 Task: Customize your GitHub profile with a Twitter handle.
Action: Mouse moved to (973, 59)
Screenshot: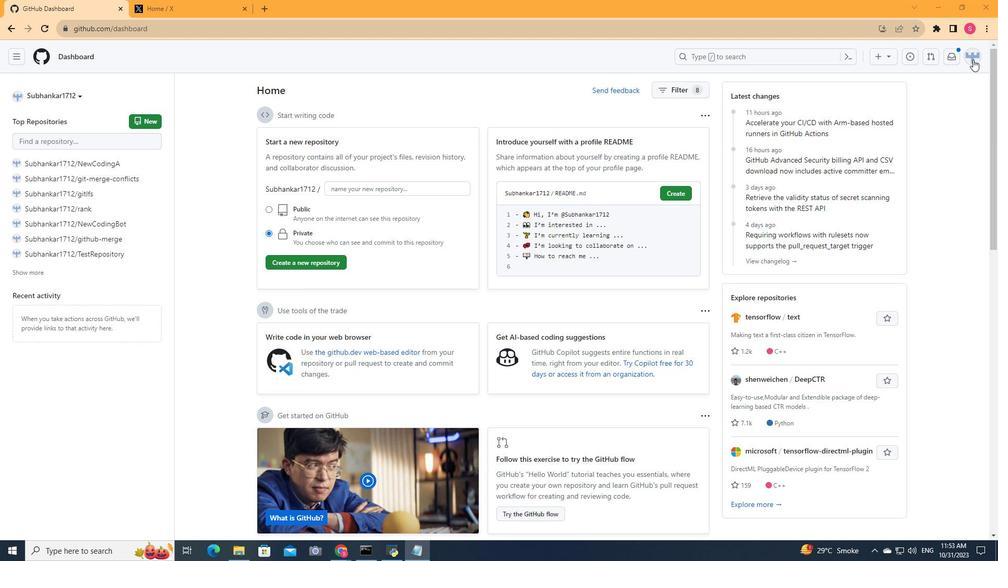 
Action: Mouse pressed left at (973, 59)
Screenshot: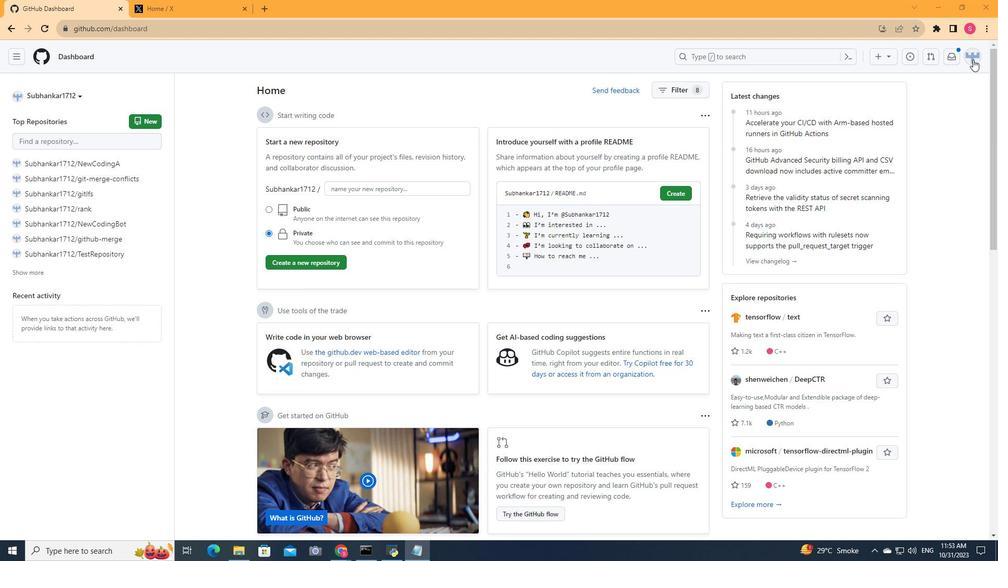 
Action: Mouse moved to (906, 127)
Screenshot: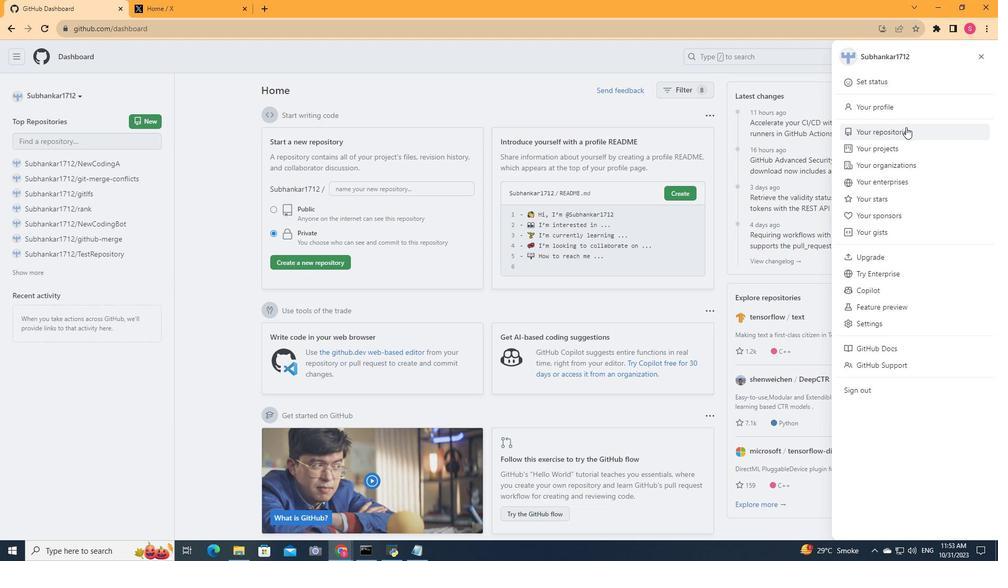 
Action: Mouse pressed left at (906, 127)
Screenshot: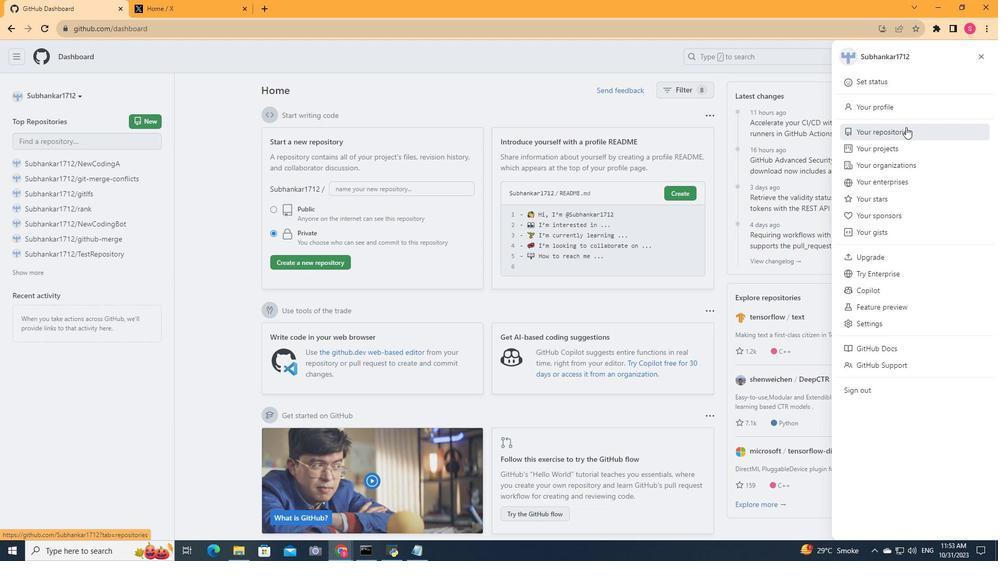 
Action: Mouse moved to (798, 114)
Screenshot: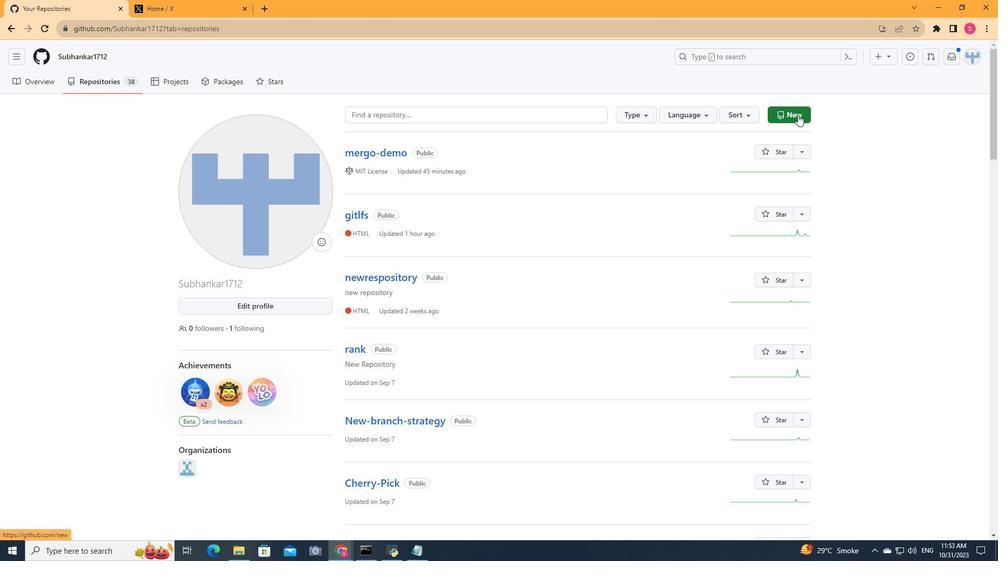 
Action: Mouse pressed left at (798, 114)
Screenshot: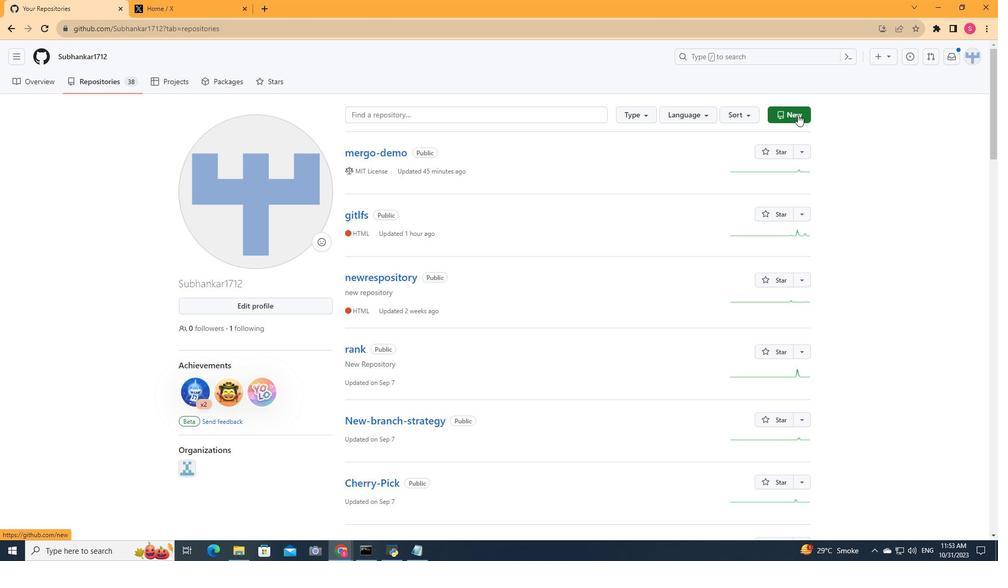 
Action: Mouse moved to (441, 188)
Screenshot: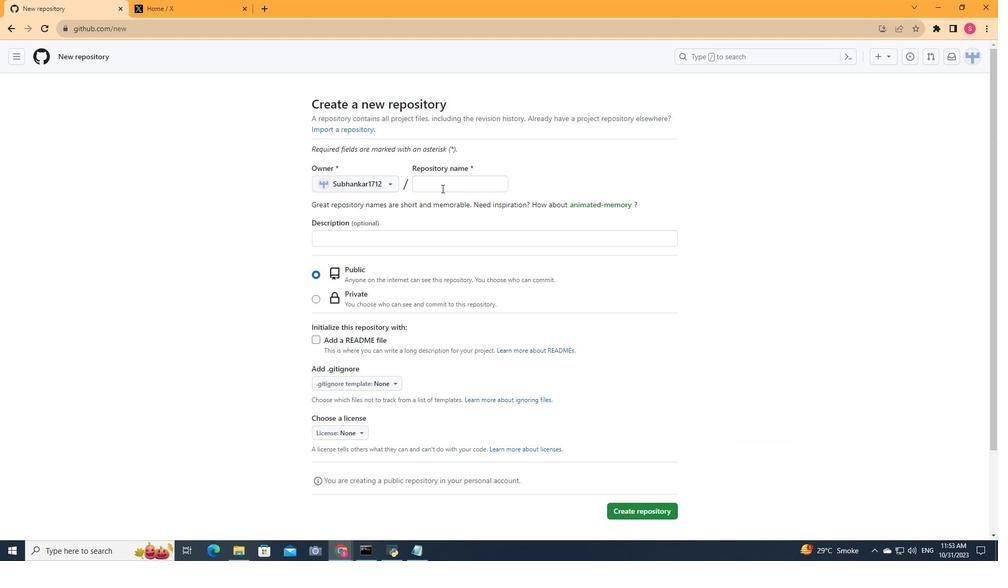 
Action: Mouse pressed left at (441, 188)
Screenshot: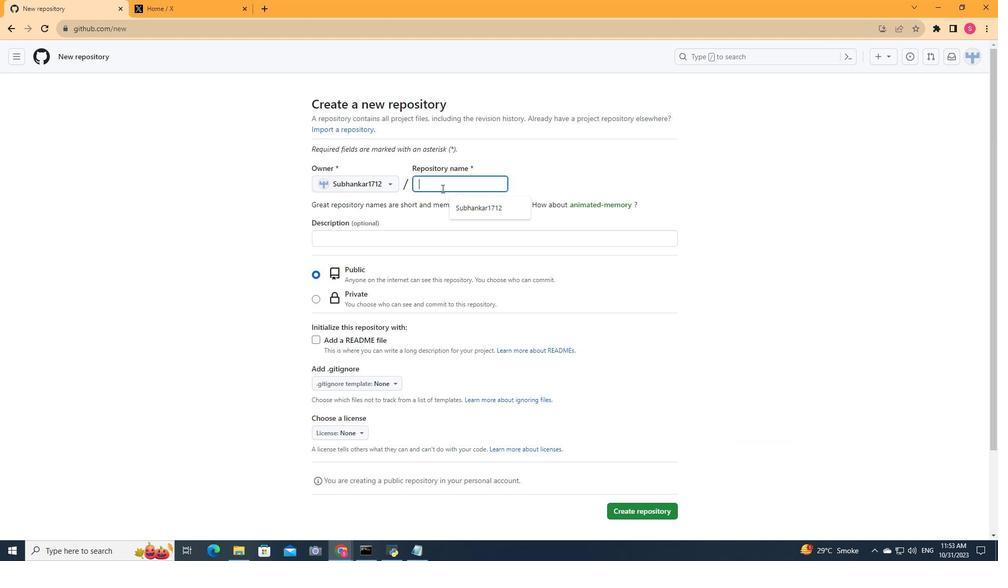 
Action: Key pressed <Key.shift>Subhankar1712
Screenshot: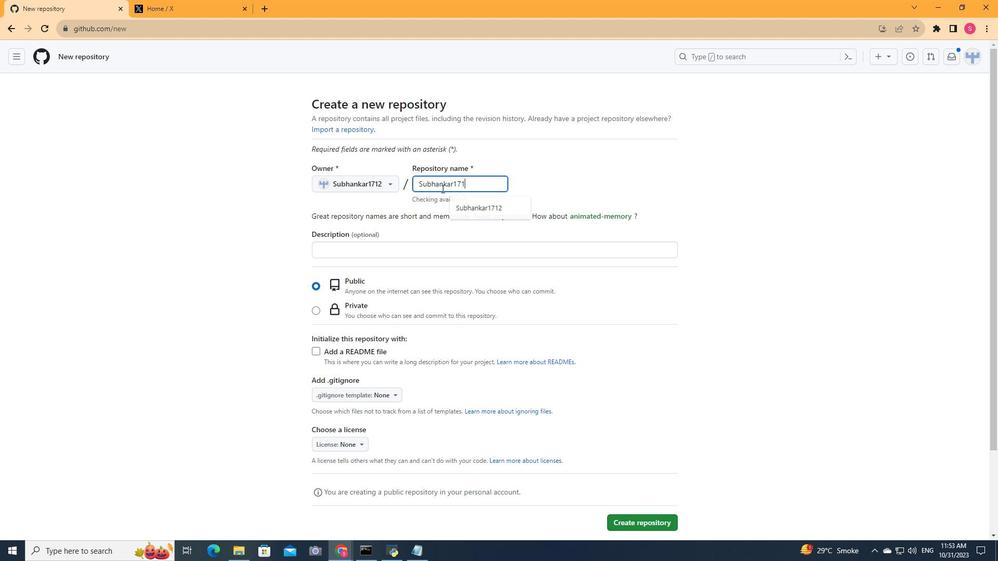 
Action: Mouse moved to (498, 283)
Screenshot: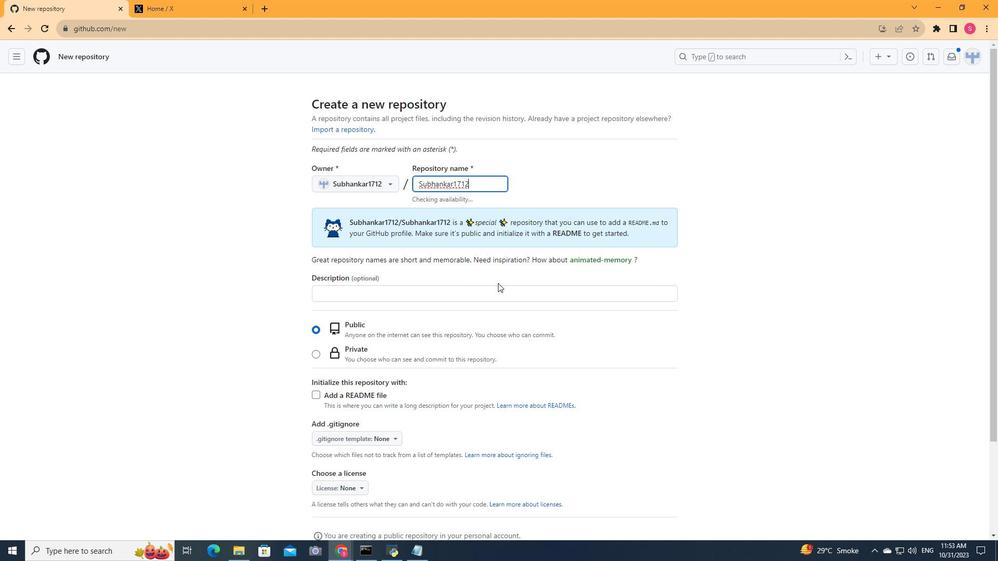 
Action: Mouse scrolled (498, 282) with delta (0, 0)
Screenshot: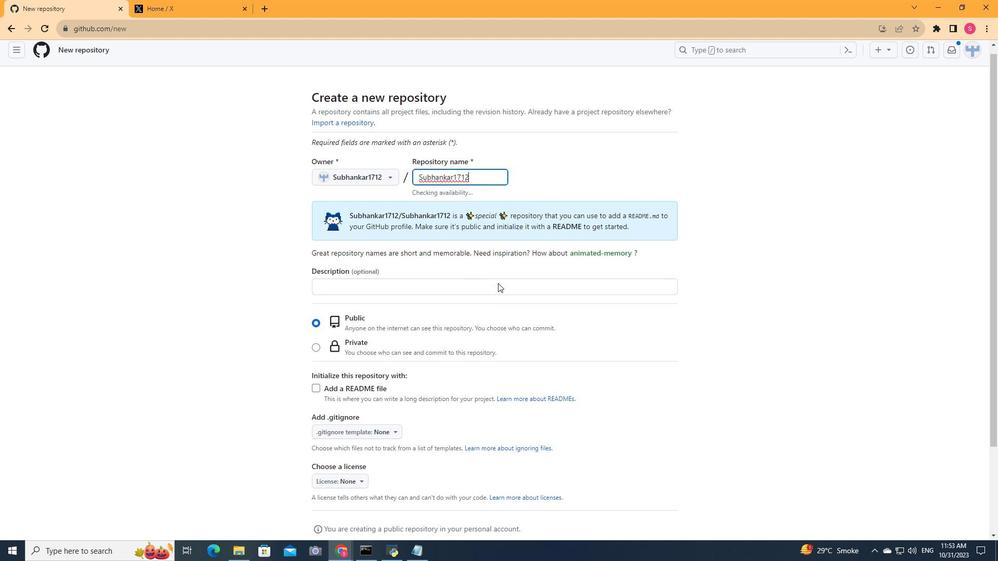 
Action: Mouse scrolled (498, 282) with delta (0, 0)
Screenshot: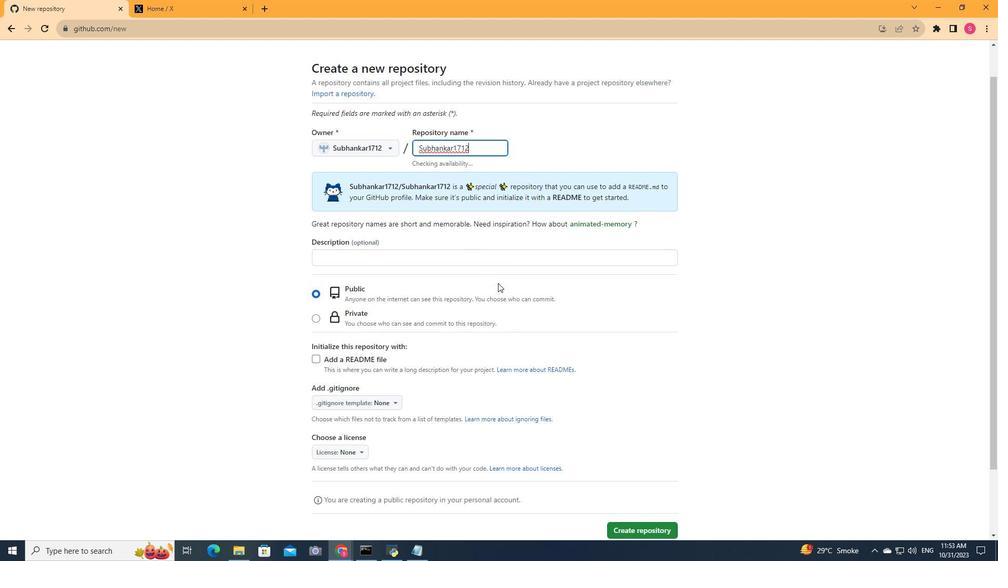 
Action: Mouse scrolled (498, 282) with delta (0, 0)
Screenshot: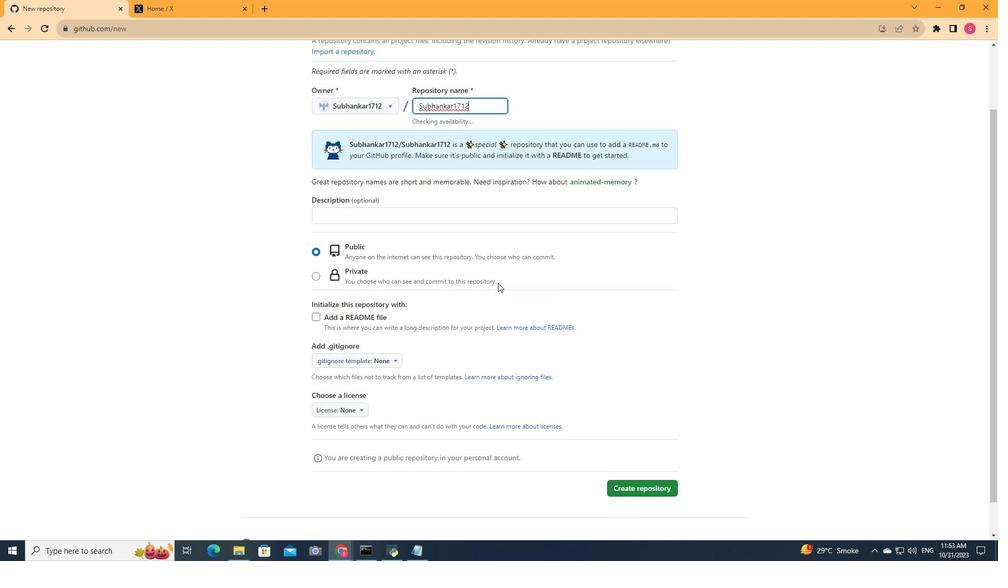 
Action: Mouse scrolled (498, 282) with delta (0, 0)
Screenshot: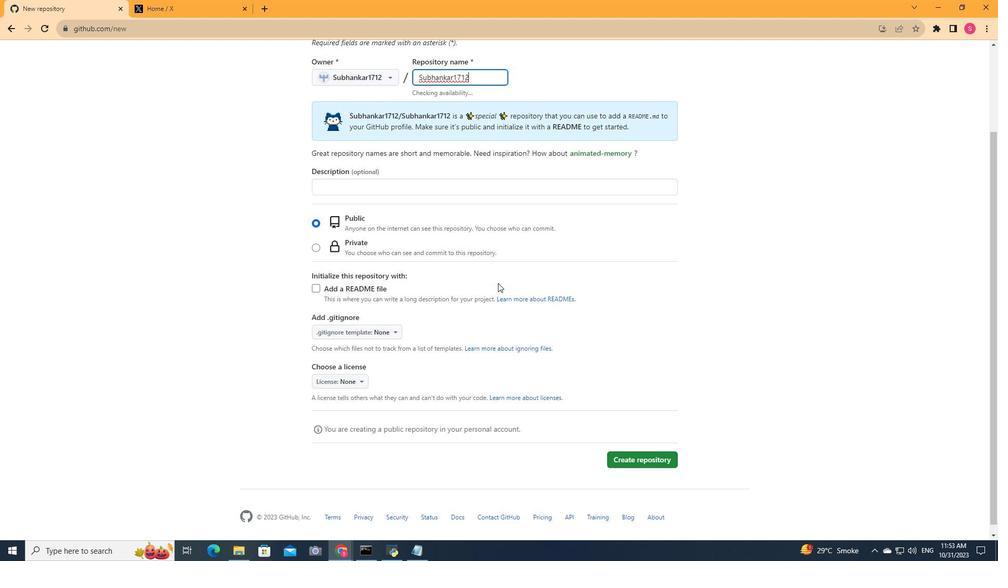 
Action: Mouse moved to (497, 283)
Screenshot: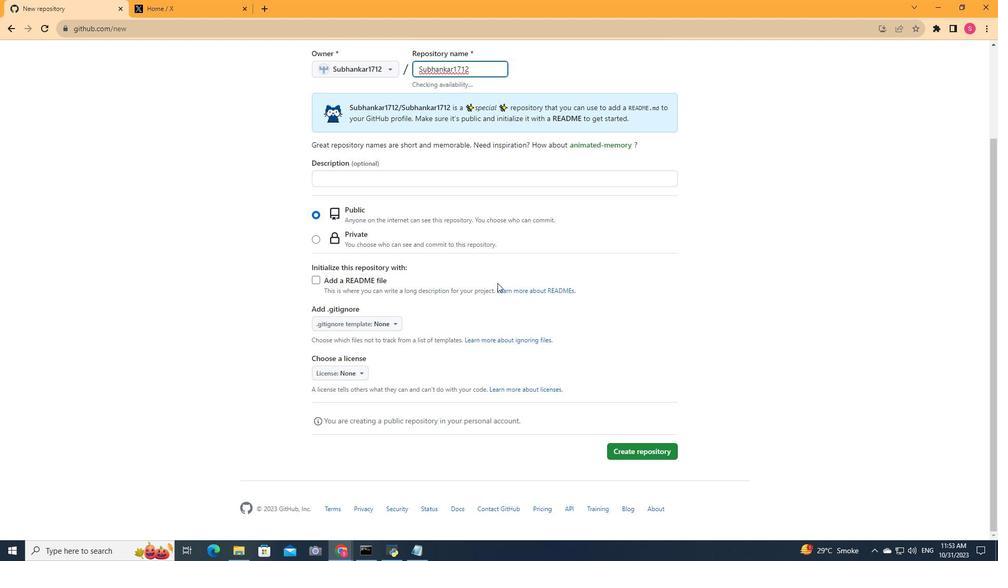 
Action: Mouse scrolled (497, 282) with delta (0, 0)
Screenshot: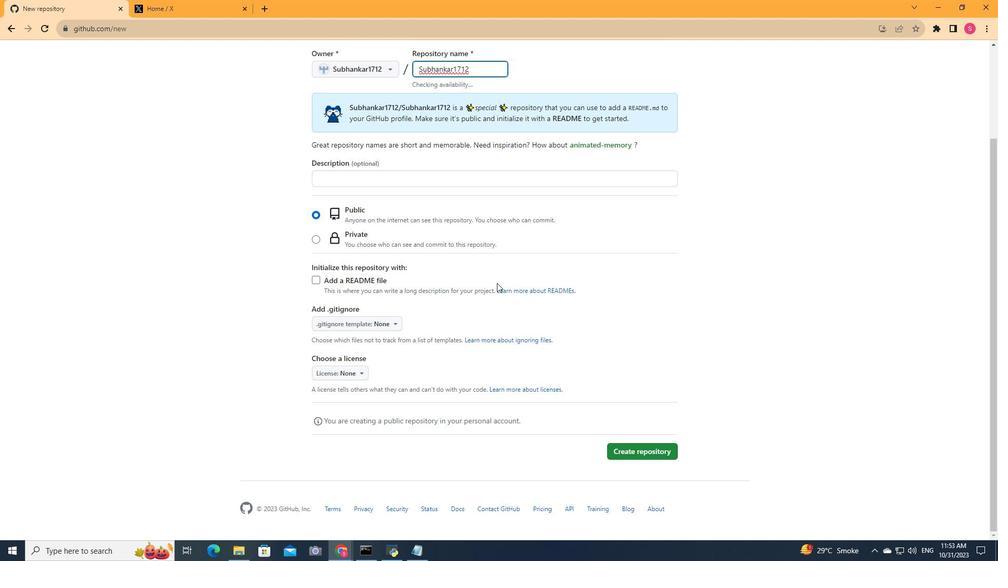 
Action: Mouse moved to (497, 283)
Screenshot: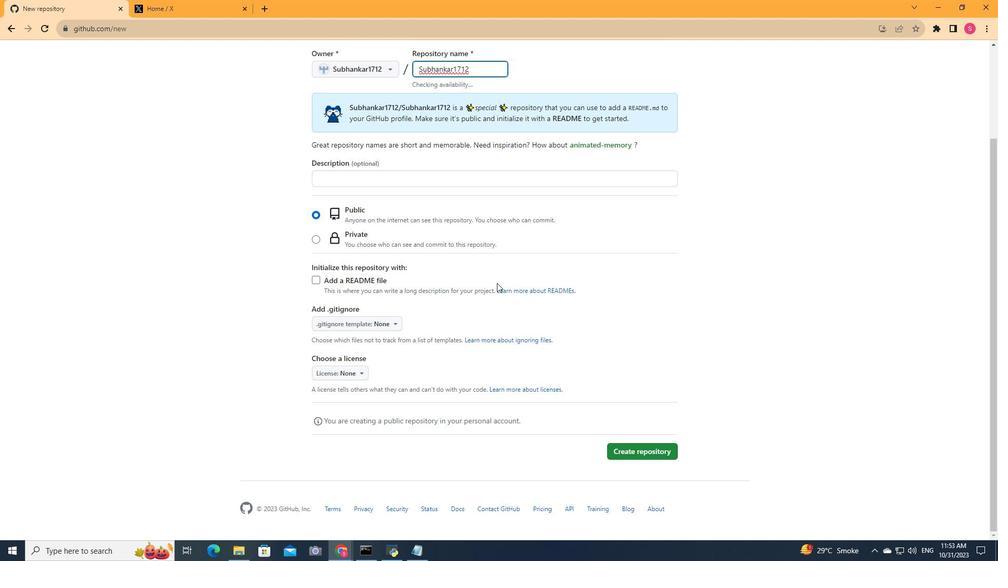 
Action: Mouse scrolled (497, 282) with delta (0, 0)
Screenshot: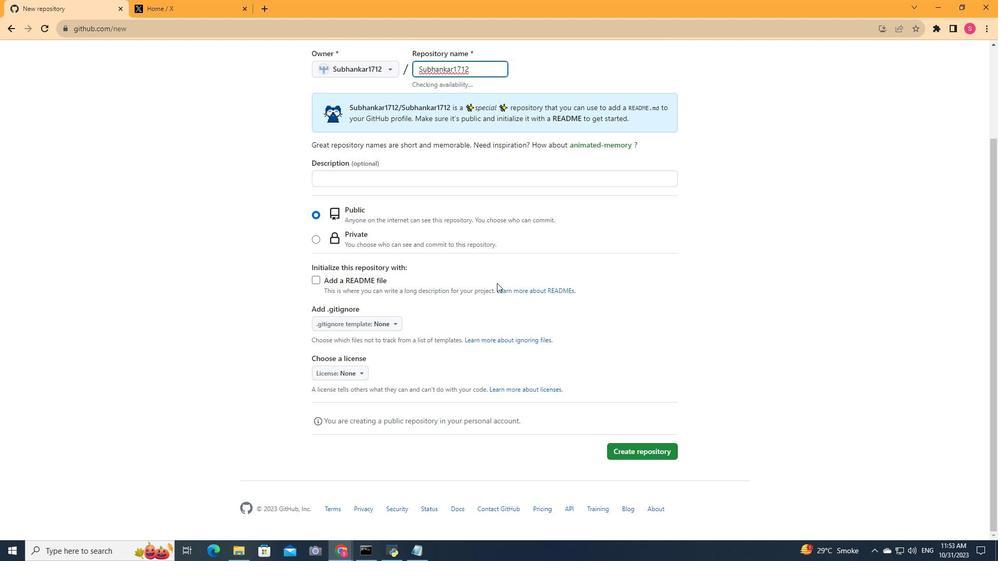 
Action: Mouse scrolled (497, 282) with delta (0, 0)
Screenshot: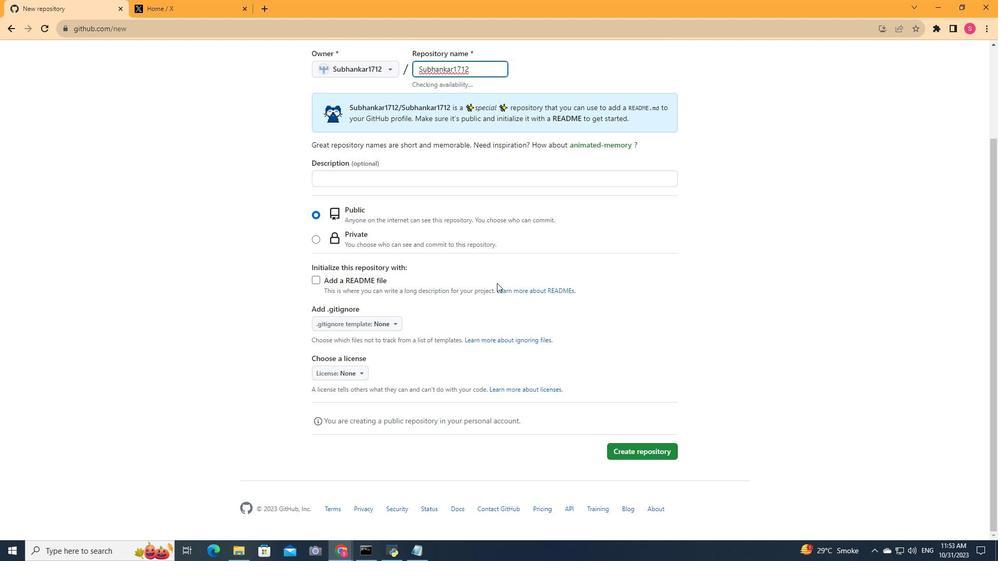 
Action: Mouse moved to (645, 450)
Screenshot: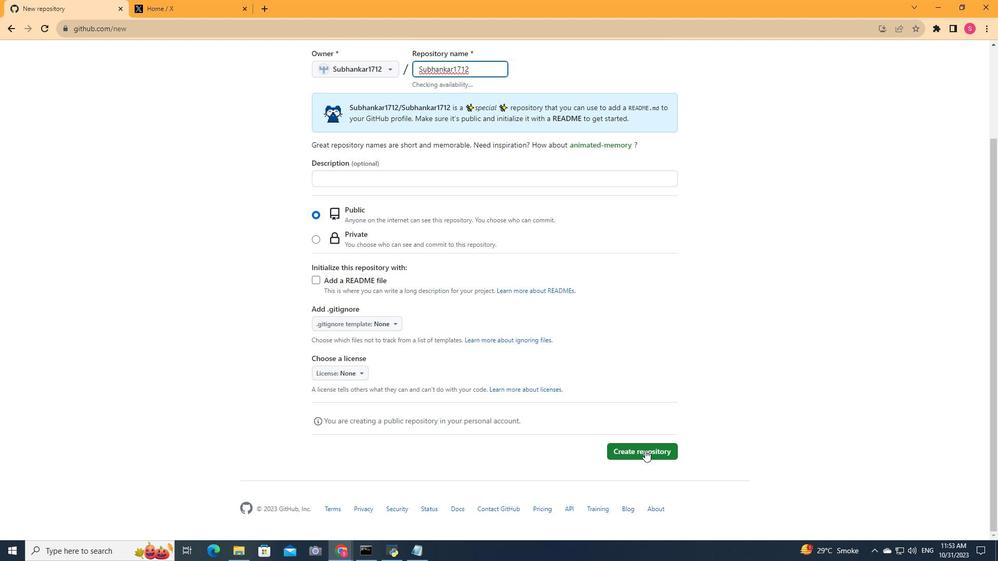 
Action: Mouse pressed left at (645, 450)
Screenshot: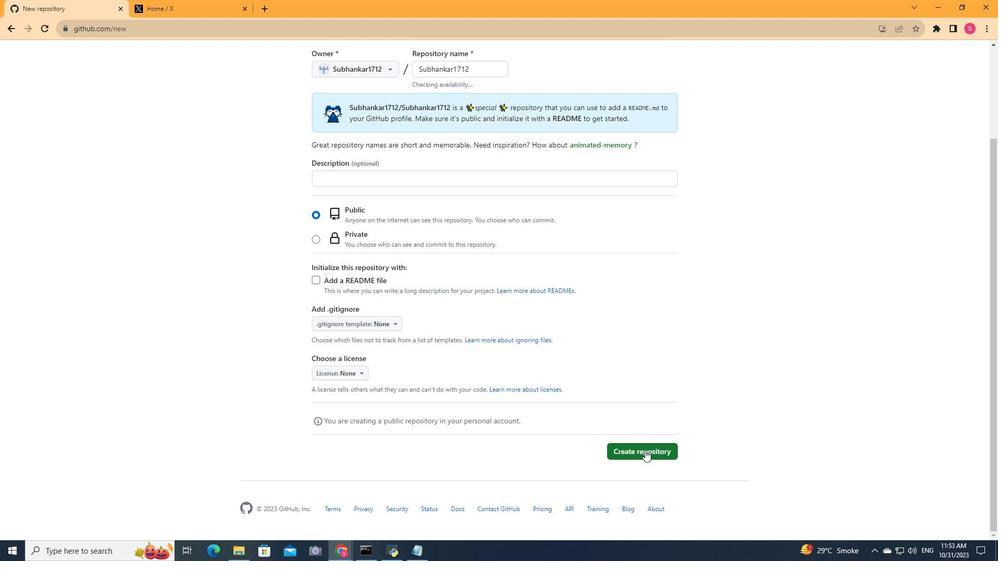 
Action: Mouse moved to (642, 441)
Screenshot: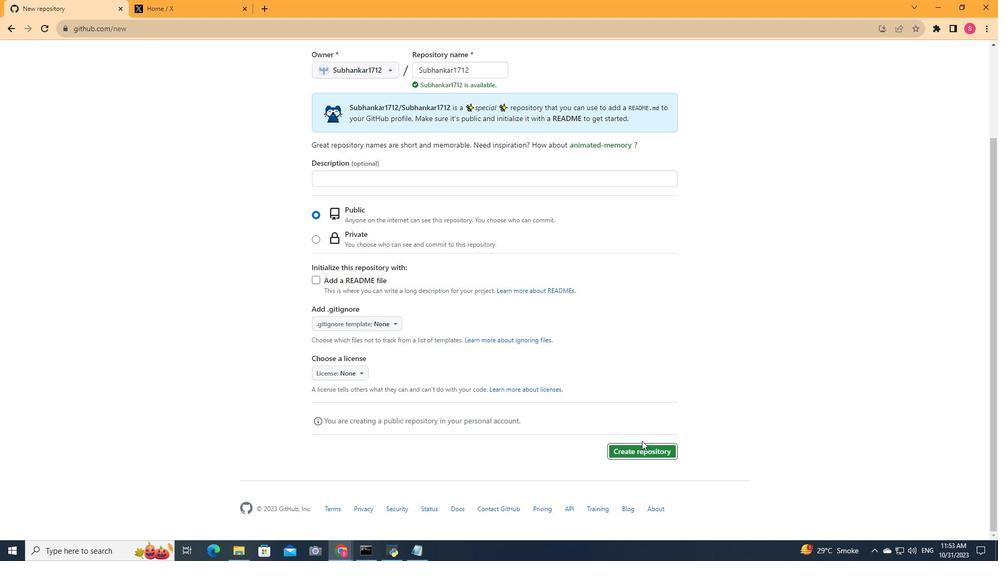 
Action: Mouse scrolled (642, 441) with delta (0, 0)
Screenshot: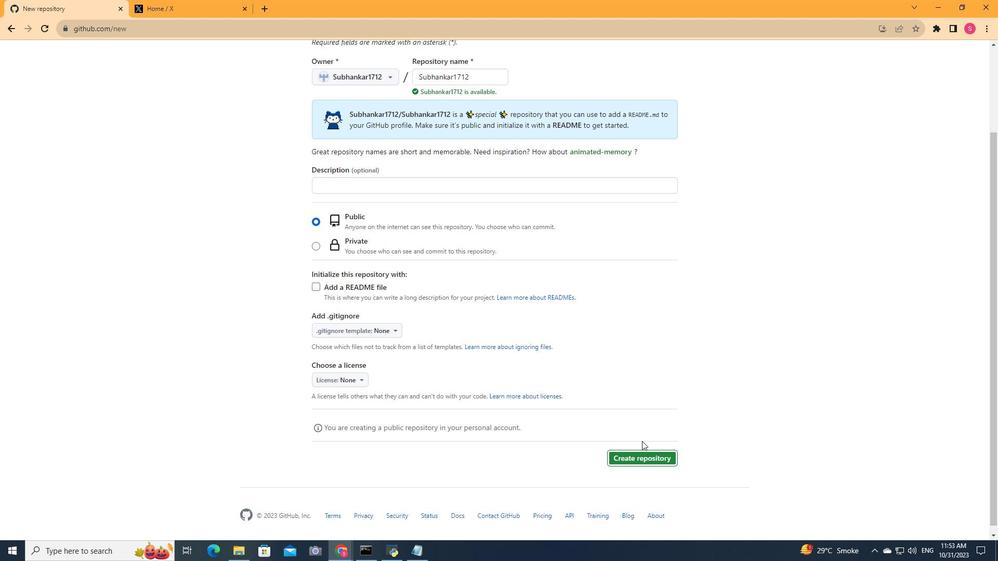 
Action: Mouse scrolled (642, 441) with delta (0, 0)
Screenshot: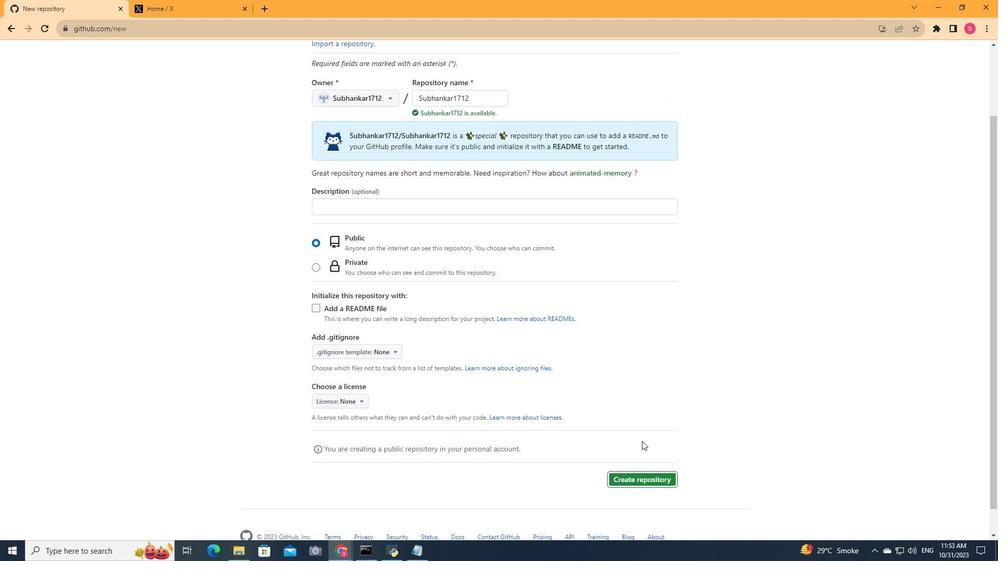 
Action: Mouse moved to (642, 441)
Screenshot: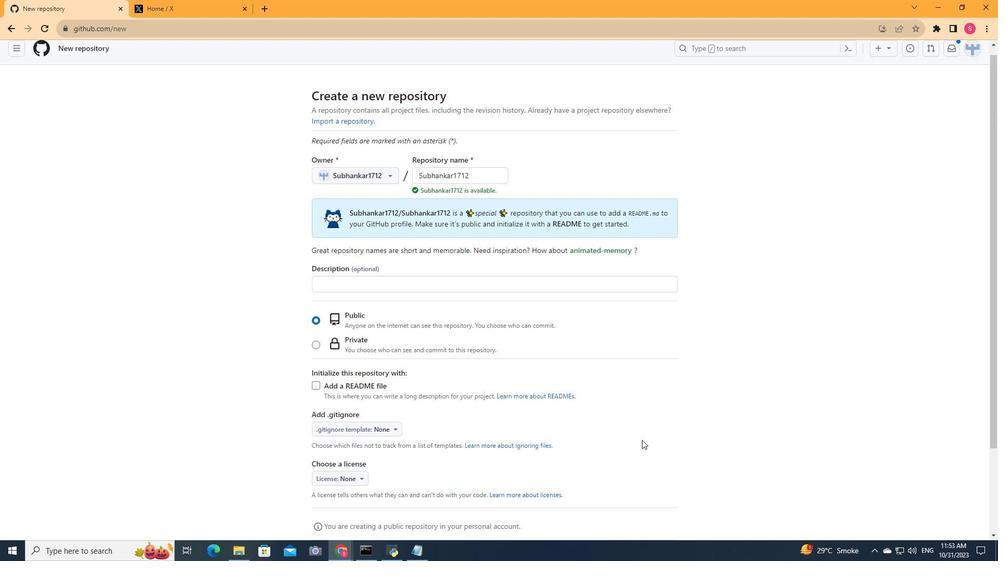 
Action: Mouse scrolled (642, 441) with delta (0, 0)
Screenshot: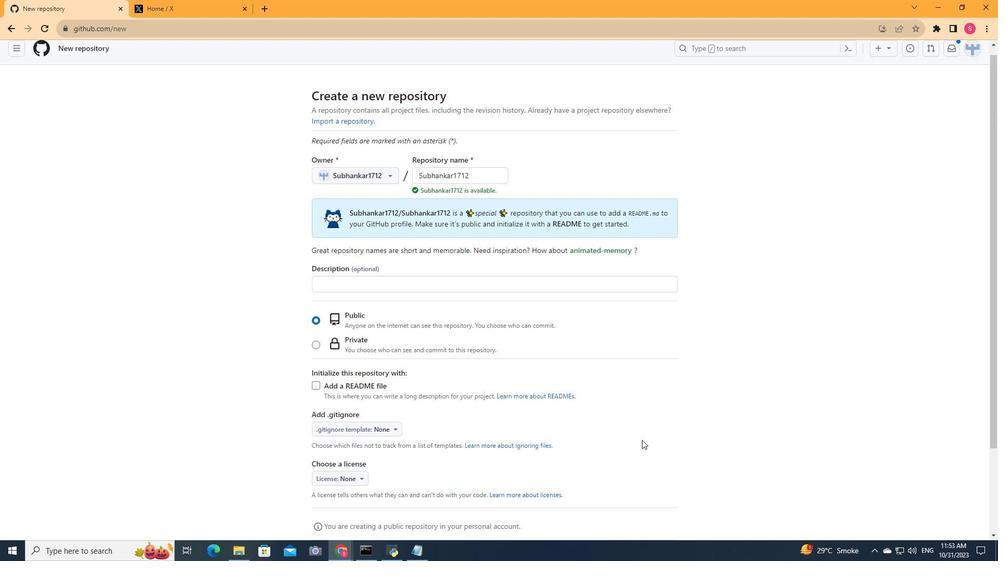 
Action: Mouse moved to (642, 439)
Screenshot: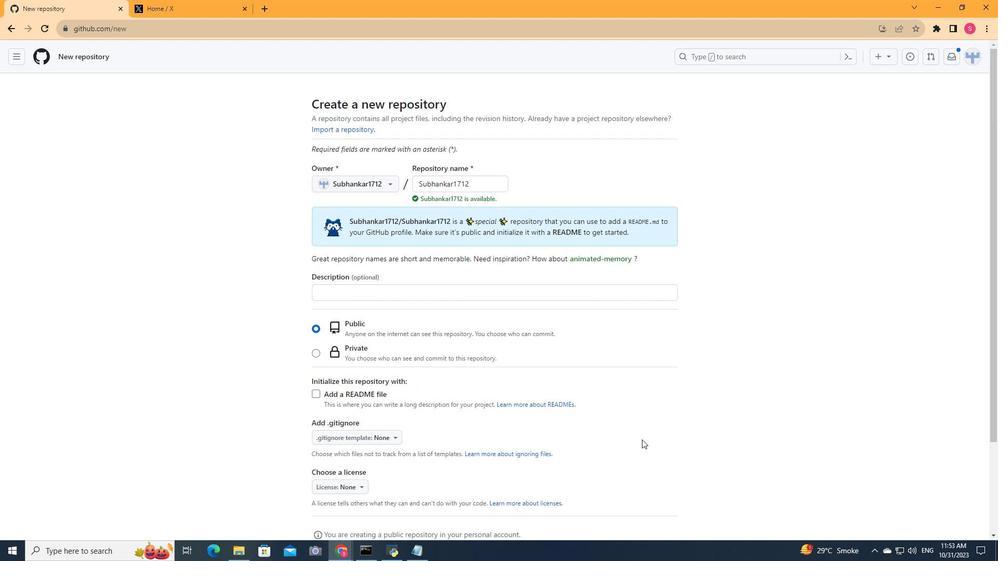 
Action: Mouse scrolled (642, 439) with delta (0, 0)
Screenshot: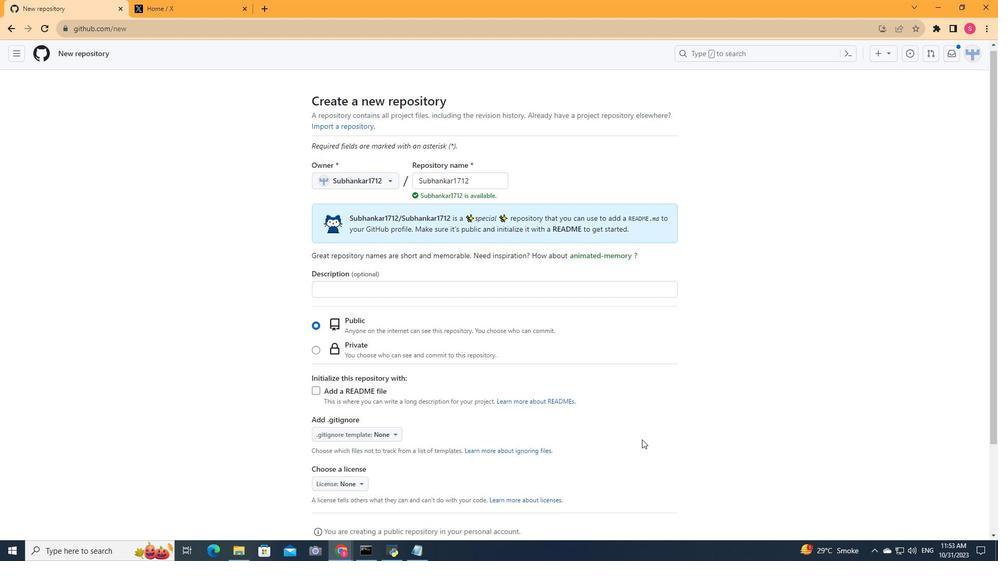 
Action: Mouse scrolled (642, 439) with delta (0, 0)
Screenshot: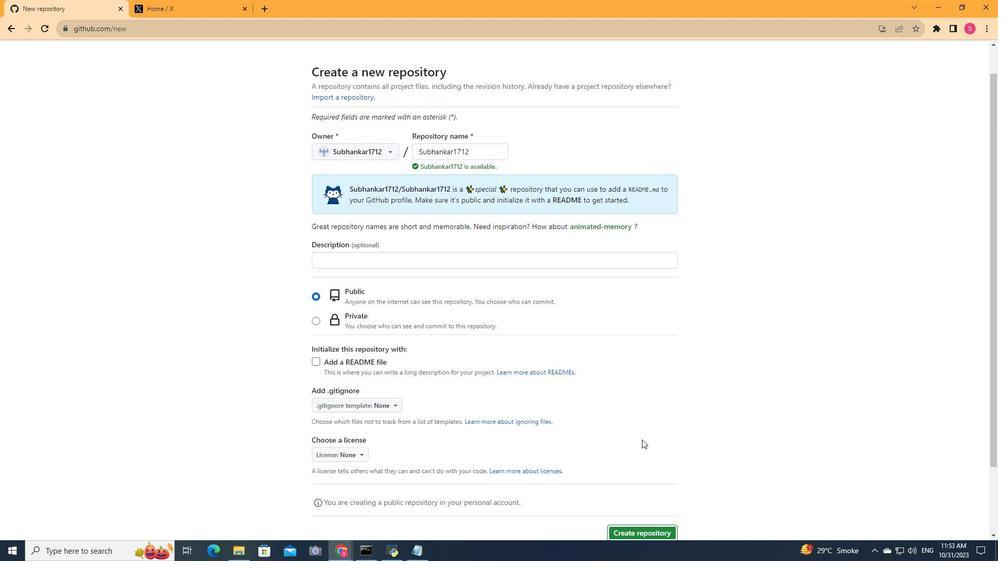 
Action: Mouse scrolled (642, 439) with delta (0, 0)
Screenshot: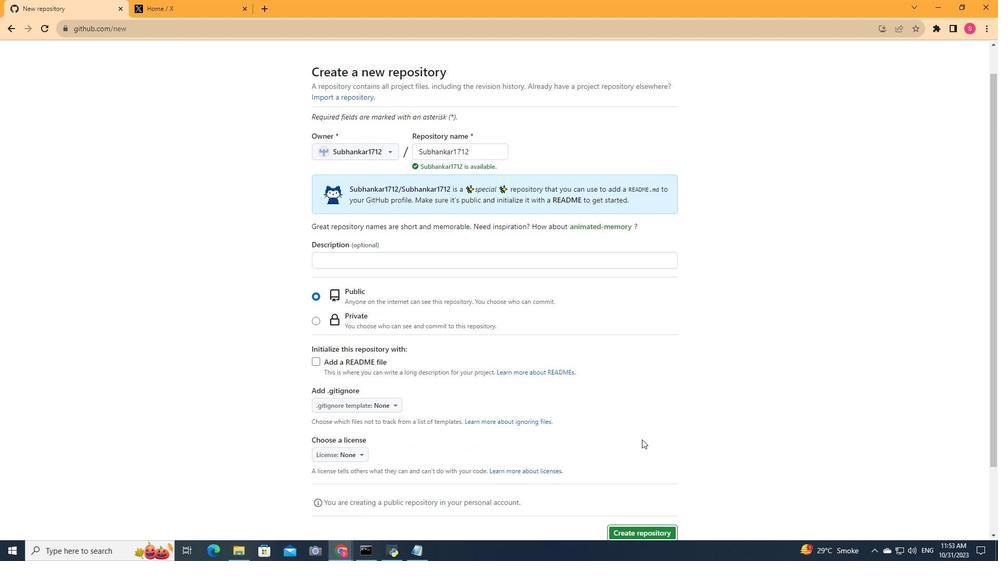 
Action: Mouse scrolled (642, 439) with delta (0, 0)
Screenshot: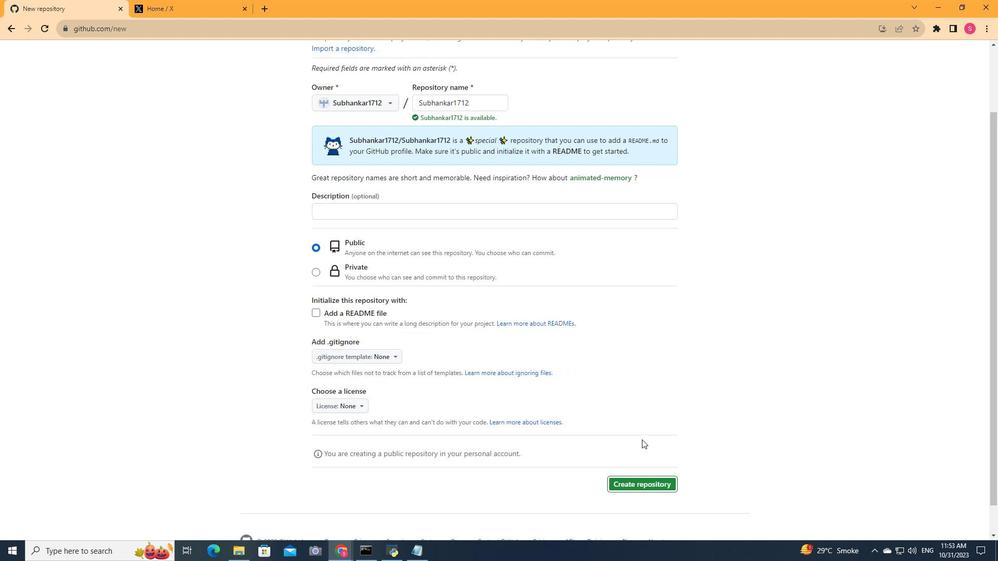 
Action: Mouse scrolled (642, 439) with delta (0, 0)
Screenshot: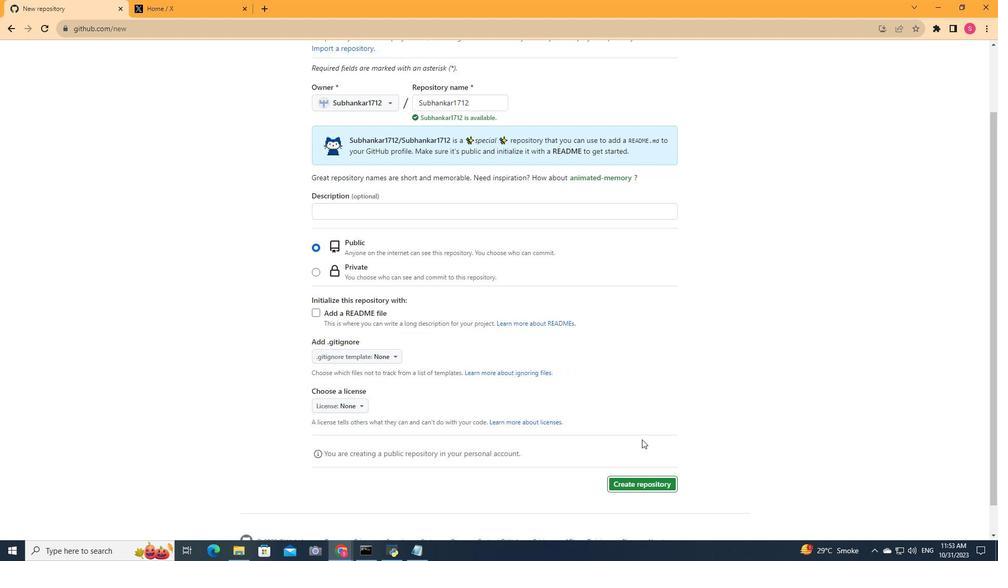 
Action: Mouse moved to (643, 450)
Screenshot: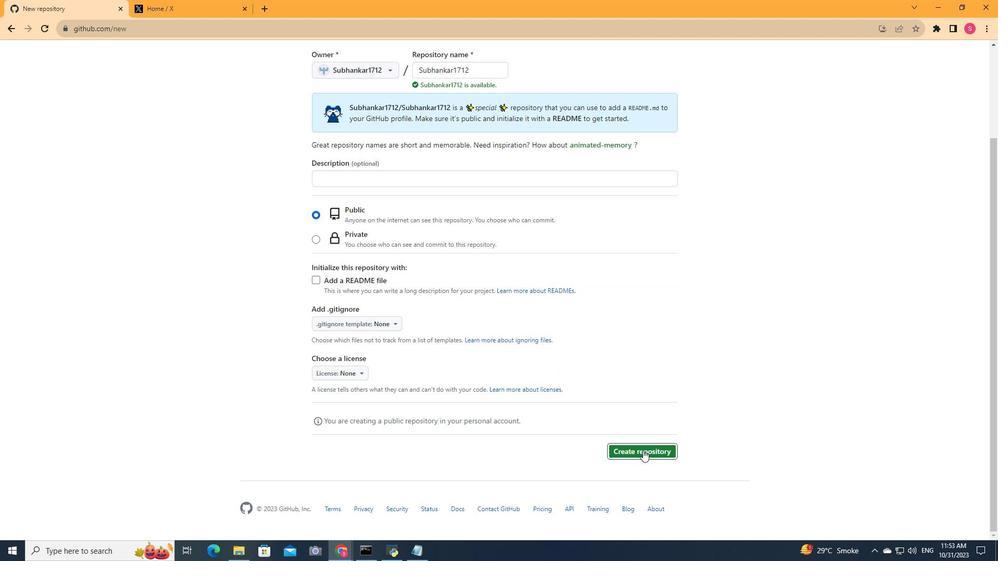 
Action: Mouse pressed left at (643, 450)
Screenshot: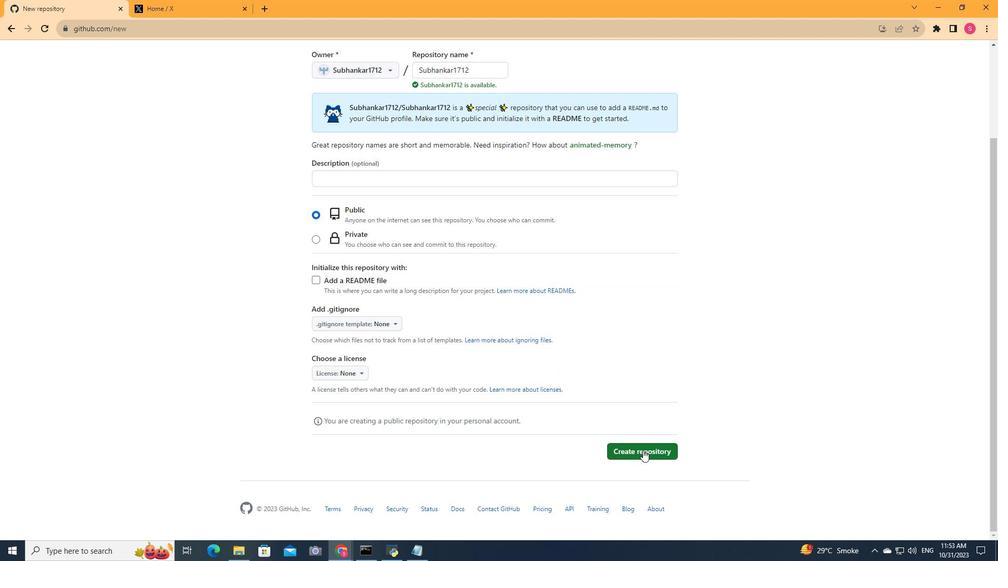 
Action: Mouse moved to (552, 293)
Screenshot: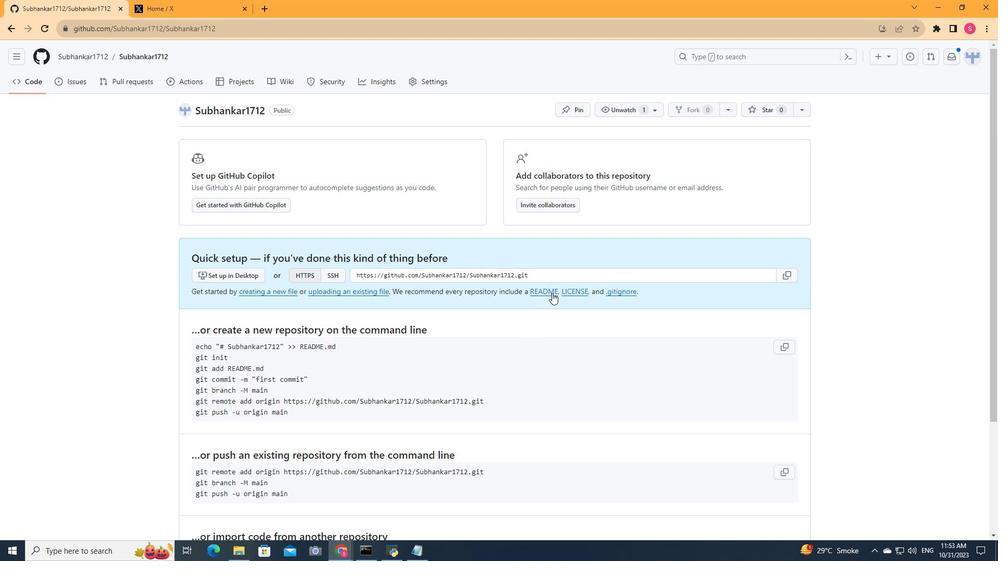 
Action: Mouse pressed left at (552, 293)
Screenshot: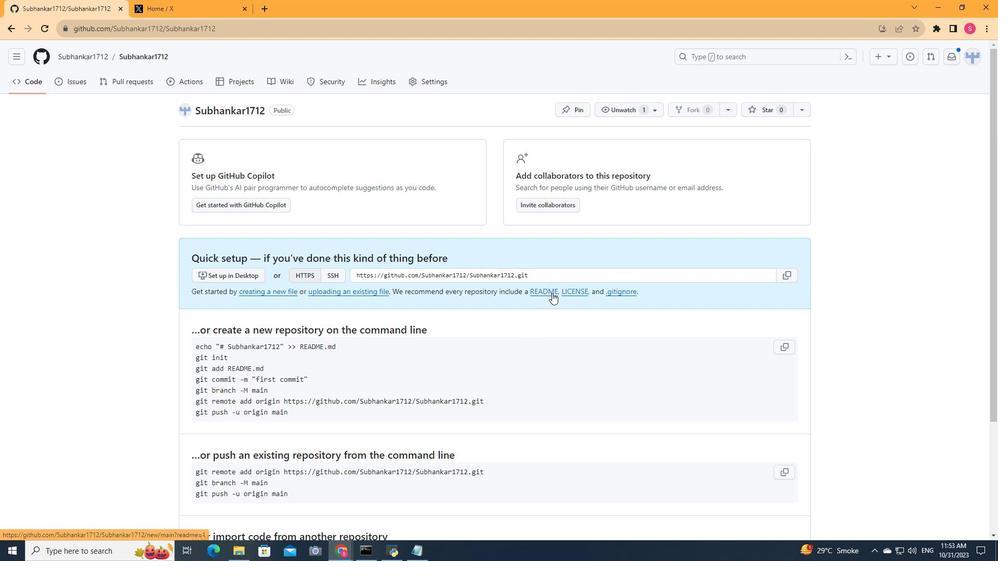 
Action: Mouse moved to (55, 359)
Screenshot: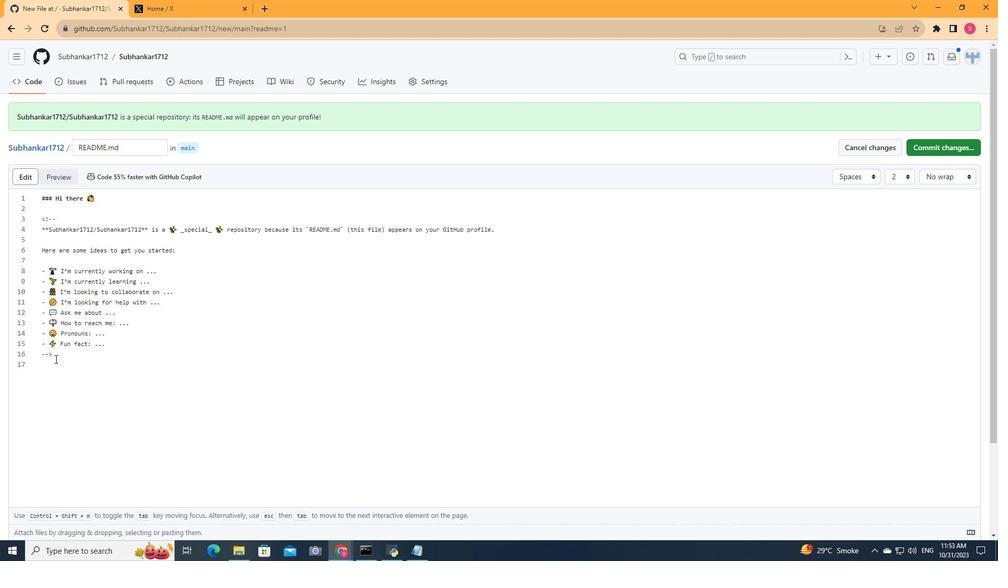 
Action: Mouse pressed left at (55, 359)
Screenshot: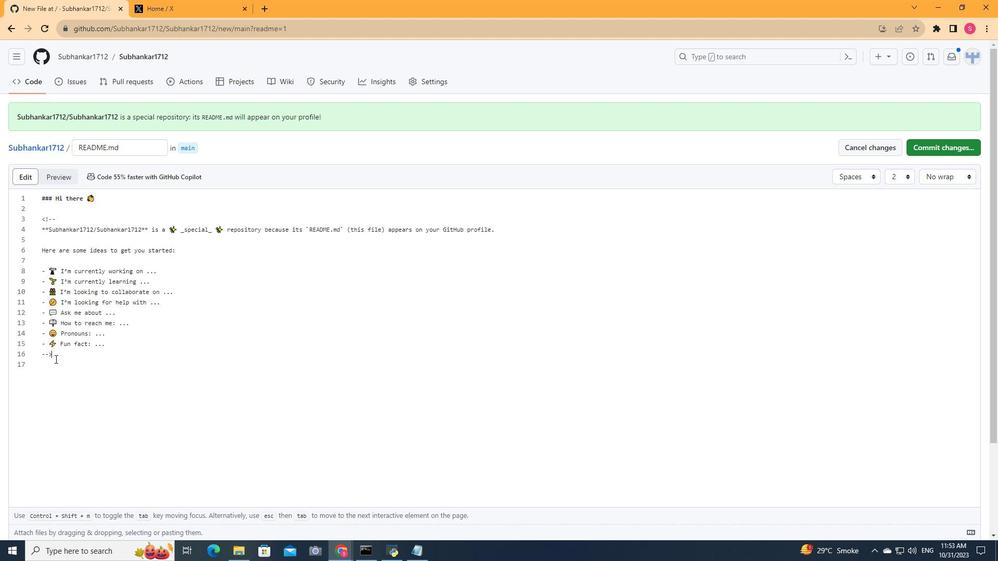 
Action: Mouse moved to (23, 193)
Screenshot: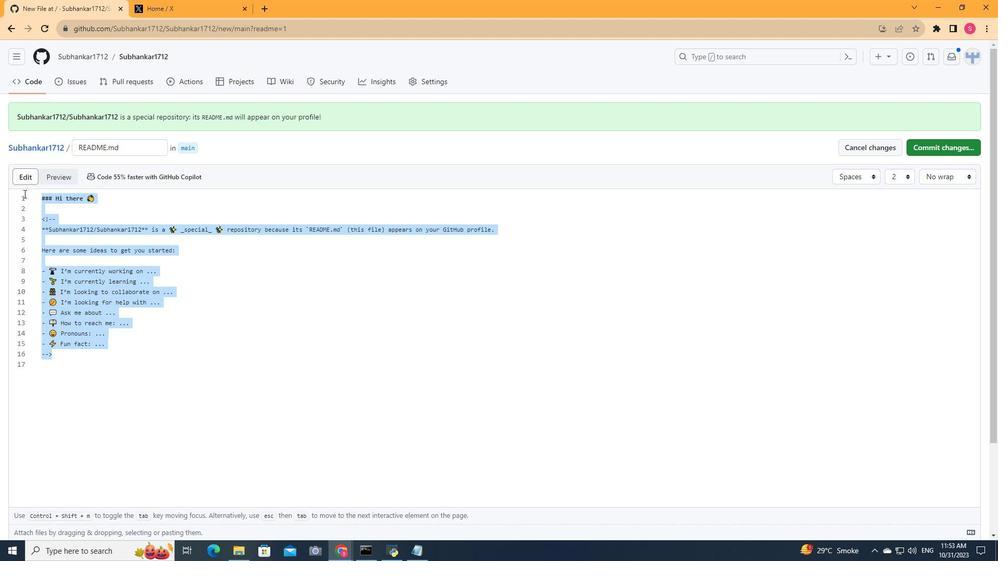 
Action: Key pressed <Key.delete><Key.shift><Key.shift><Key.shift>###<Key.space><Key.shift>Connect<Key.space>with<Key.space>me<Key.shift_r>:<Key.enter><Key.shift_r><Key.shift_r><Key.shift_r><Key.shift_r><Key.shift_r>[<Key.shift>!<Key.shift_r>[<Key.shift>Twitter]<Key.shift_r>(https<Key.shift_r><Key.shift_r><Key.shift_r><Key.shift_r><Key.shift_r><Key.shift_r>://img.shields.io/badge/<Key.shift>Twitter-<Key.shift>Your<Key.shift>Handle-blue<Key.shift_r><Key.shift_r><Key.shift_r><Key.shift_r><Key.shift_r><Key.shift_r><Key.shift_r><Key.shift_r><Key.shift_r><Key.shift_r><Key.shift_r><Key.shift_r><Key.shift_r><Key.shift_r><Key.shift_r><Key.shift_r><Key.shift_r><Key.shift_r><Key.shift_r><Key.shift_r><Key.shift_r><Key.shift_r><Key.shift_r><Key.shift_r><Key.shift_r><Key.shift_r><Key.shift_r><Key.shift_r><Key.shift_r><Key.shift_r><Key.shift_r><Key.shift_r><Key.shift_r><Key.shift_r><Key.shift_r><Key.shift_r><Key.shift_r><Key.shift_r><Key.shift_r><Key.shift_r><Key.shift_r><Key.shift_r><Key.shift_r><Key.shift_r><Key.shift_r><Key.shift_r><Key.shift_r><Key.shift_r><Key.shift_r><Key.shift_r><Key.shift_r><Key.shift_r><Key.shift_r><Key.shift_r><Key.shift_r><Key.shift_r><Key.shift_r><Key.shift_r><Key.shift_r><Key.shift_r>?style=for-the-badge<Key.shift><Key.shift><Key.shift><Key.shift><Key.shift><Key.shift><Key.shift><Key.shift><Key.shift><Key.shift><Key.shift><Key.shift><Key.shift>&logo=twitter<Key.shift_r>)]<Key.shift_r>(https<Key.shift_r>://twitter.com/<Key.shift>Subhankar17121<Key.shift_r><Key.shift_r><Key.shift_r><Key.shift_r><Key.shift_r><Key.shift_r><Key.shift_r><Key.shift_r><Key.shift_r><Key.shift_r>)
Screenshot: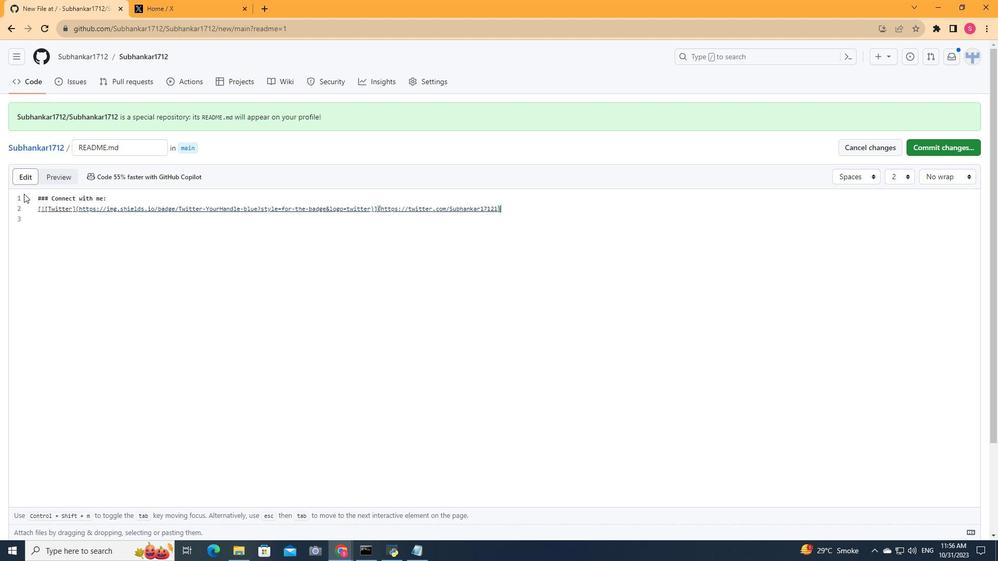 
Action: Mouse moved to (922, 148)
Screenshot: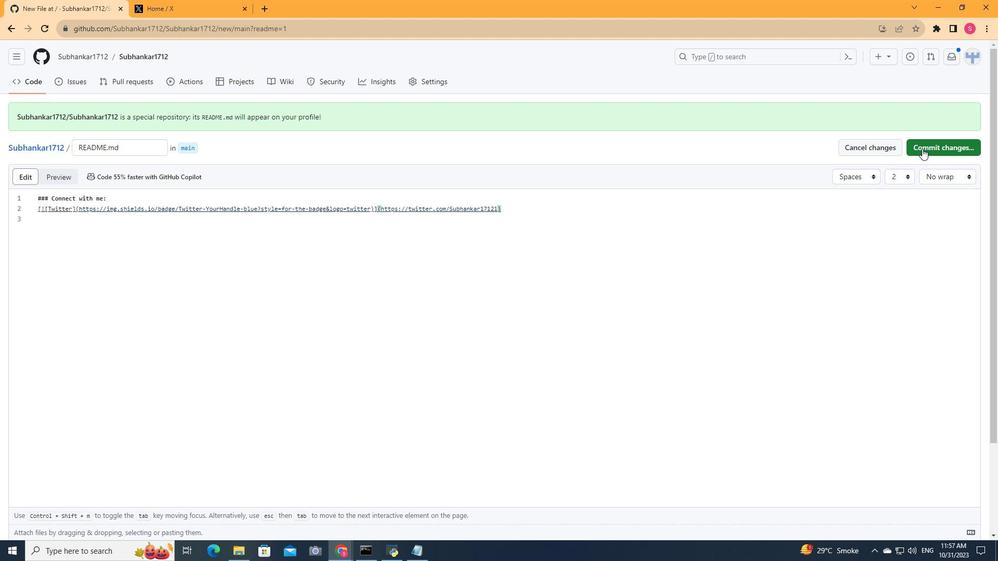 
Action: Mouse pressed left at (922, 148)
Screenshot: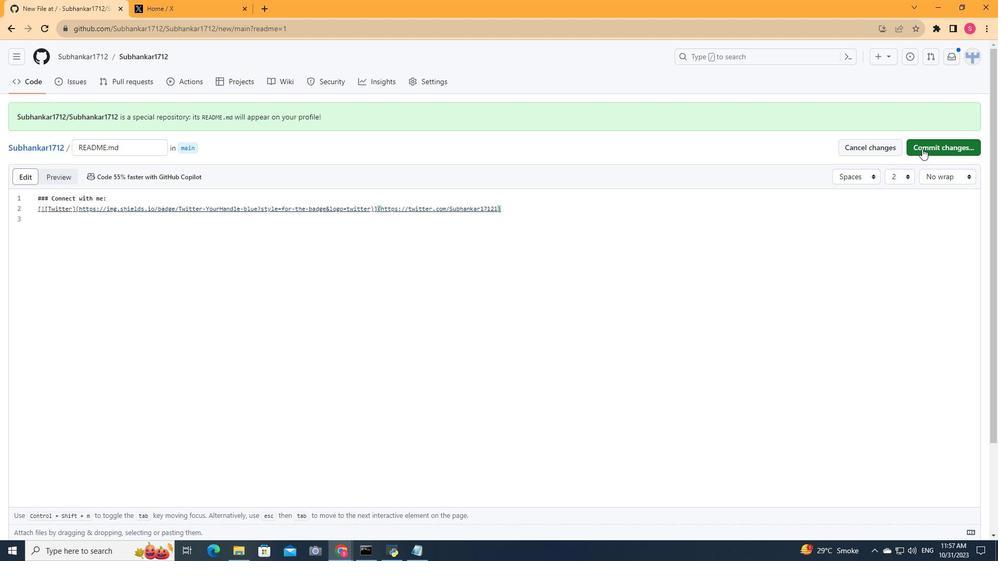 
Action: Mouse moved to (577, 382)
Screenshot: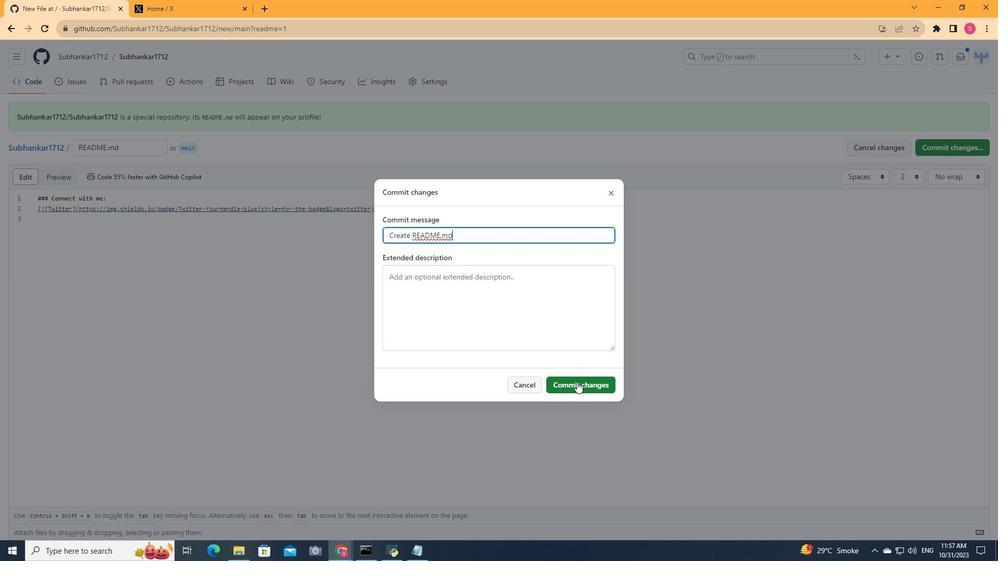 
Action: Mouse pressed left at (577, 382)
Screenshot: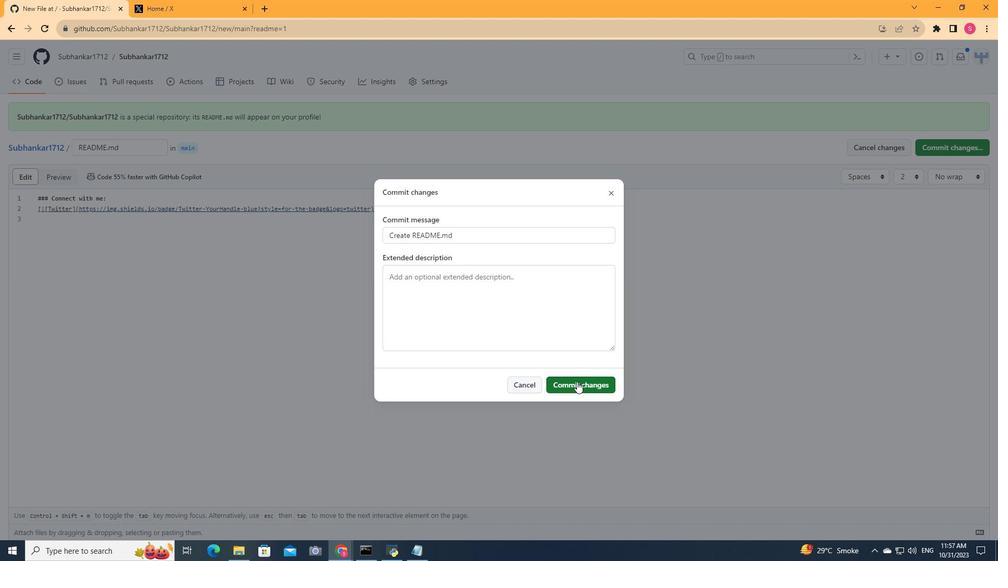 
Action: Mouse moved to (16, 56)
Screenshot: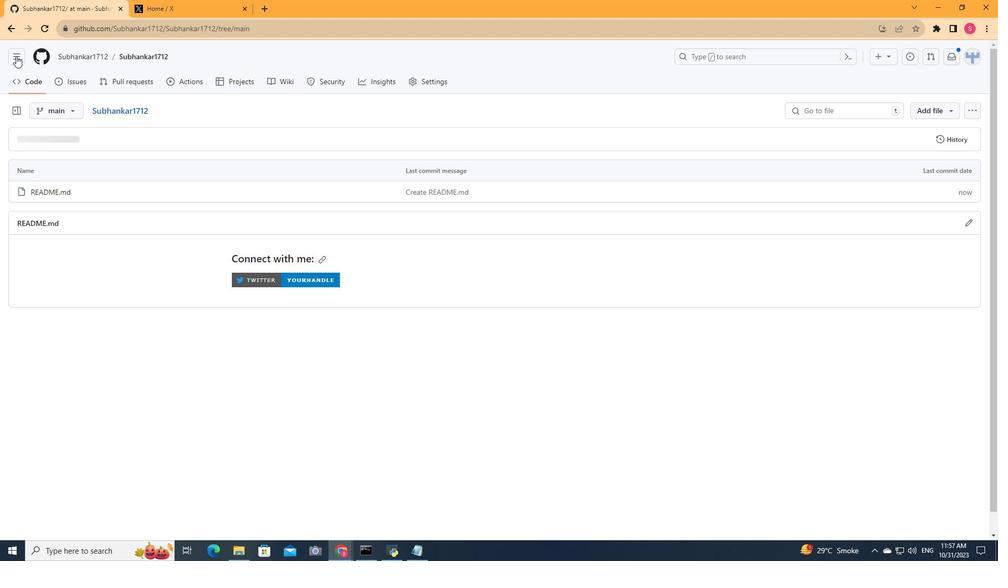 
Action: Mouse pressed left at (16, 56)
Screenshot: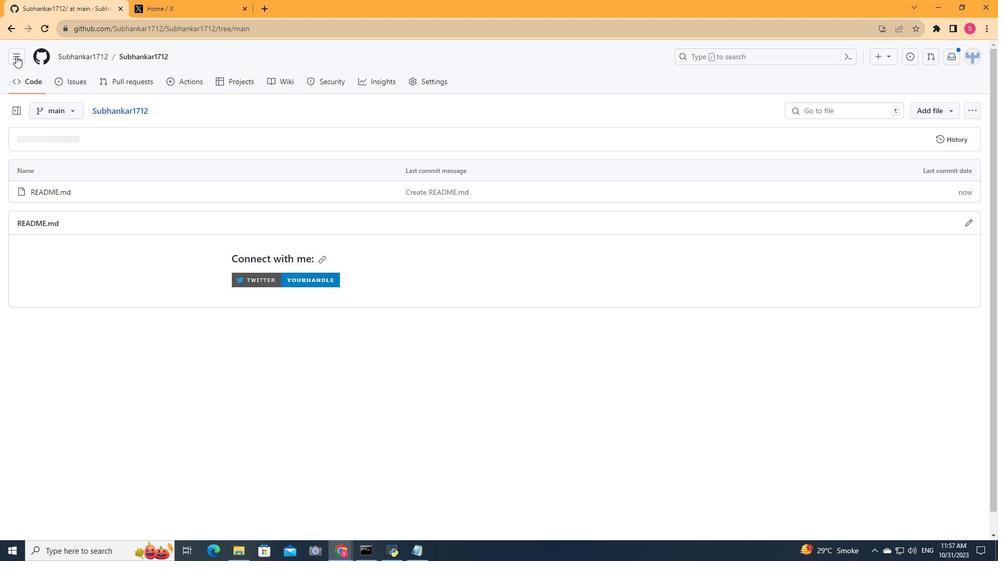 
Action: Mouse moved to (31, 83)
Screenshot: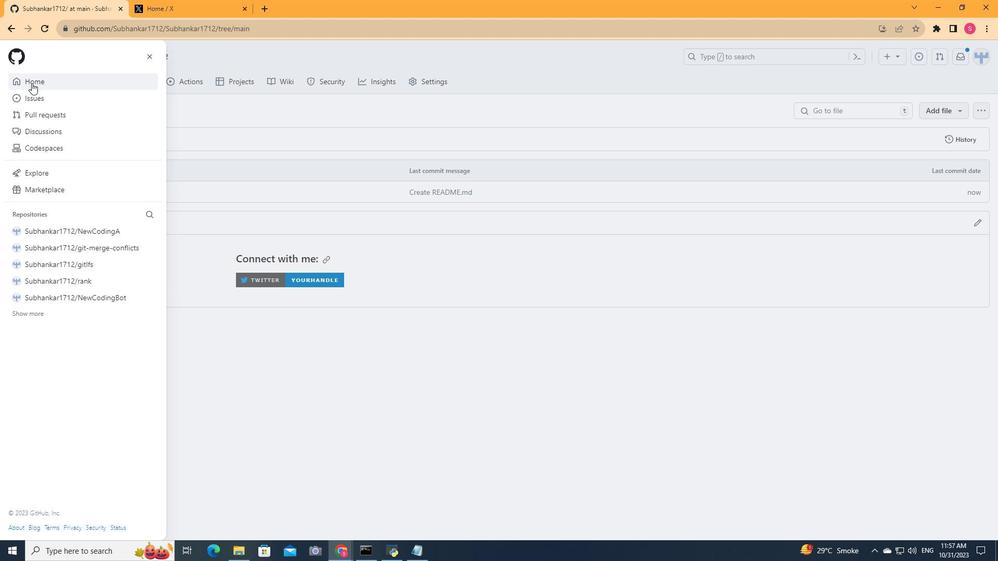 
Action: Mouse pressed left at (31, 83)
Screenshot: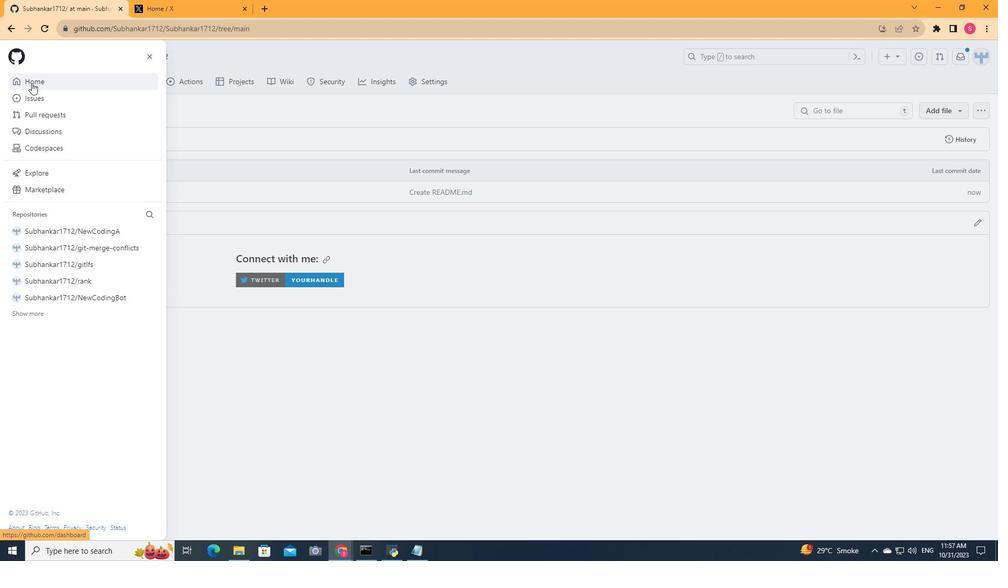 
Action: Mouse moved to (973, 56)
Screenshot: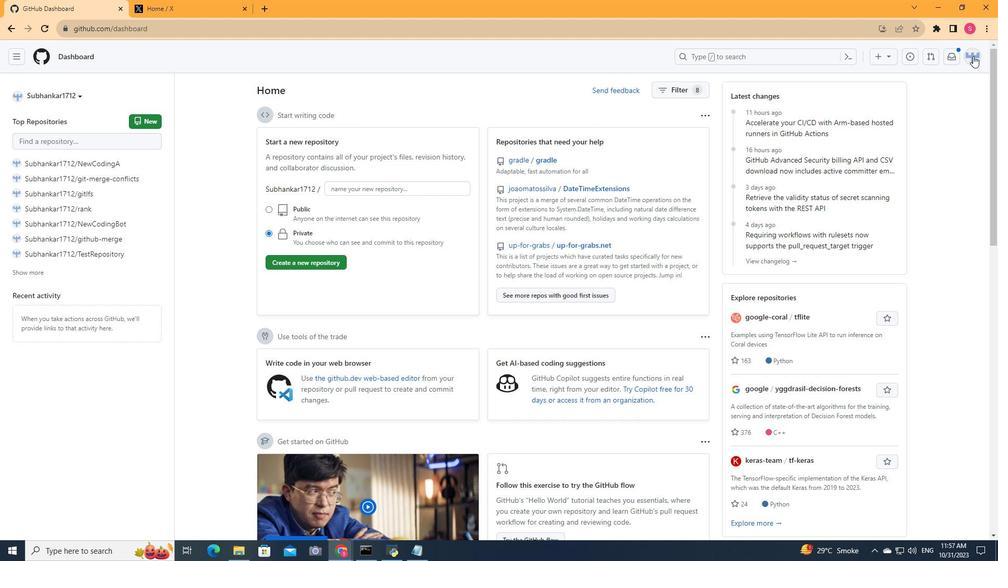 
Action: Mouse pressed left at (973, 56)
Screenshot: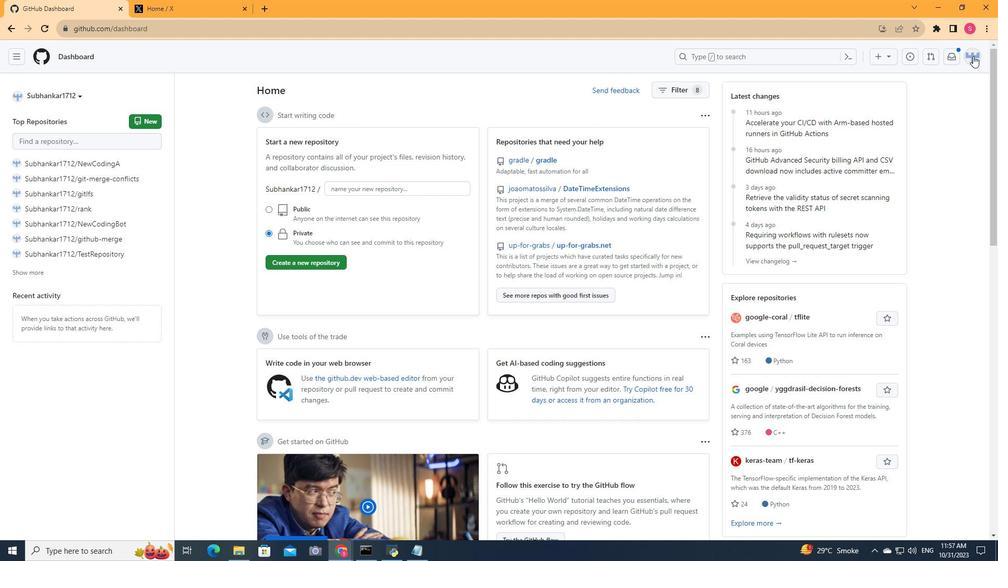 
Action: Mouse moved to (885, 106)
Screenshot: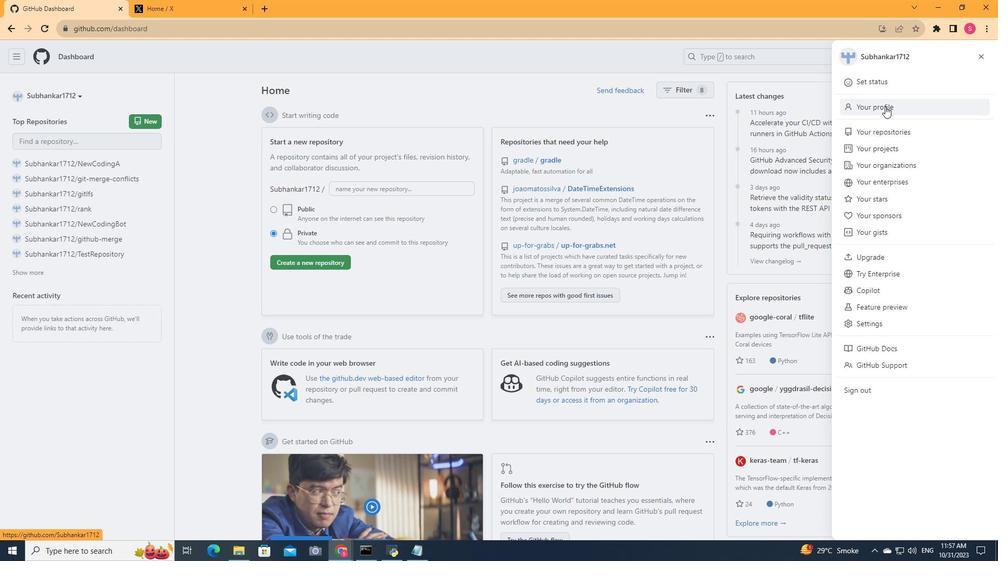 
Action: Mouse pressed left at (885, 106)
Screenshot: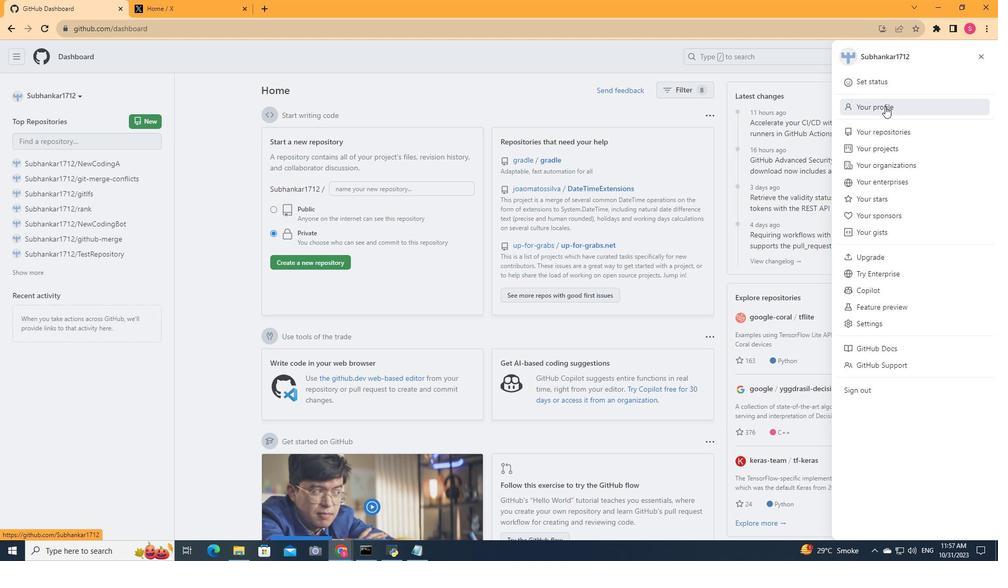 
Action: Mouse moved to (375, 144)
Screenshot: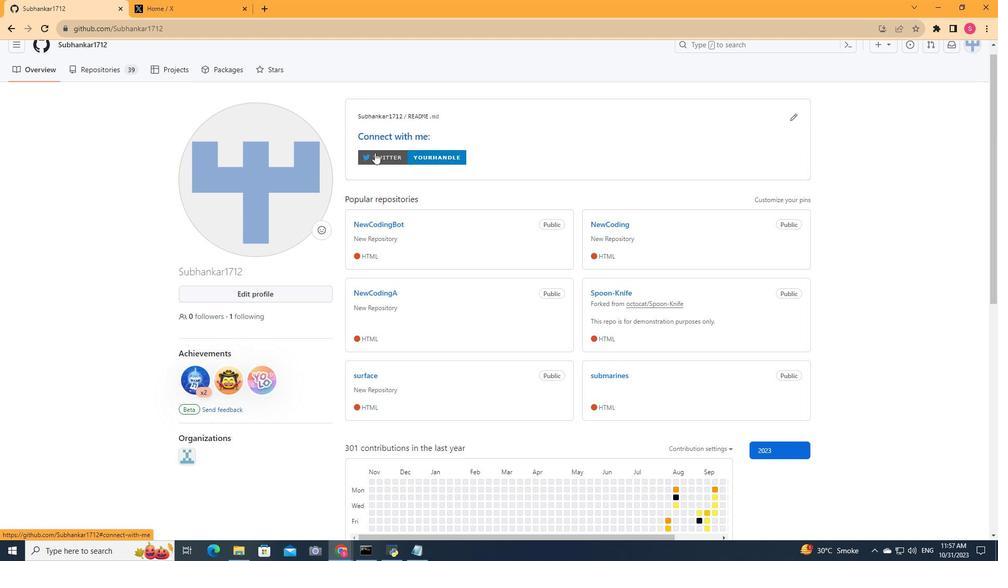 
Action: Mouse scrolled (375, 143) with delta (0, 0)
Screenshot: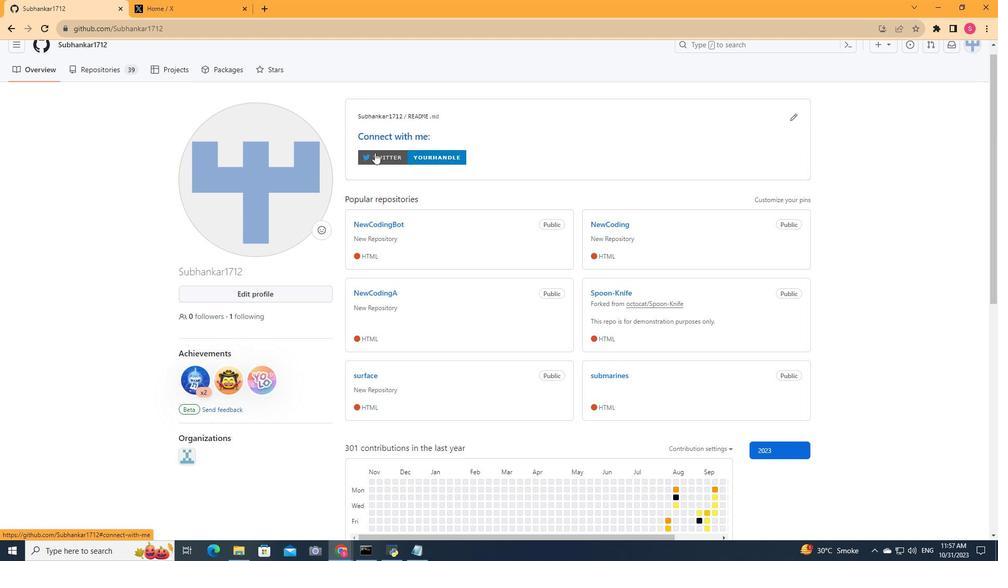 
Action: Mouse moved to (374, 152)
Screenshot: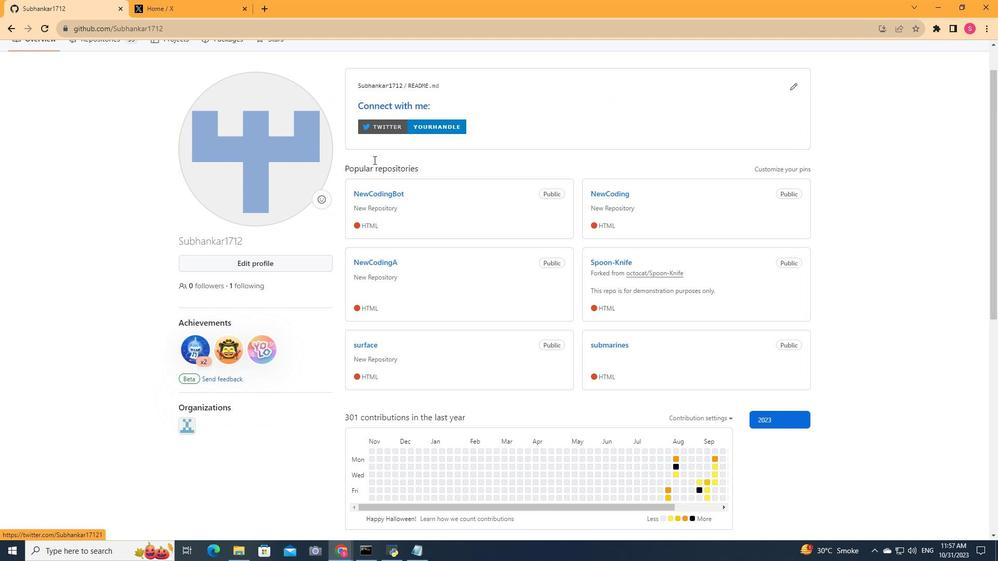 
Action: Mouse scrolled (374, 152) with delta (0, 0)
Screenshot: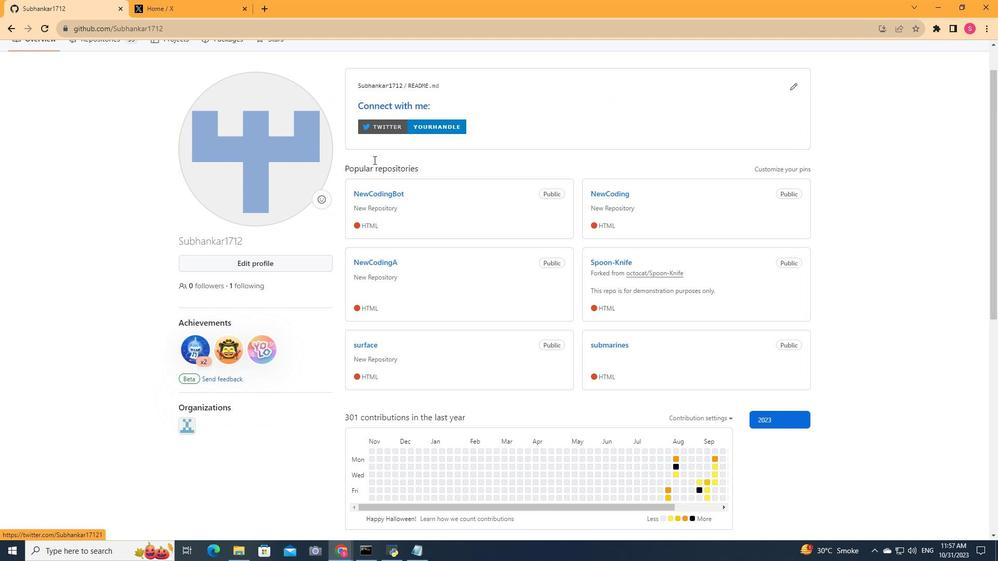 
Action: Mouse moved to (373, 163)
Screenshot: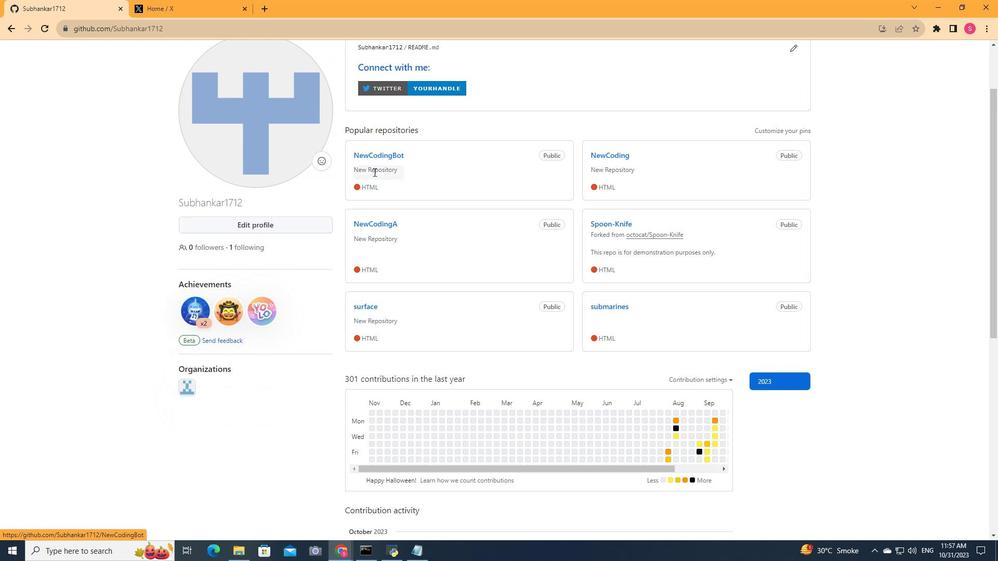 
Action: Mouse scrolled (373, 161) with delta (0, 0)
Screenshot: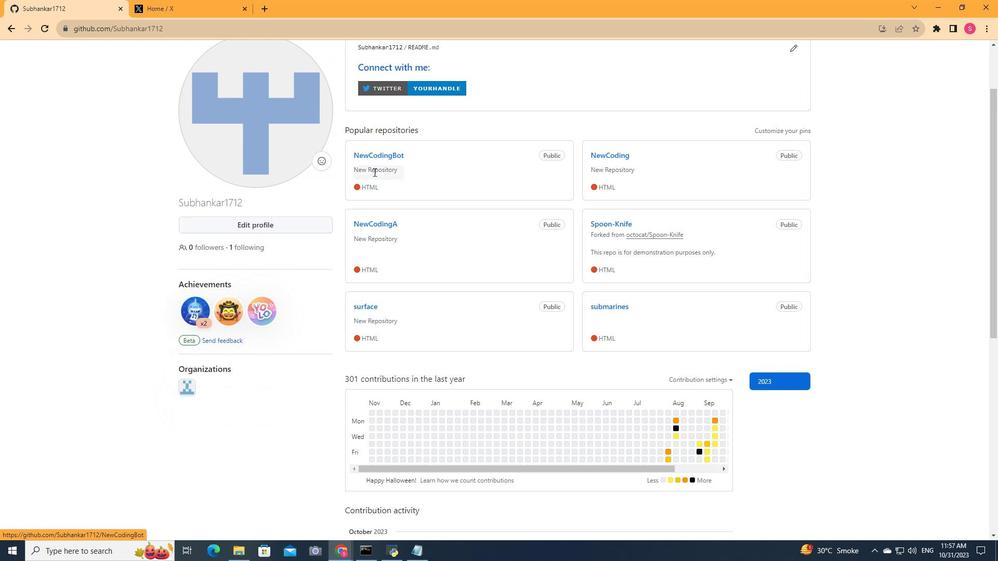 
Action: Mouse moved to (373, 175)
Screenshot: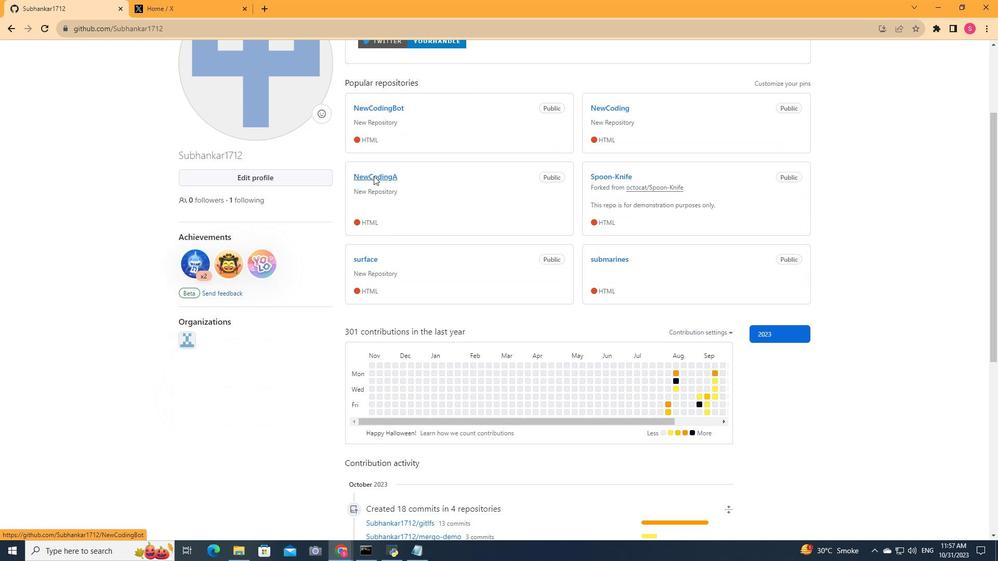 
Action: Mouse scrolled (373, 174) with delta (0, 0)
Screenshot: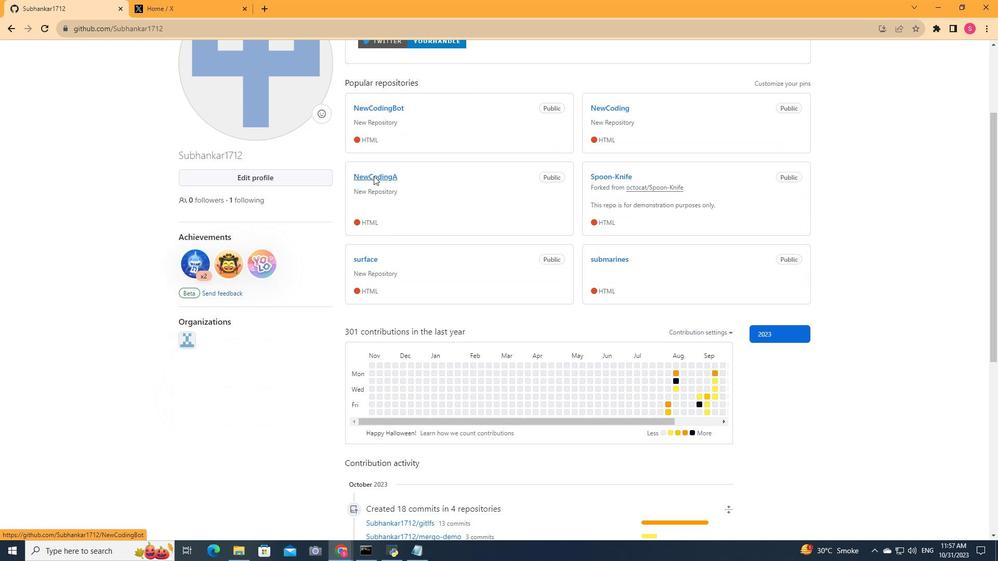 
Action: Mouse moved to (373, 176)
Screenshot: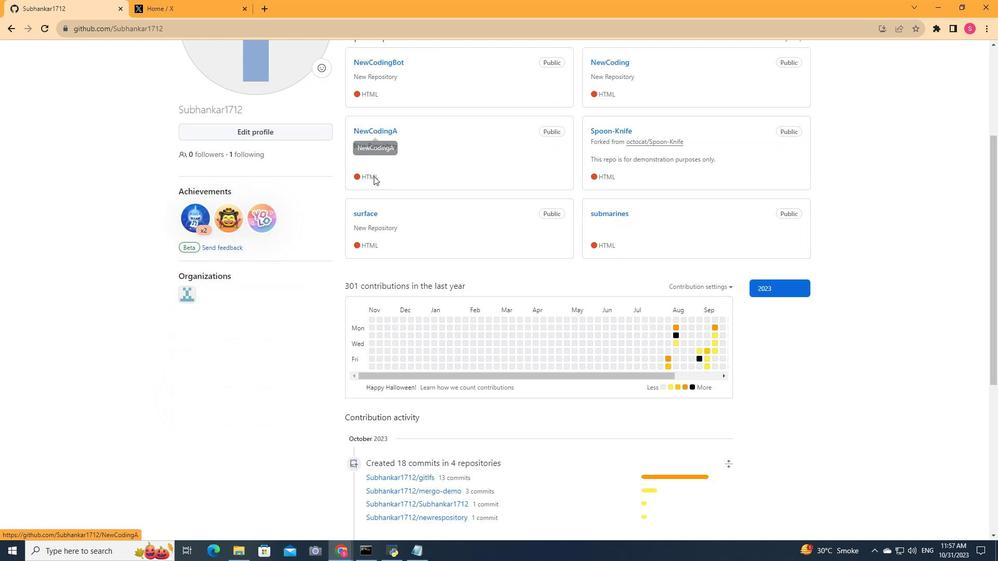 
Action: Mouse scrolled (373, 176) with delta (0, 0)
Screenshot: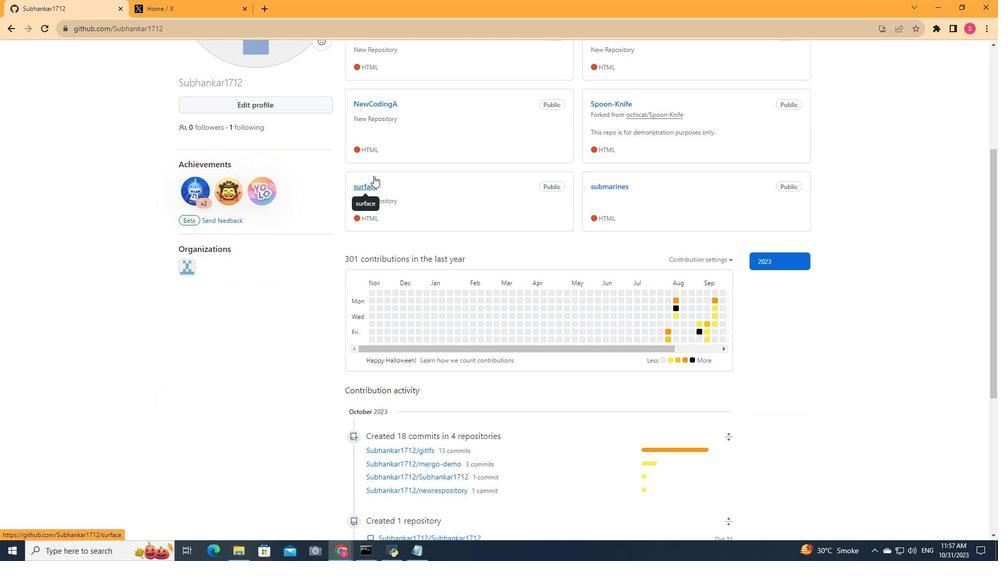 
Action: Mouse scrolled (373, 176) with delta (0, 0)
Screenshot: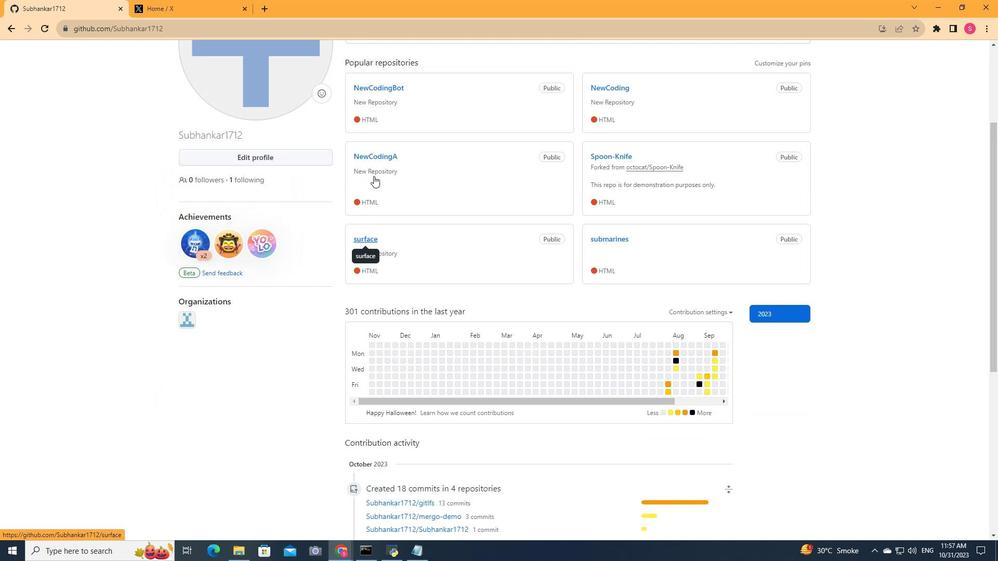 
Action: Mouse scrolled (373, 176) with delta (0, 0)
Screenshot: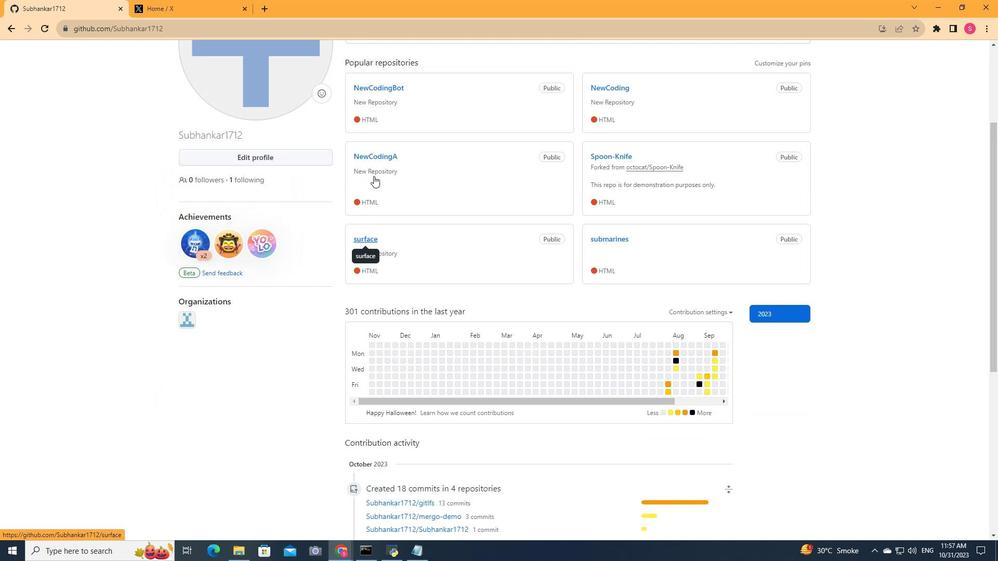 
Action: Mouse scrolled (373, 176) with delta (0, 0)
Screenshot: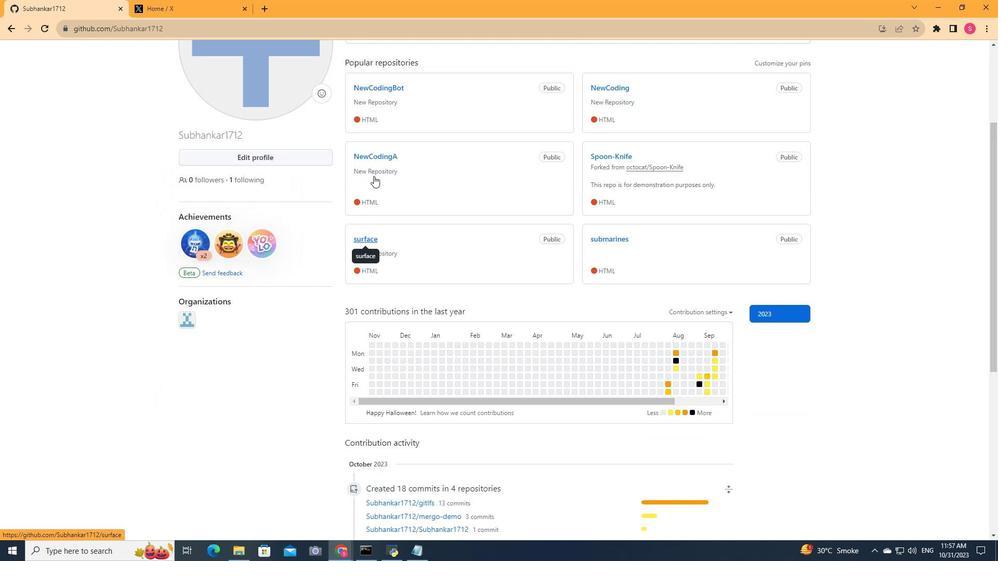 
Action: Mouse scrolled (373, 176) with delta (0, 0)
Screenshot: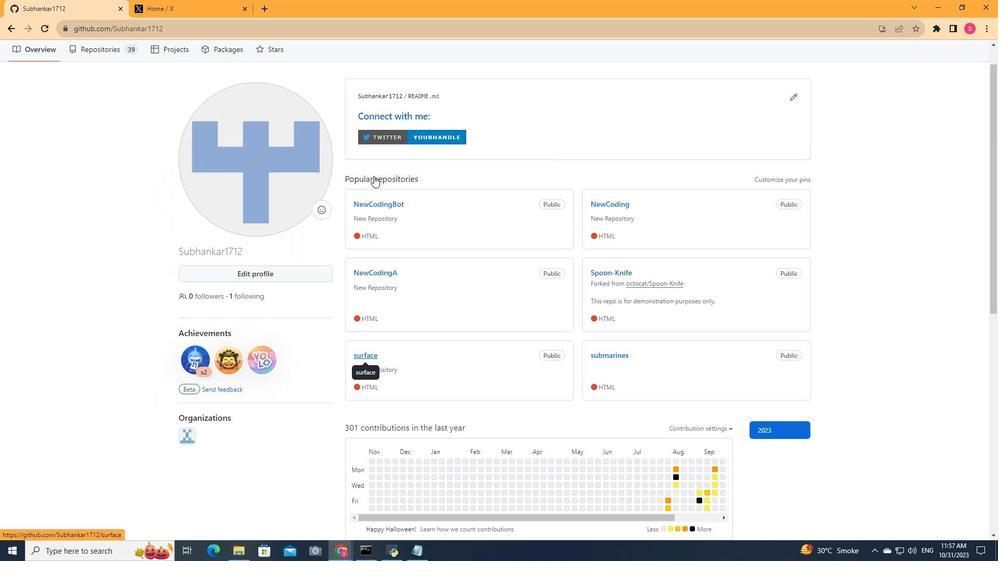 
Action: Mouse scrolled (373, 176) with delta (0, 0)
Screenshot: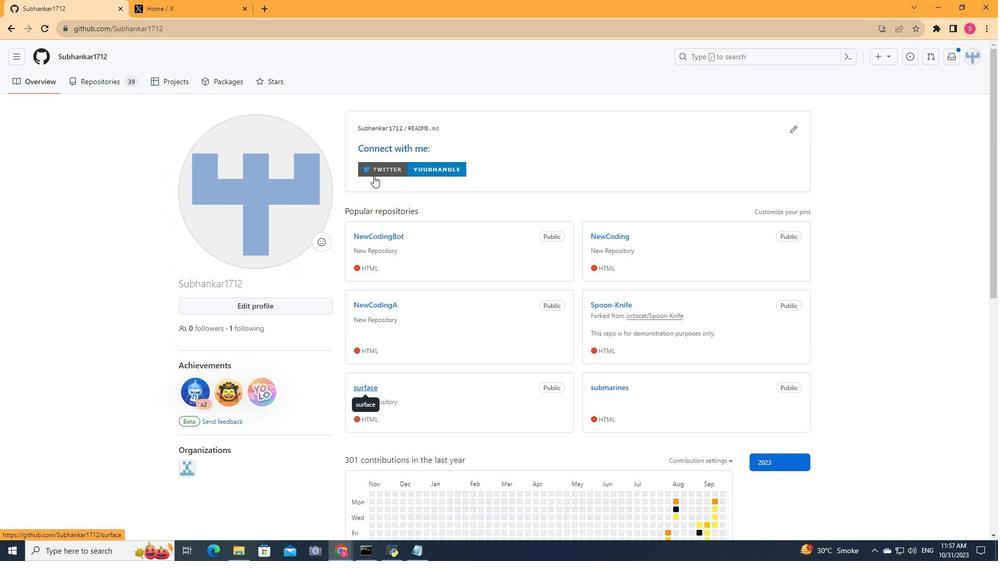 
Action: Mouse scrolled (373, 176) with delta (0, 0)
Screenshot: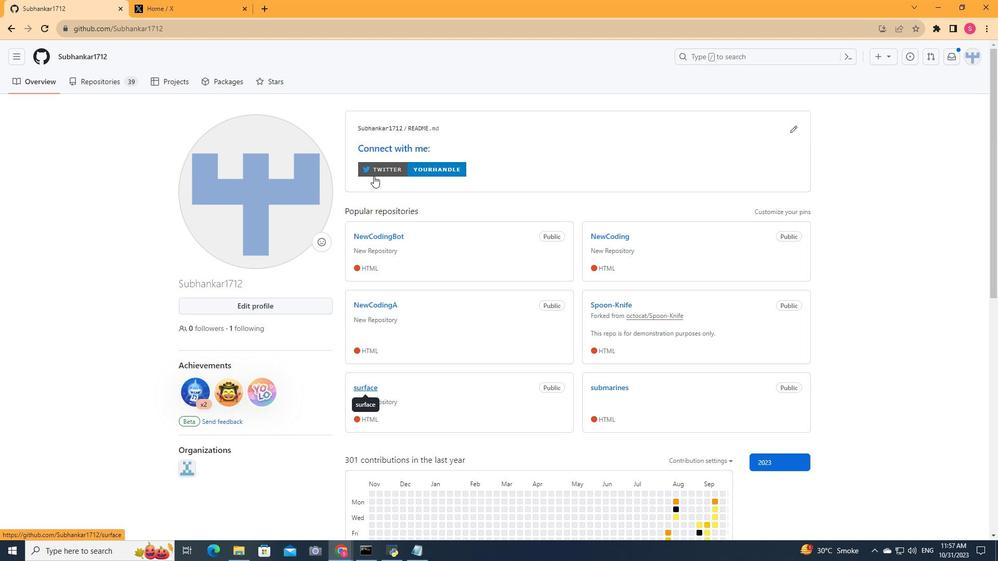 
Action: Mouse moved to (394, 201)
Screenshot: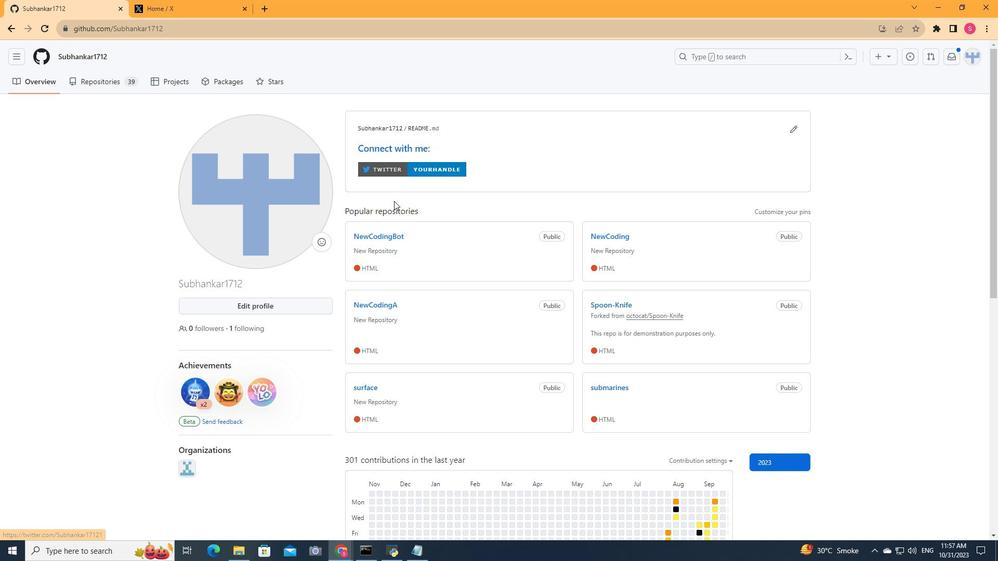 
Action: Mouse scrolled (394, 200) with delta (0, 0)
Screenshot: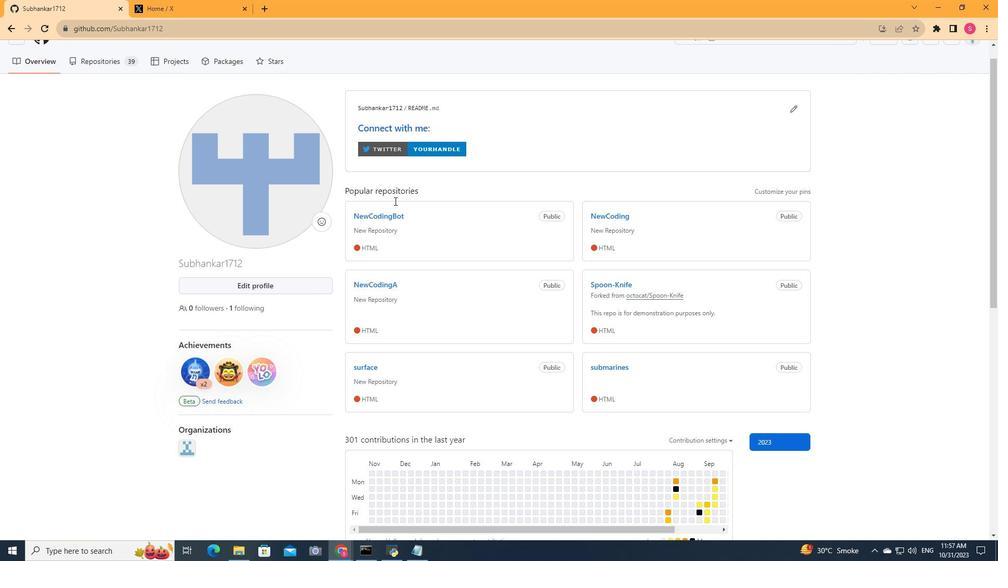 
Action: Mouse moved to (394, 201)
Screenshot: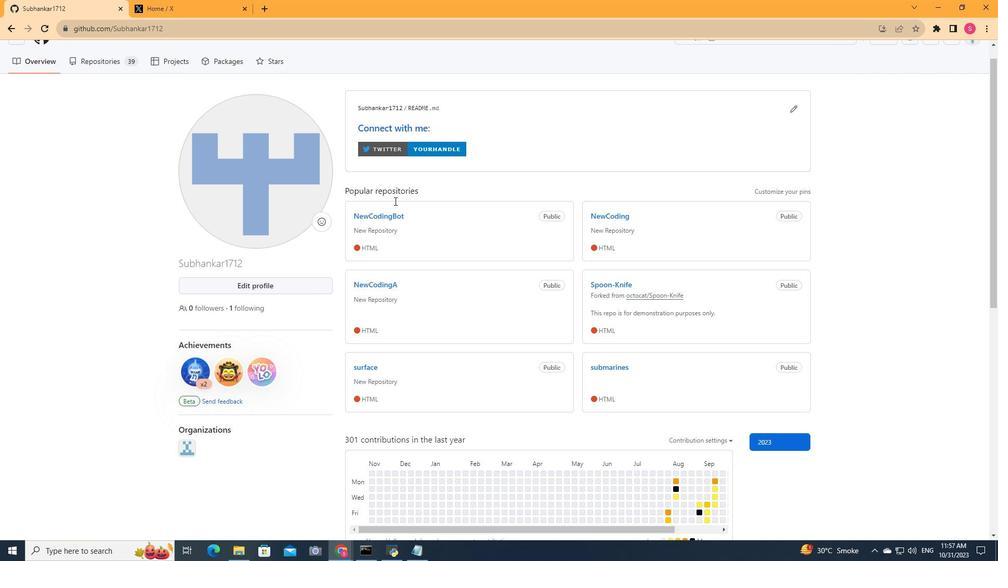 
Action: Mouse scrolled (394, 200) with delta (0, 0)
Screenshot: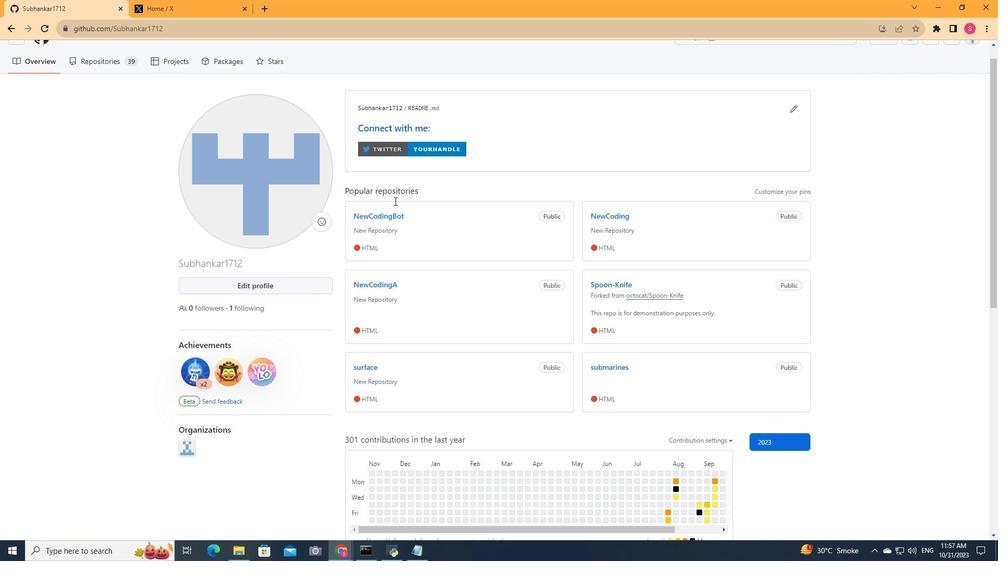 
Action: Mouse scrolled (394, 200) with delta (0, 0)
Screenshot: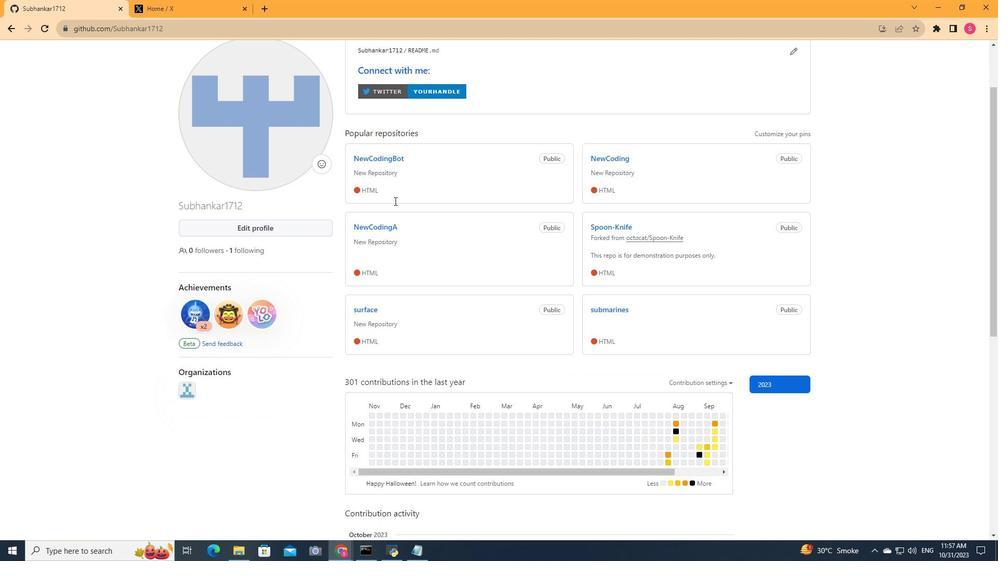 
Action: Mouse moved to (395, 200)
Screenshot: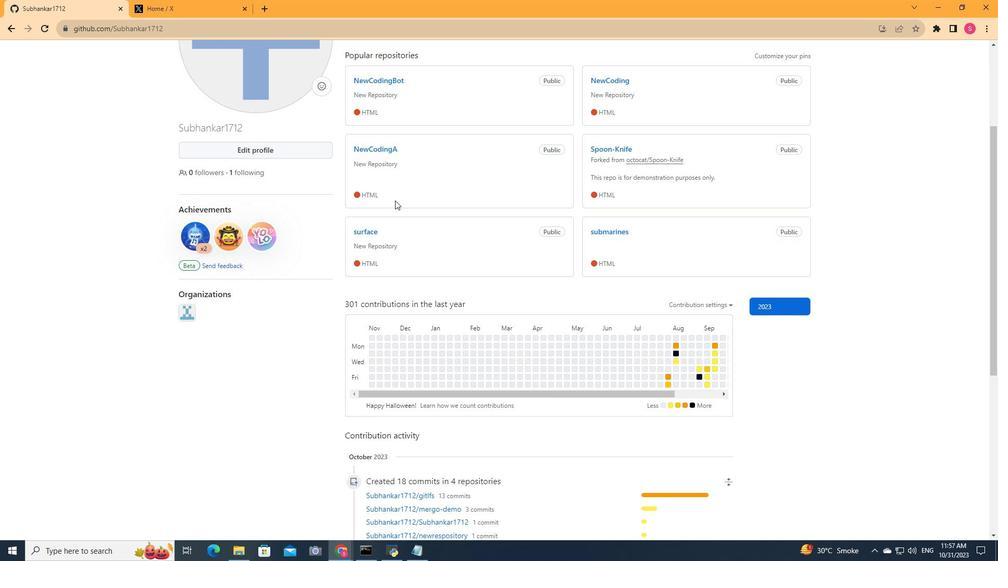 
Action: Mouse scrolled (395, 201) with delta (0, 0)
Screenshot: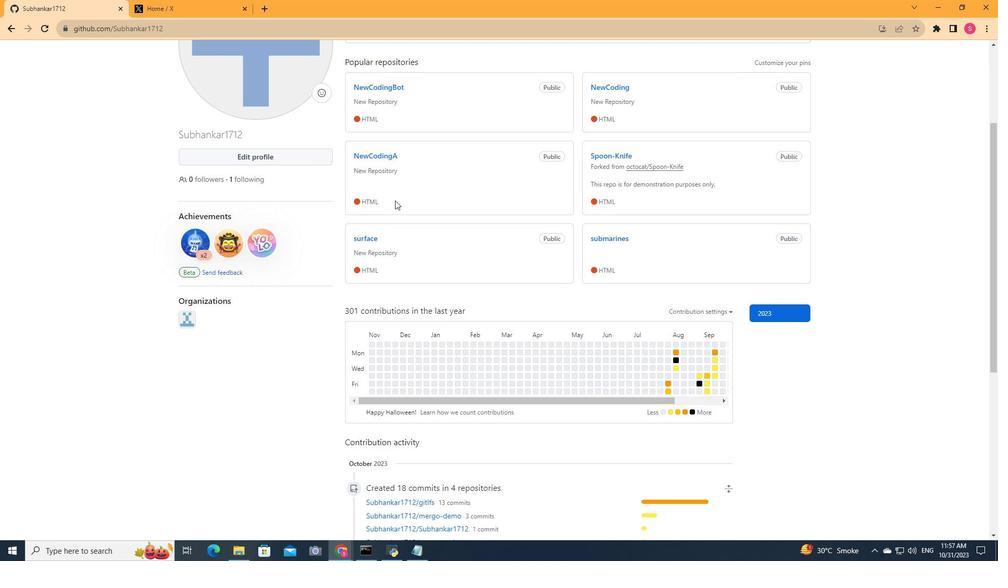 
Action: Mouse scrolled (395, 201) with delta (0, 0)
Screenshot: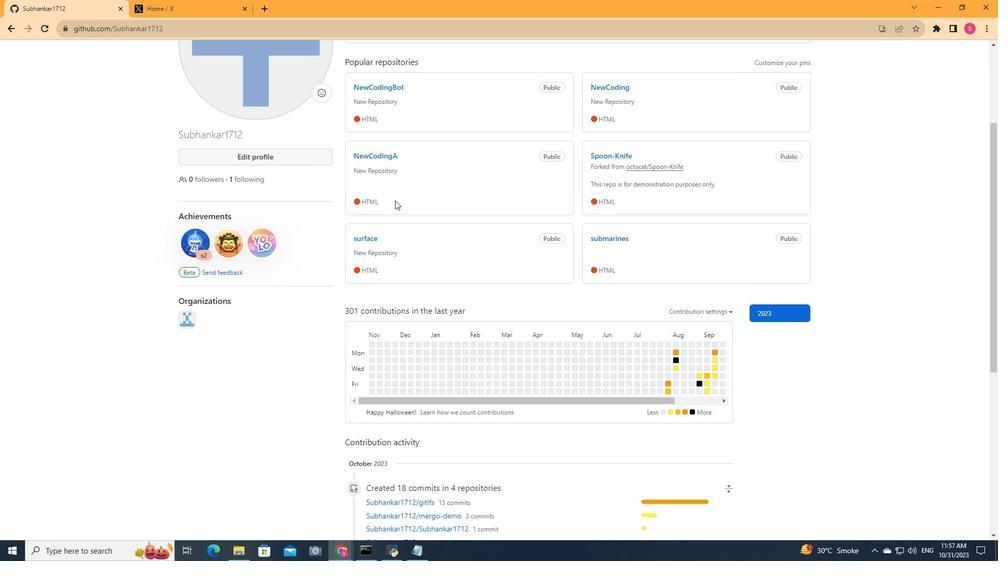 
Action: Mouse scrolled (395, 201) with delta (0, 0)
Screenshot: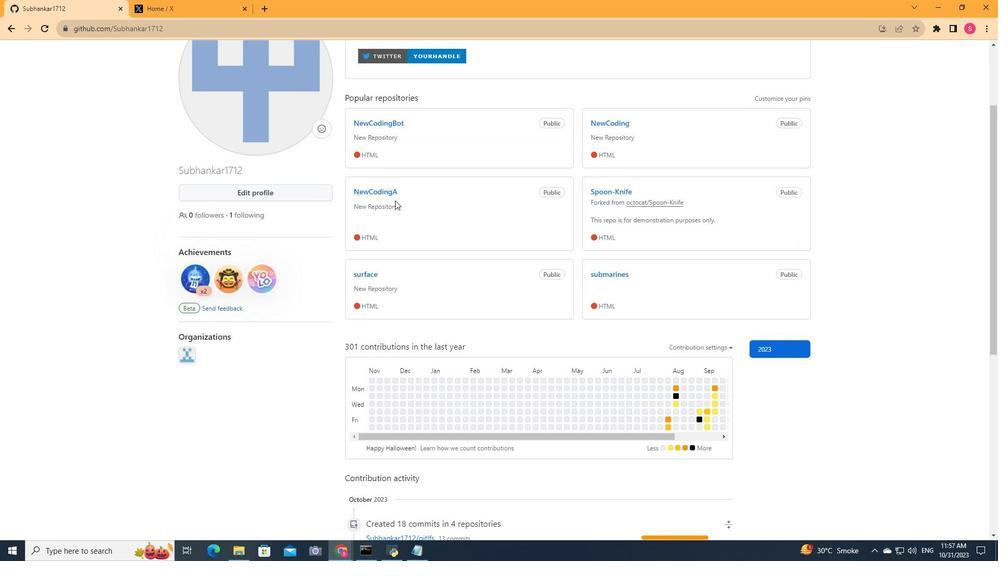 
Action: Mouse scrolled (395, 201) with delta (0, 0)
Screenshot: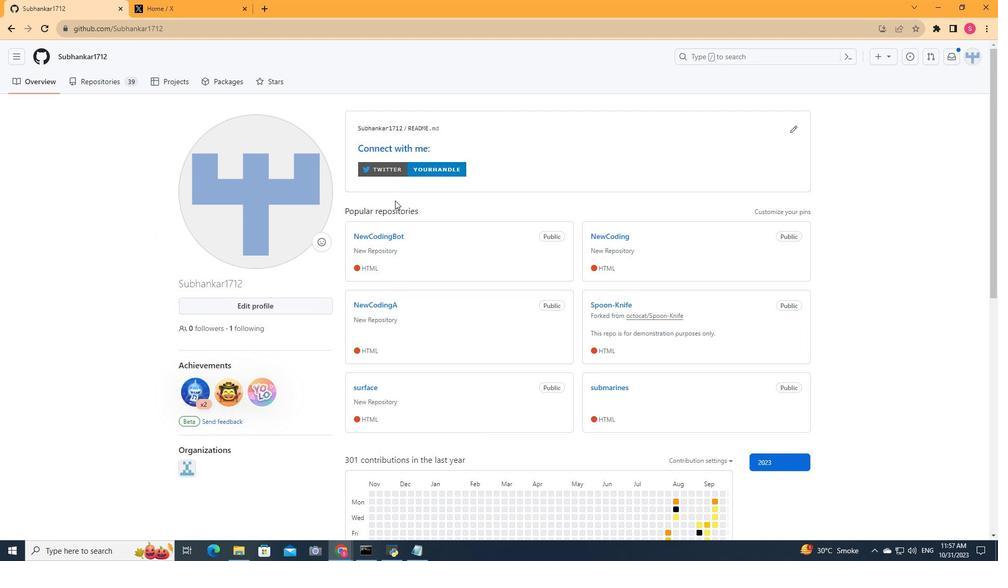 
Action: Mouse scrolled (395, 201) with delta (0, 0)
Screenshot: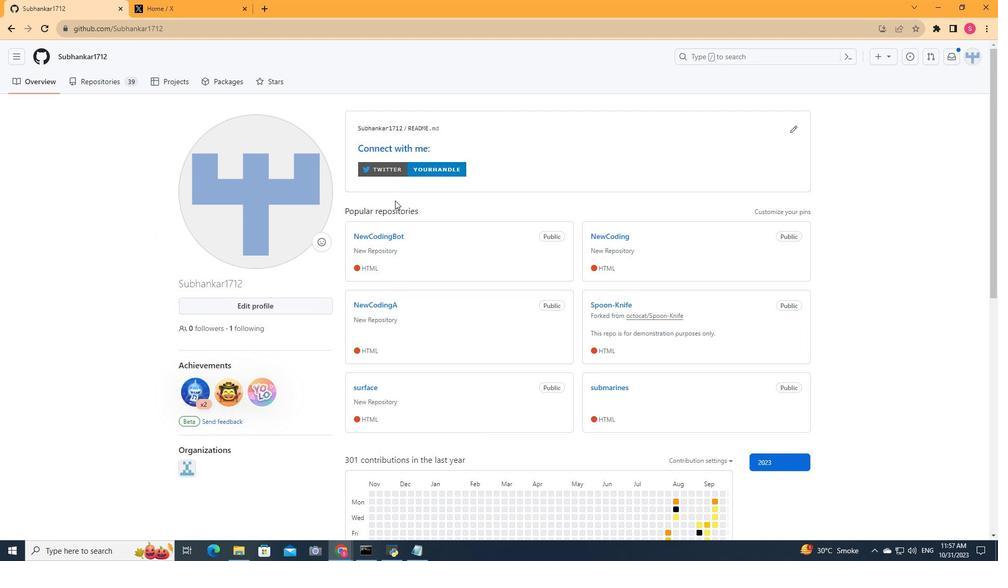 
Action: Mouse scrolled (395, 201) with delta (0, 0)
Screenshot: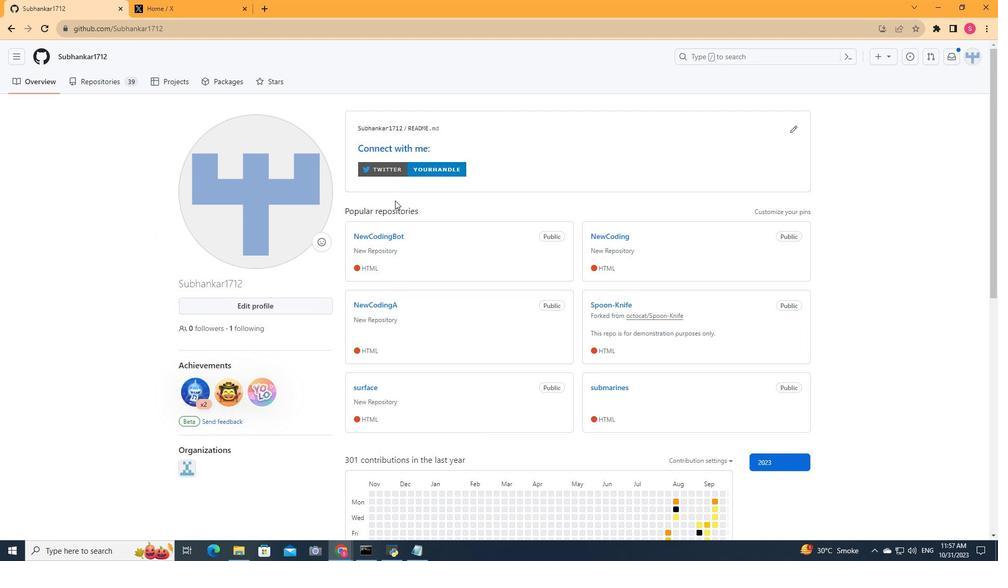 
Action: Mouse scrolled (395, 201) with delta (0, 0)
Screenshot: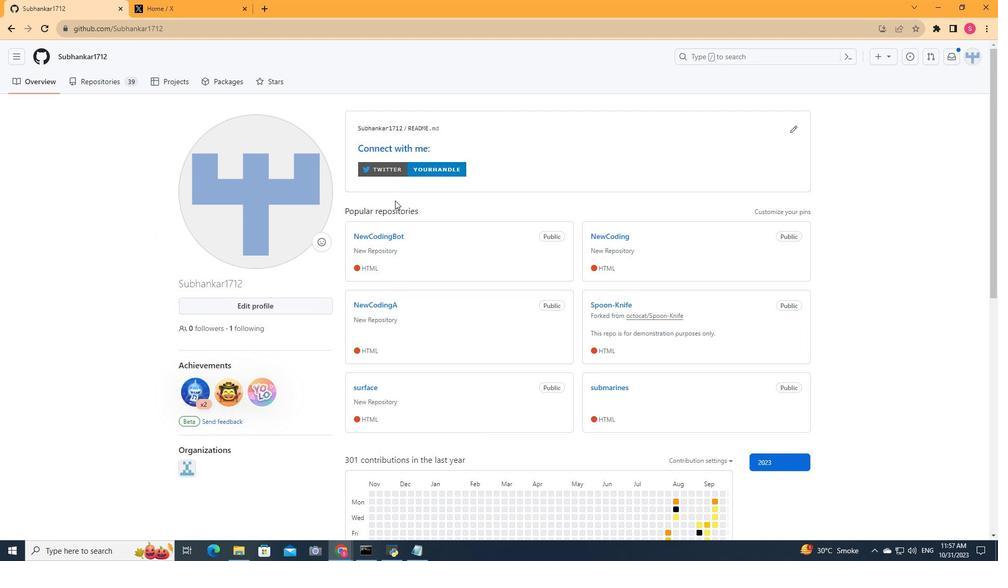 
Action: Mouse scrolled (395, 201) with delta (0, 0)
Screenshot: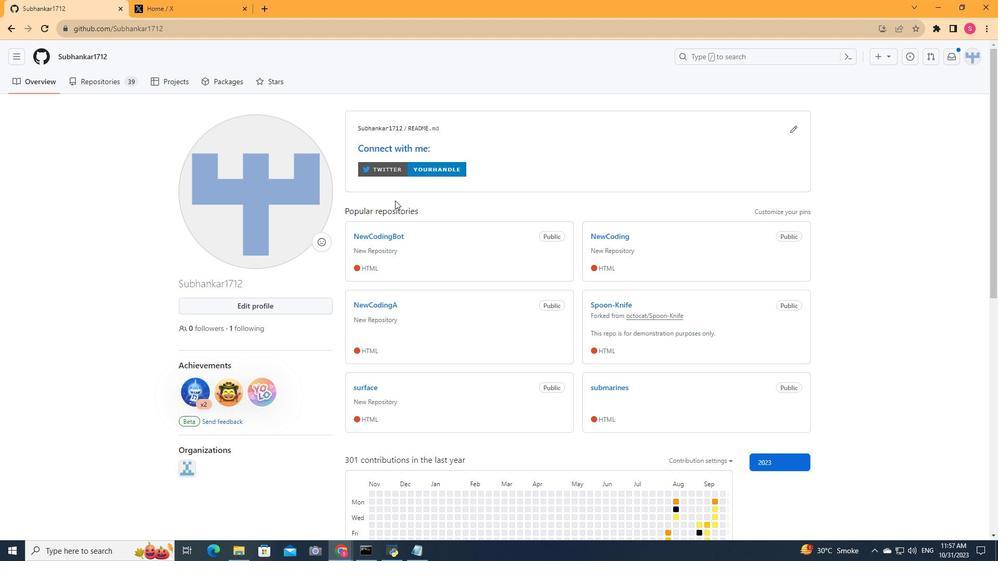 
Action: Mouse moved to (106, 79)
Screenshot: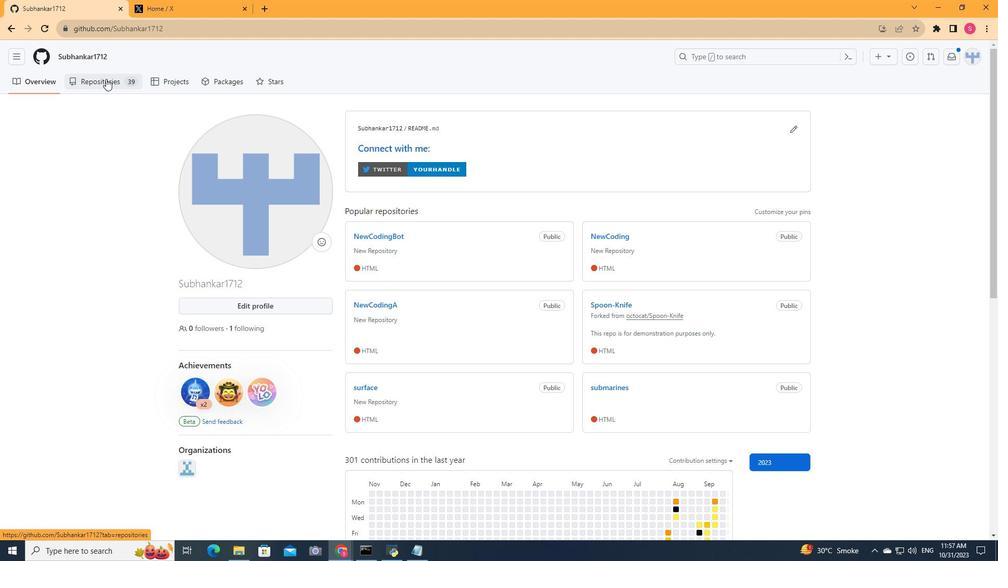 
Action: Mouse pressed left at (106, 79)
Screenshot: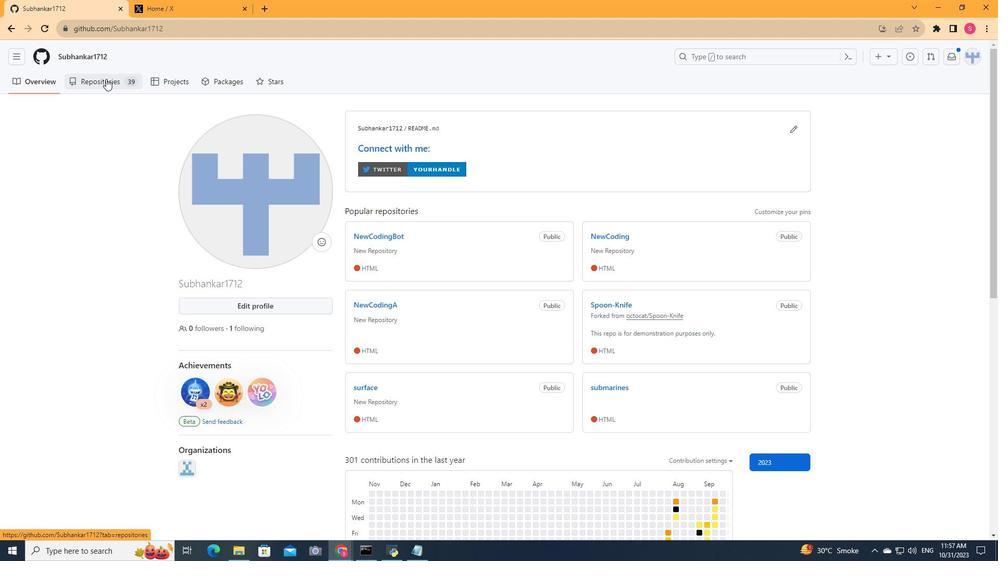 
Action: Mouse moved to (400, 155)
Screenshot: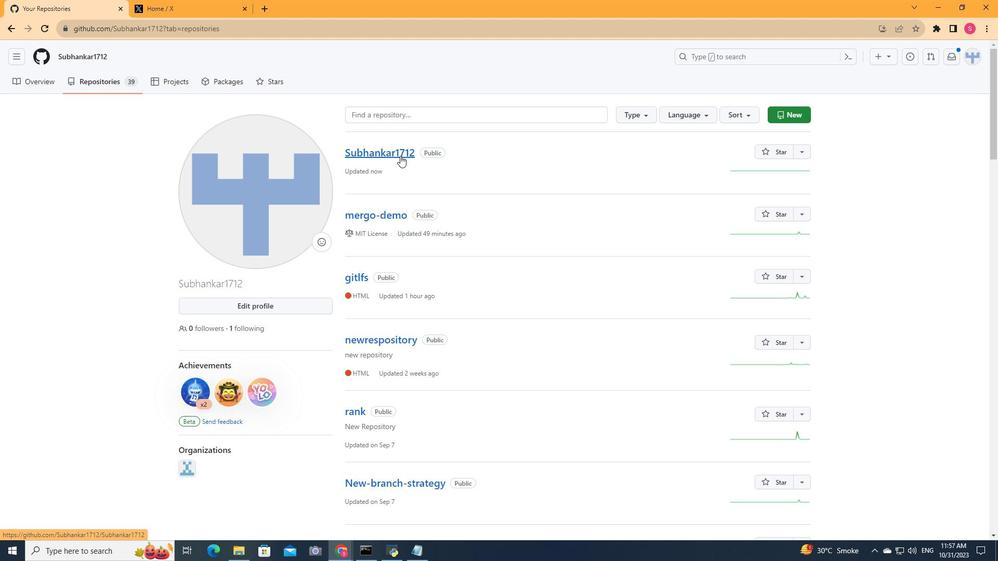 
Action: Mouse pressed left at (400, 155)
Screenshot: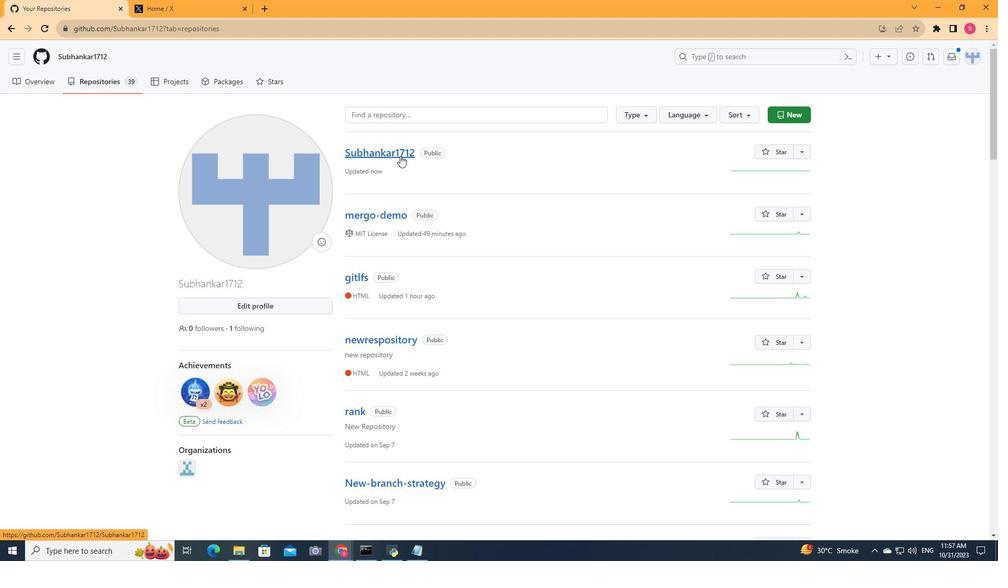 
Action: Mouse moved to (222, 202)
Screenshot: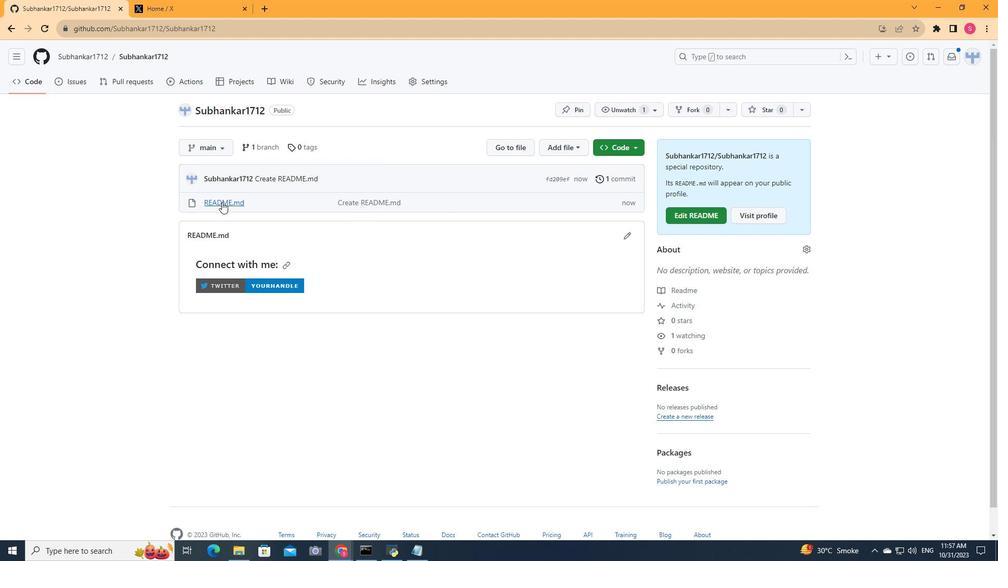 
Action: Mouse pressed left at (222, 202)
Screenshot: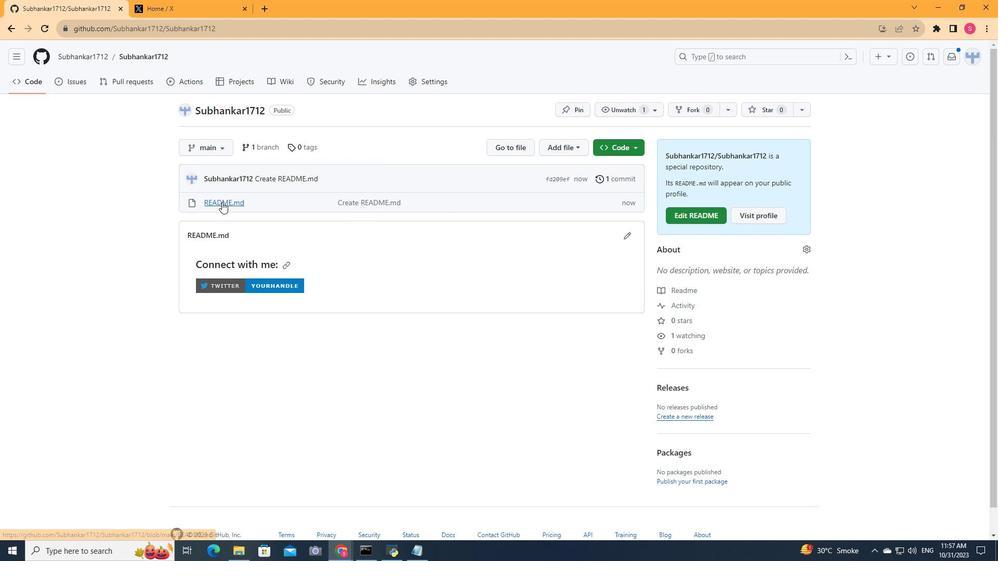 
Action: Mouse moved to (957, 171)
Screenshot: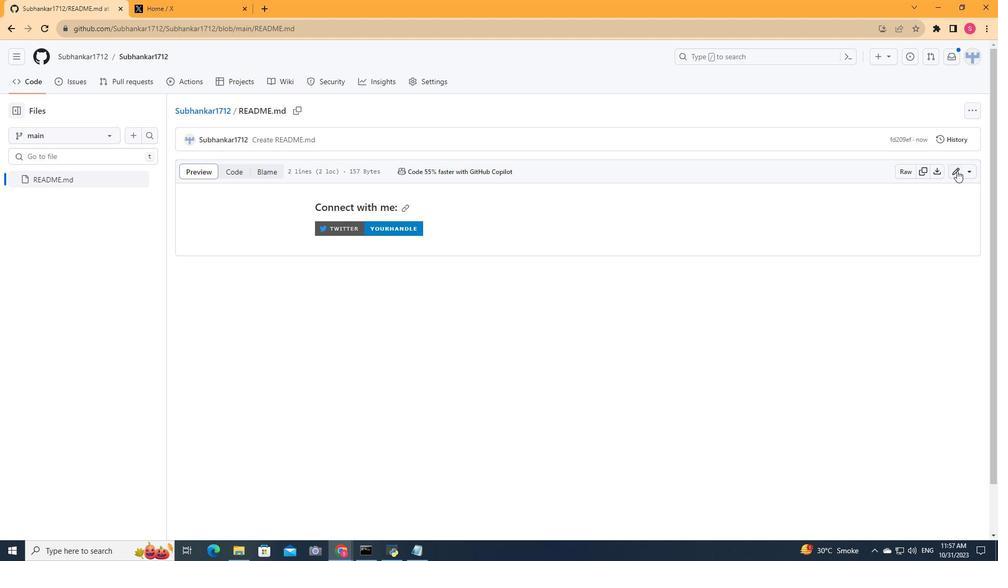 
Action: Mouse pressed left at (957, 171)
Screenshot: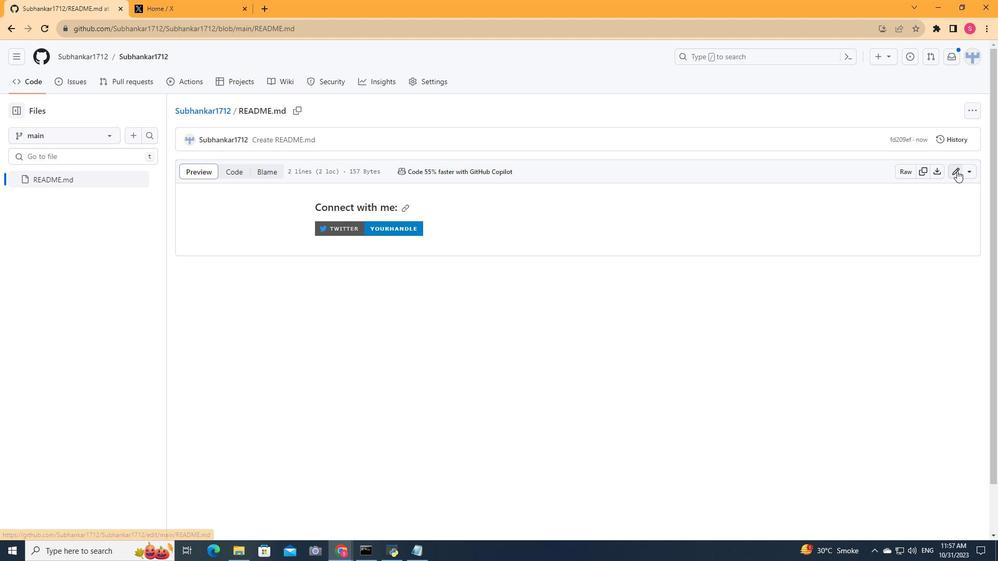 
Action: Mouse moved to (406, 209)
Screenshot: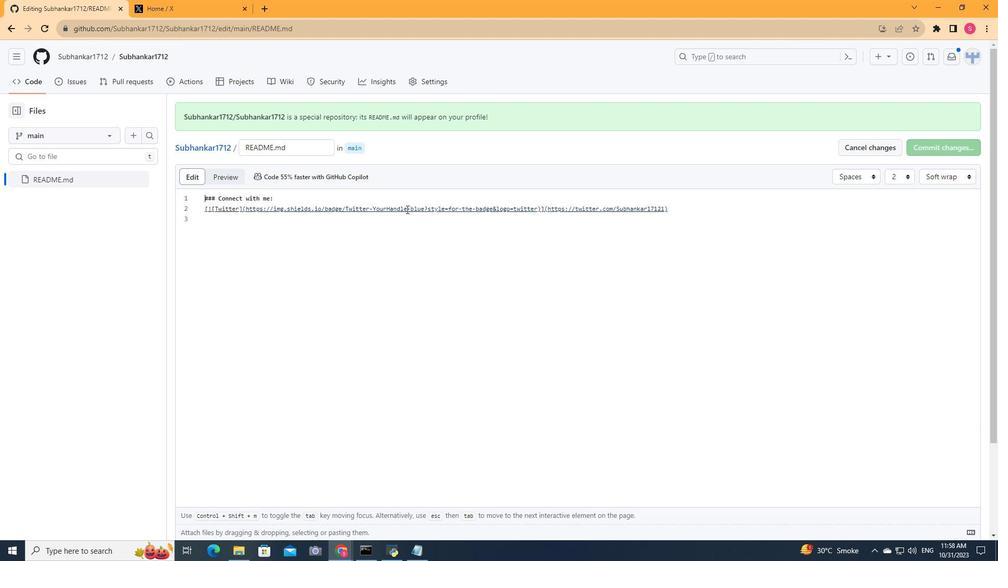 
Action: Mouse pressed left at (406, 209)
Screenshot: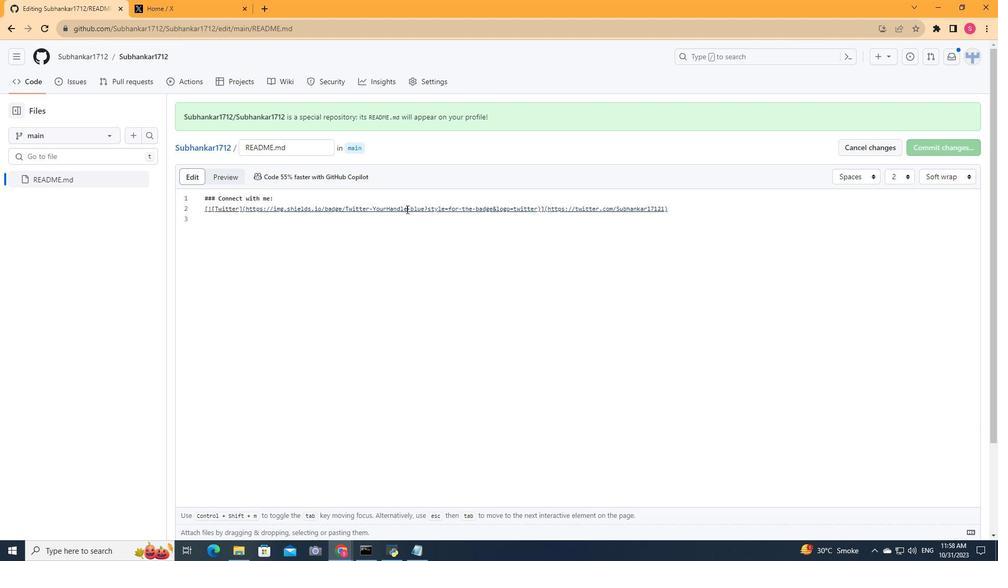 
Action: Key pressed <Key.backspace><Key.backspace><Key.backspace><Key.backspace><Key.backspace><Key.backspace><Key.backspace><Key.backspace><Key.backspace><Key.backspace><Key.shift>Subhankar1712
Screenshot: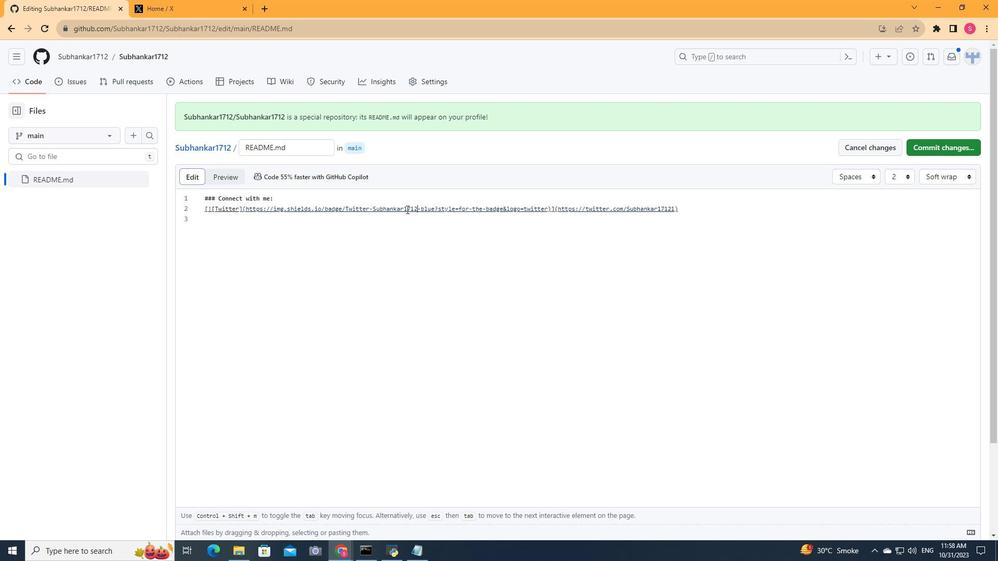 
Action: Mouse moved to (434, 210)
Screenshot: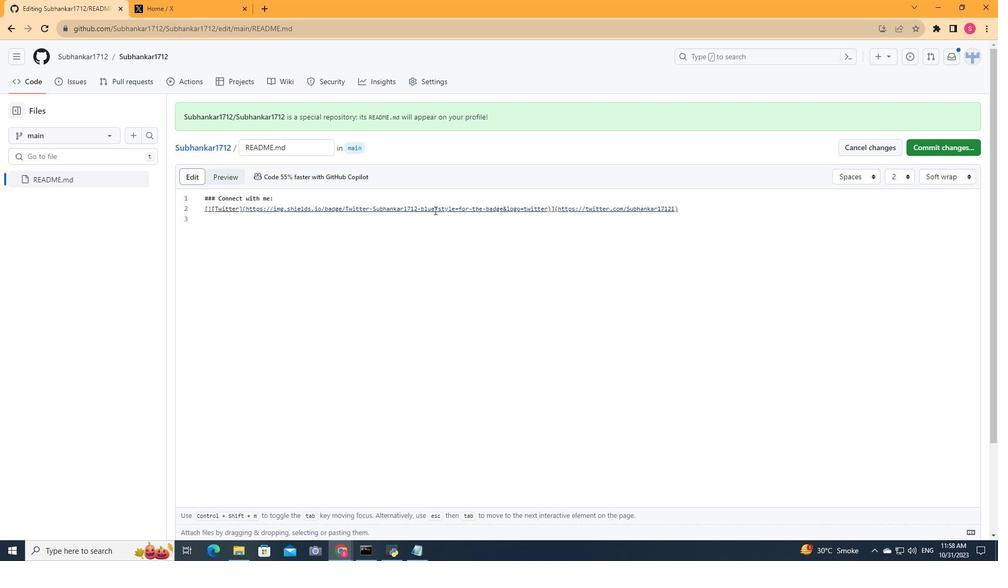 
Action: Mouse pressed left at (434, 210)
Screenshot: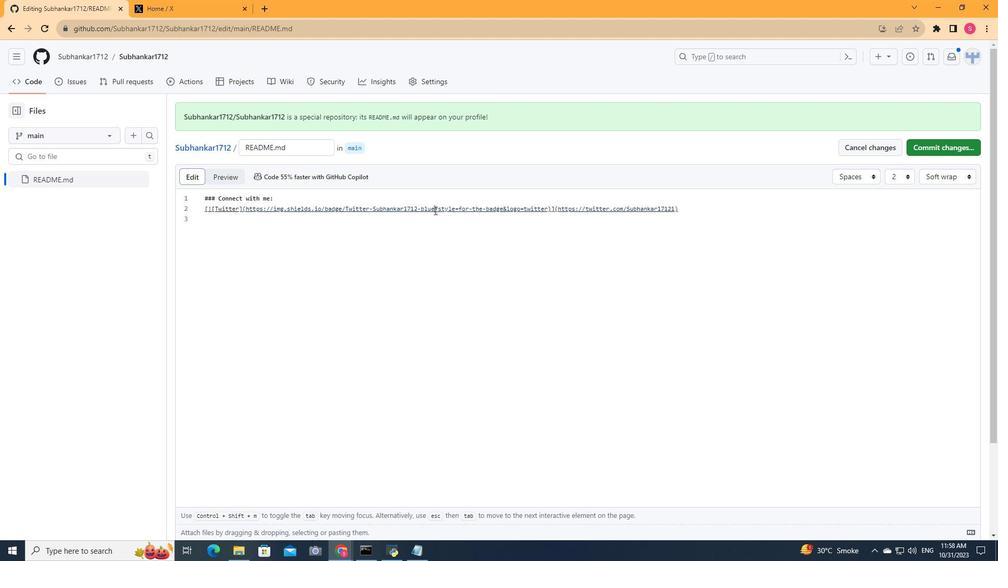 
Action: Key pressed <Key.backspace><Key.backspace><Key.backspace><Key.backspace>red
Screenshot: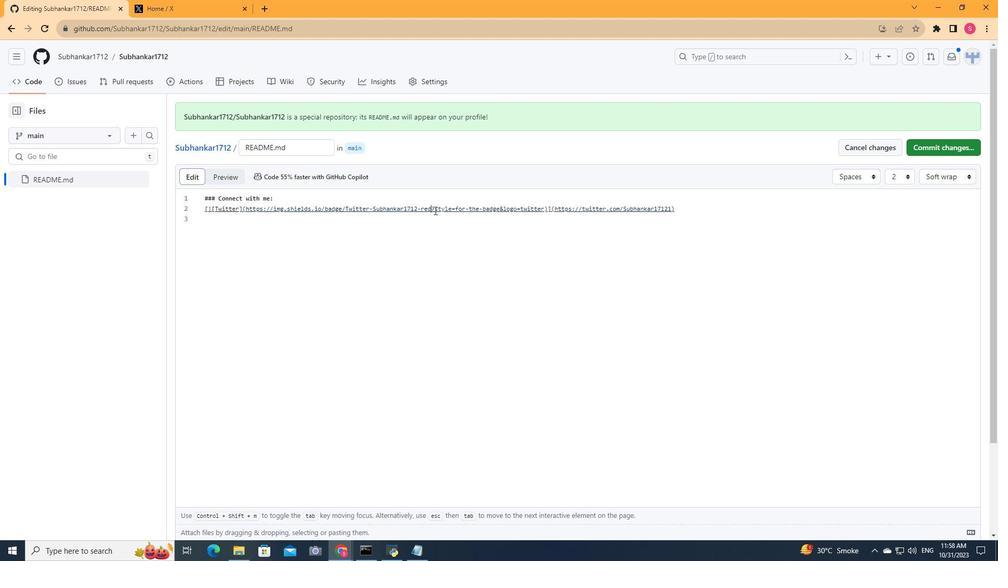 
Action: Mouse moved to (934, 148)
Screenshot: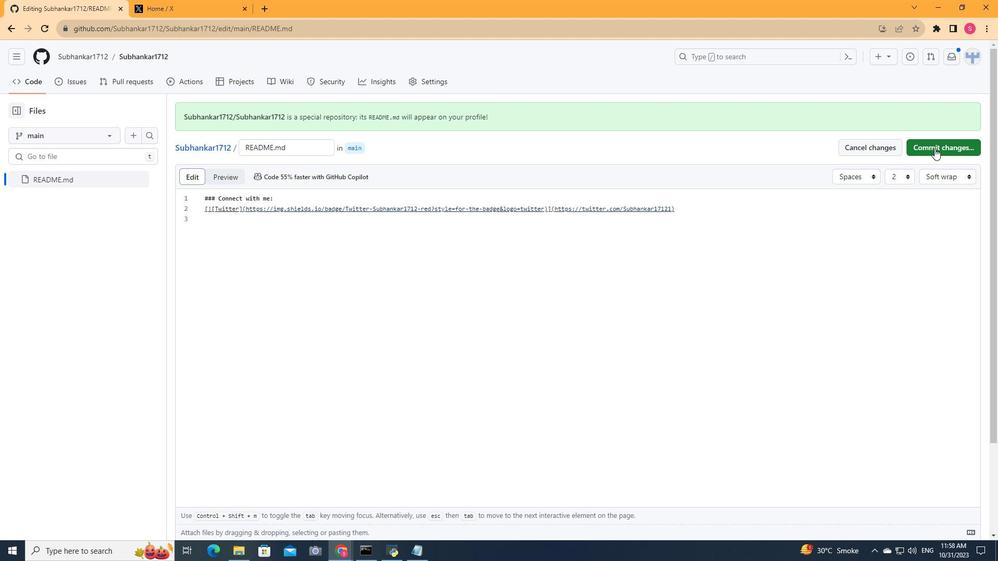 
Action: Mouse pressed left at (934, 148)
Screenshot: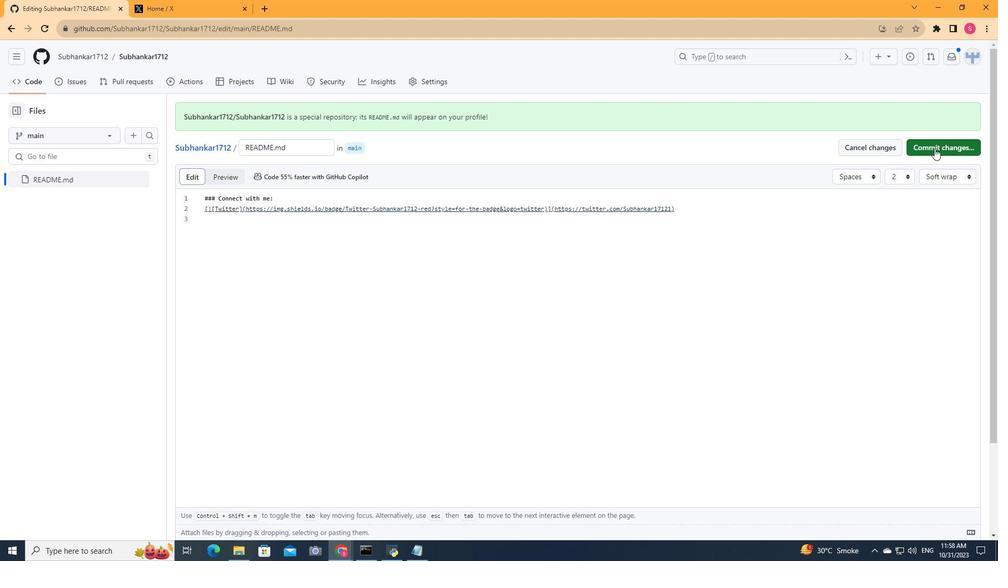 
Action: Mouse moved to (579, 404)
Screenshot: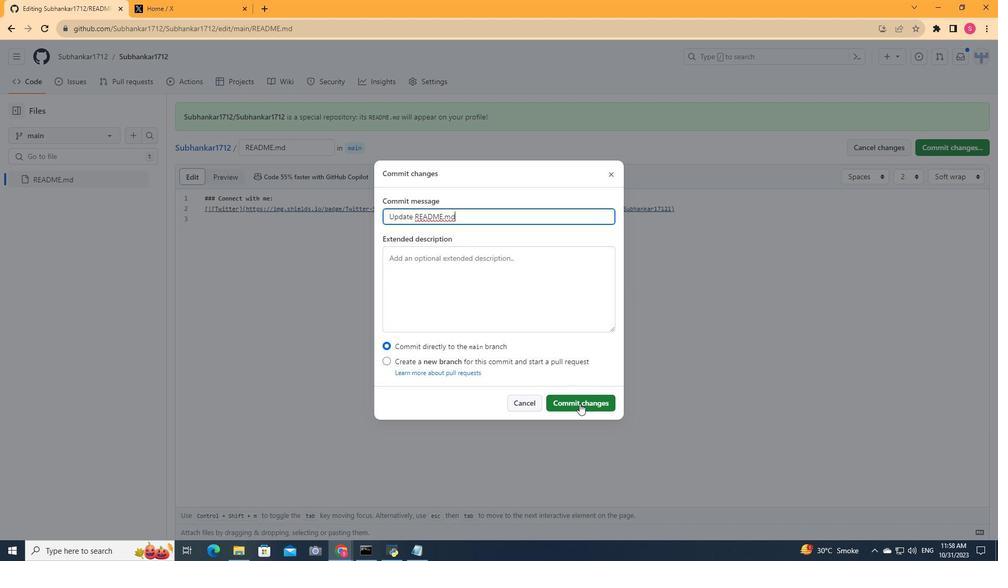 
Action: Mouse pressed left at (579, 404)
Screenshot: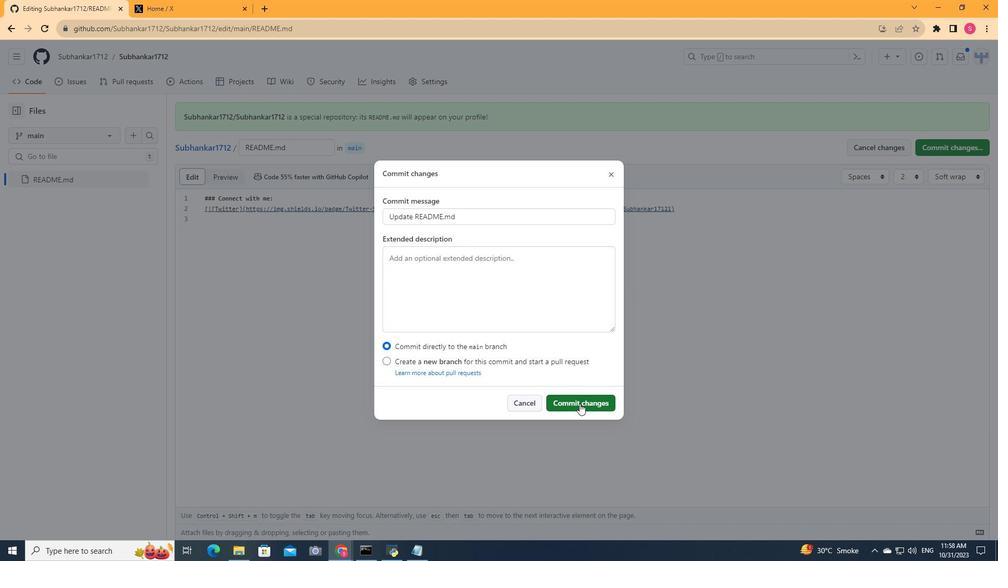 
Action: Mouse moved to (951, 172)
Screenshot: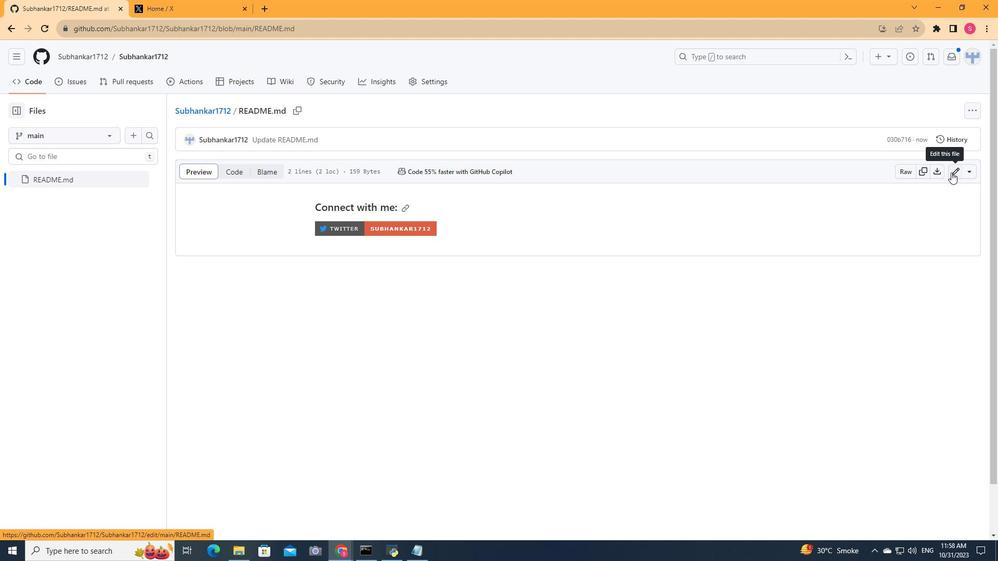 
Action: Mouse pressed left at (951, 172)
Screenshot: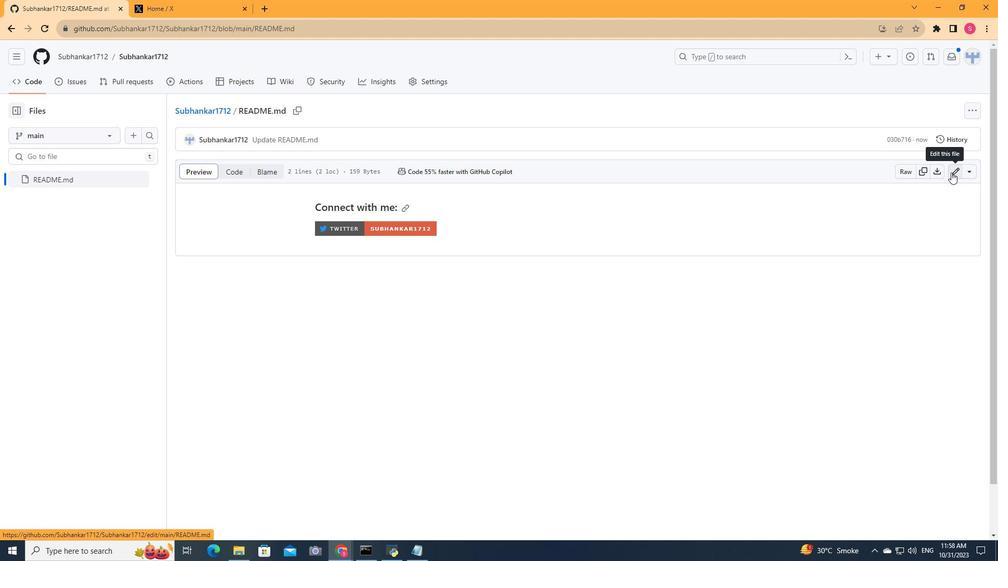 
Action: Mouse moved to (431, 210)
Screenshot: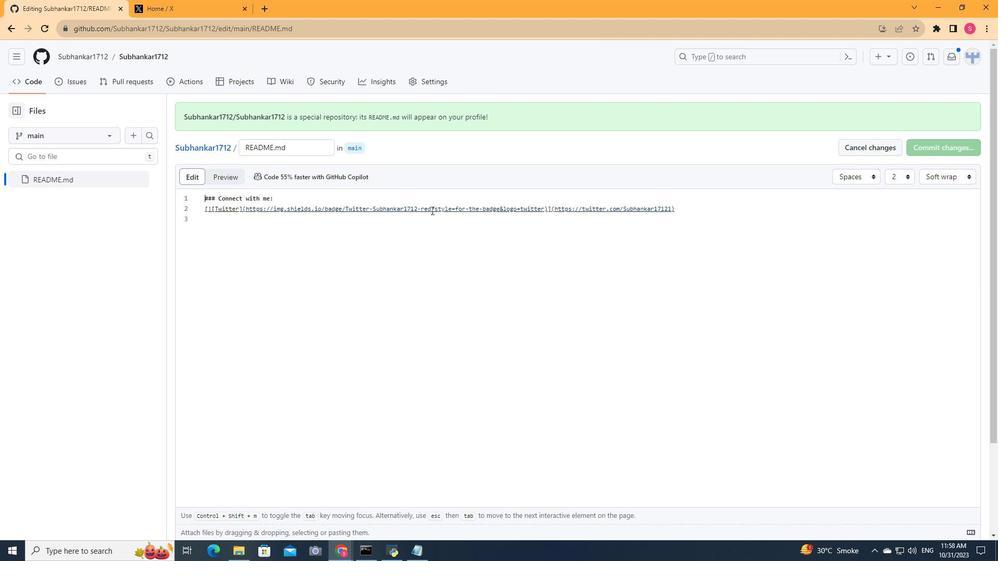 
Action: Mouse pressed left at (431, 210)
Screenshot: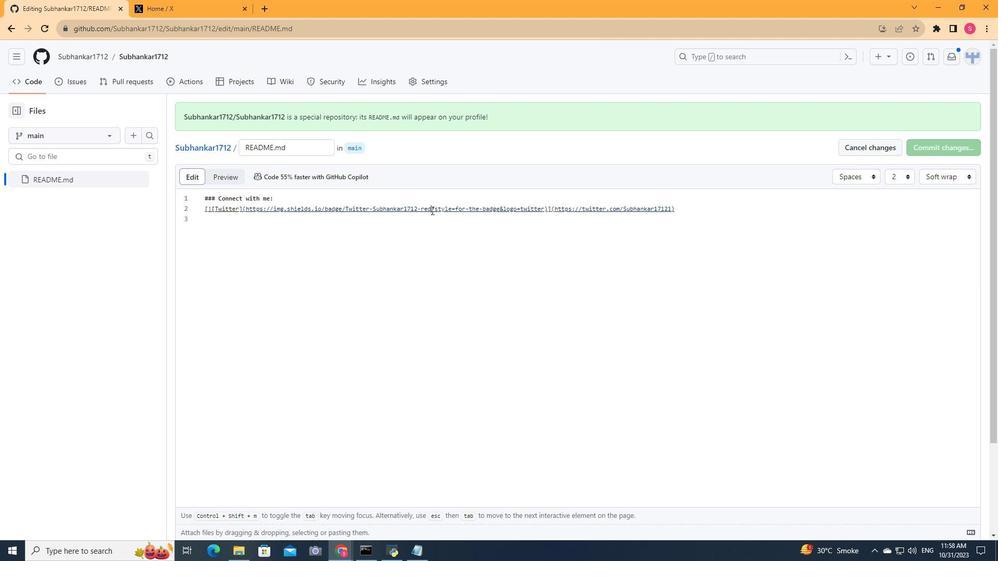 
Action: Key pressed <Key.backspace><Key.backspace><Key.backspace>voi<Key.backspace><Key.backspace><Key.backspace>purple
Screenshot: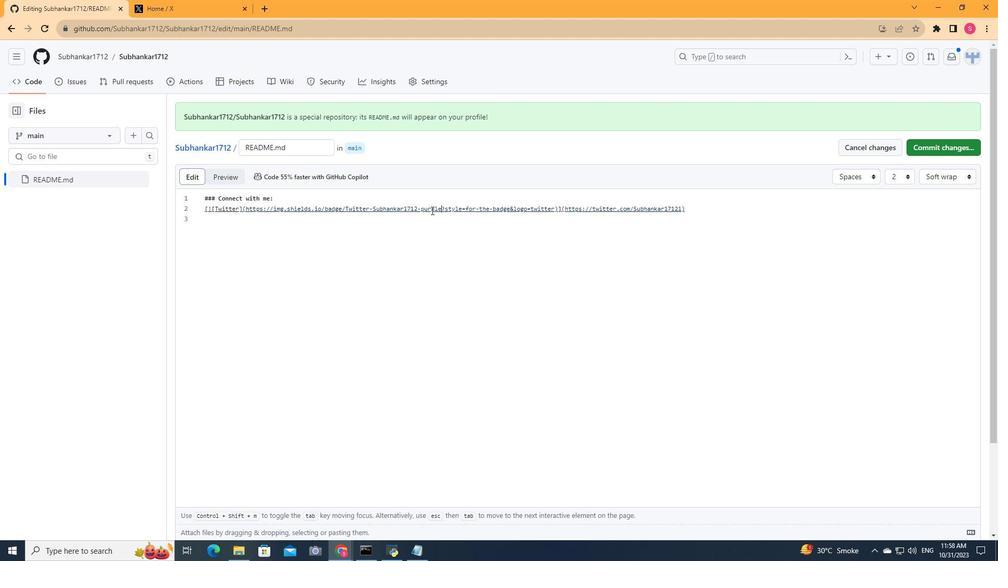 
Action: Mouse moved to (955, 149)
Screenshot: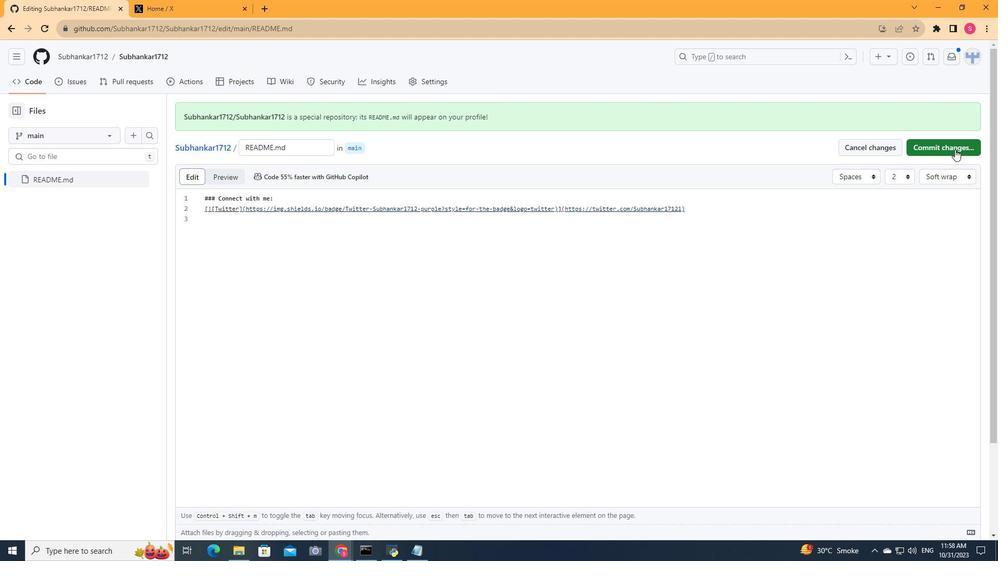 
Action: Mouse pressed left at (955, 149)
Screenshot: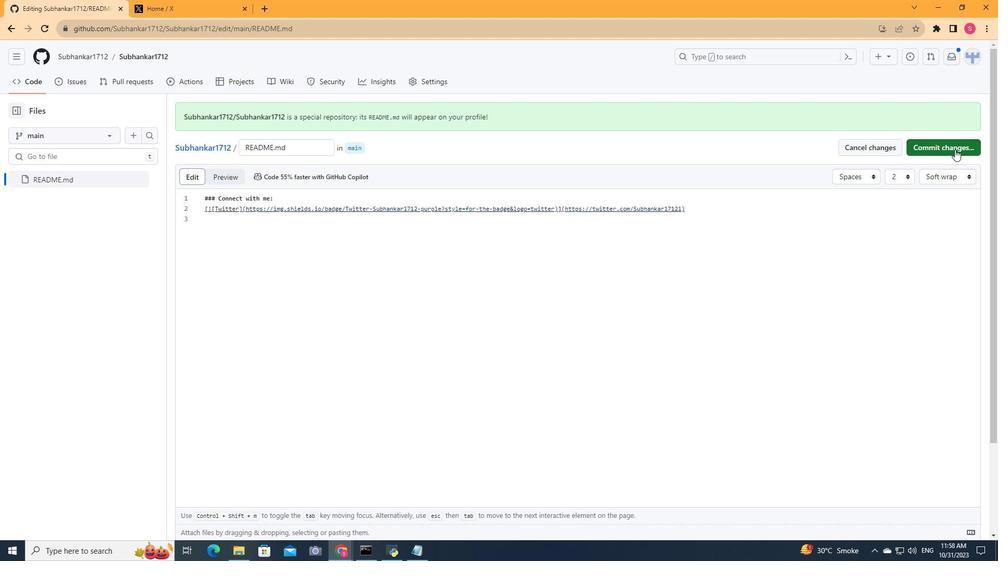 
Action: Mouse moved to (564, 402)
Screenshot: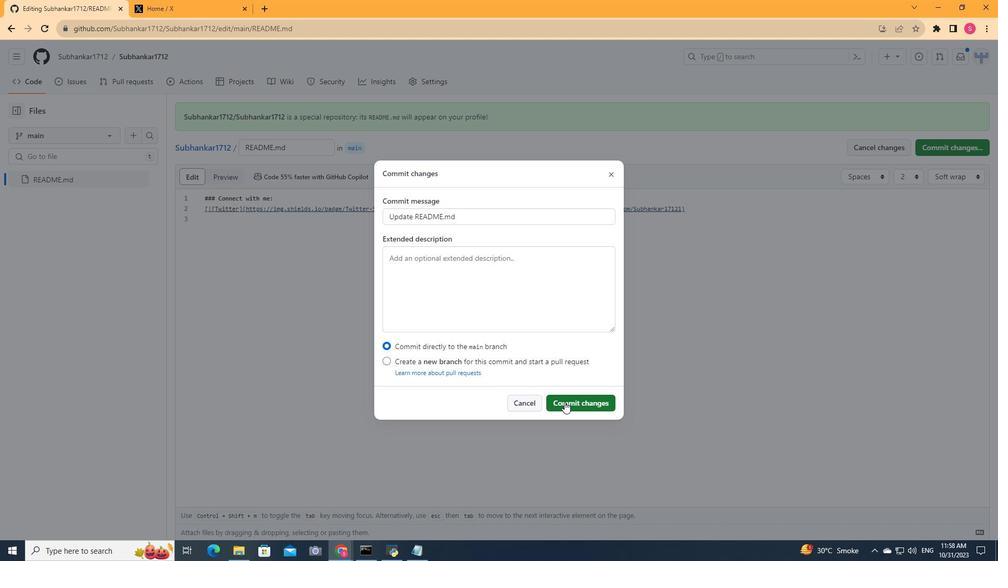 
Action: Mouse pressed left at (564, 402)
Screenshot: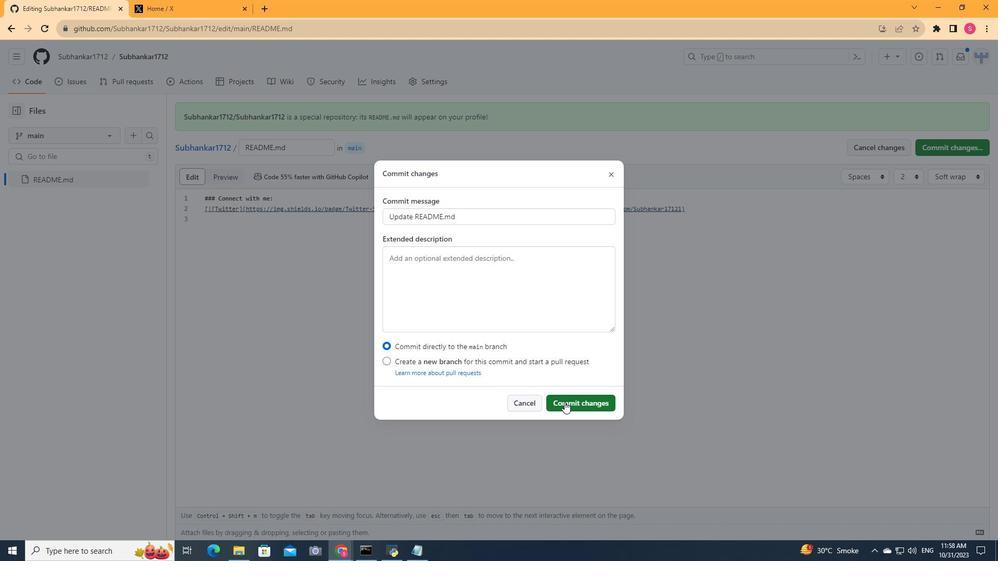 
Action: Mouse moved to (413, 250)
Screenshot: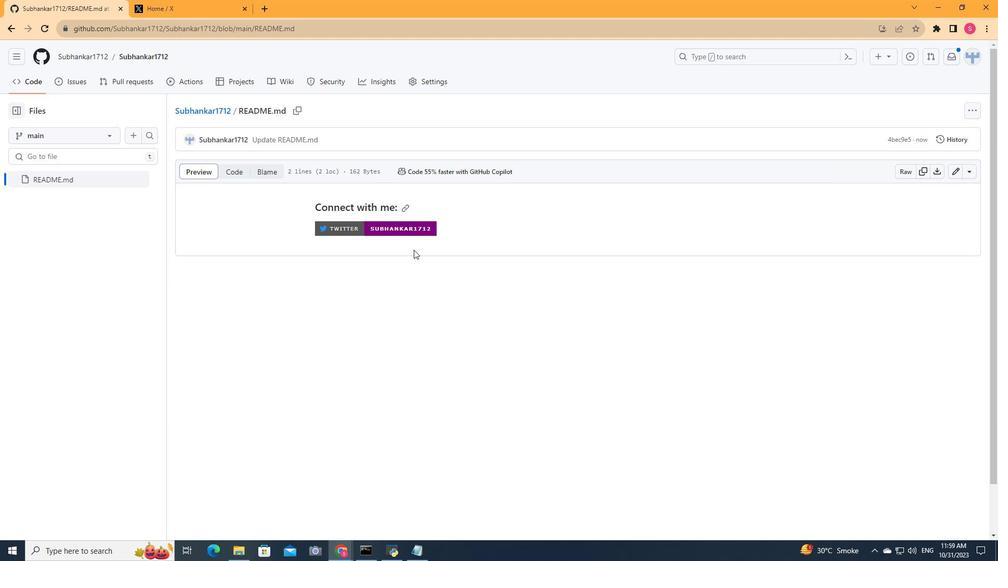 
Action: Mouse scrolled (413, 250) with delta (0, 0)
Screenshot: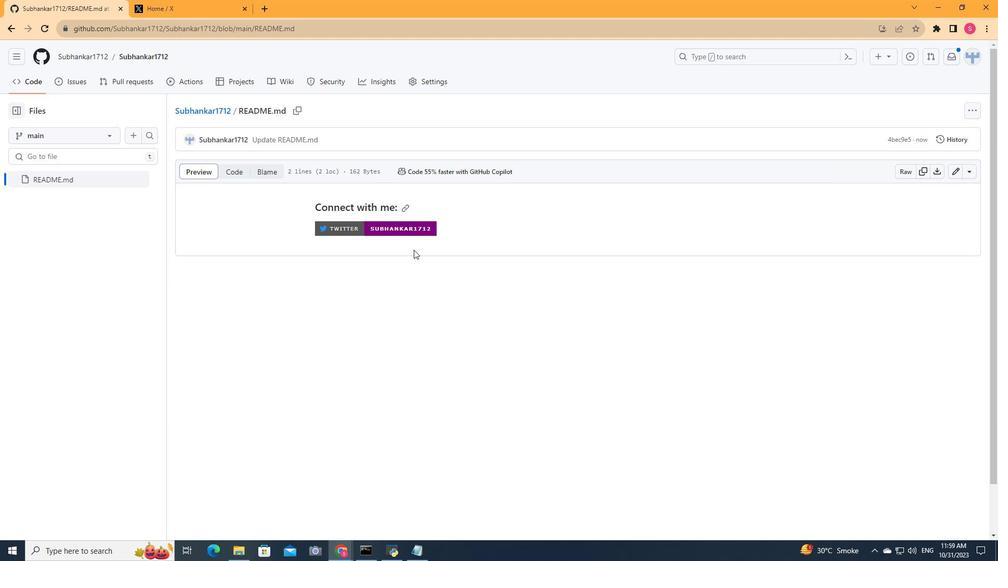 
Action: Mouse scrolled (413, 250) with delta (0, 0)
Screenshot: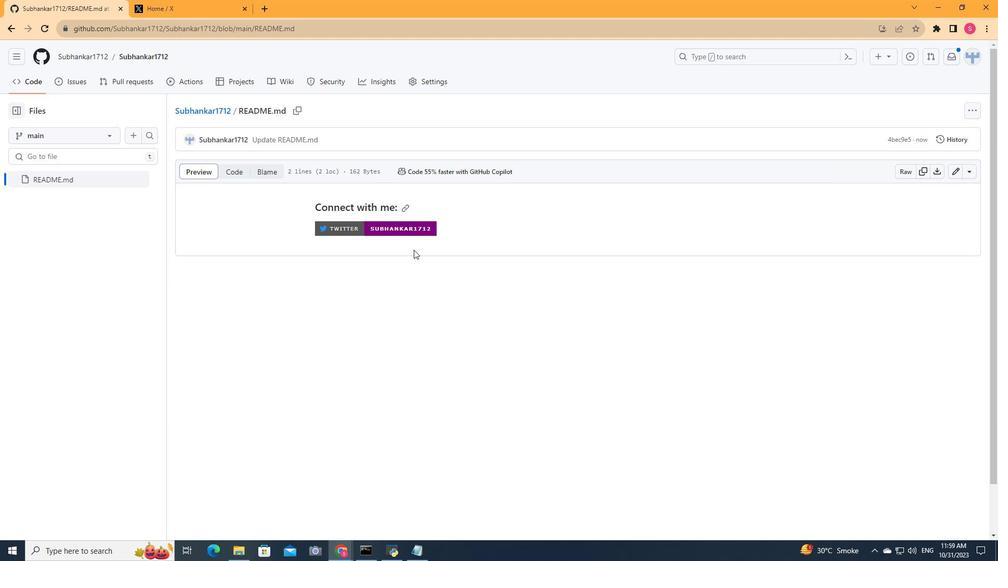 
Action: Mouse scrolled (413, 250) with delta (0, 0)
Screenshot: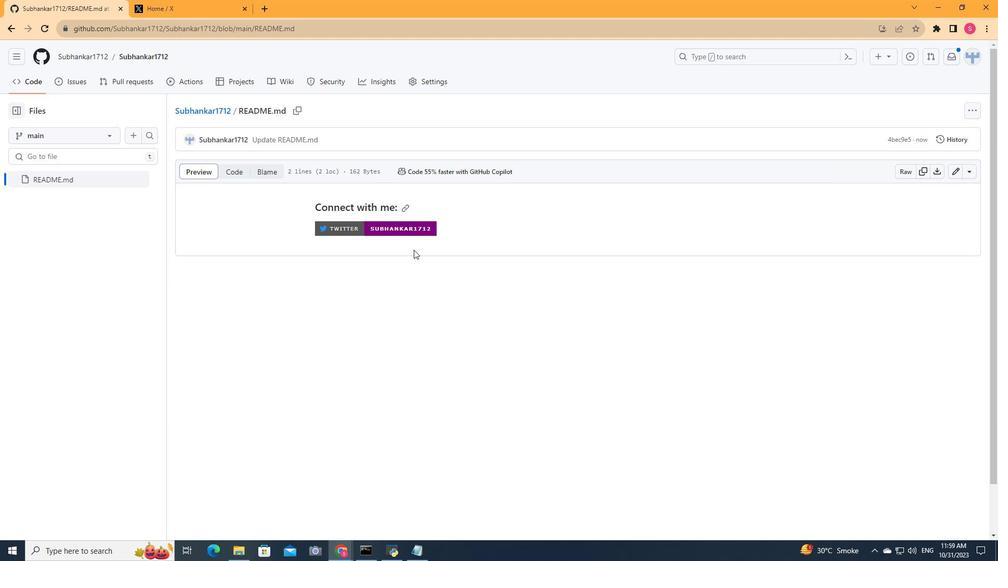 
Action: Mouse scrolled (413, 250) with delta (0, 0)
Screenshot: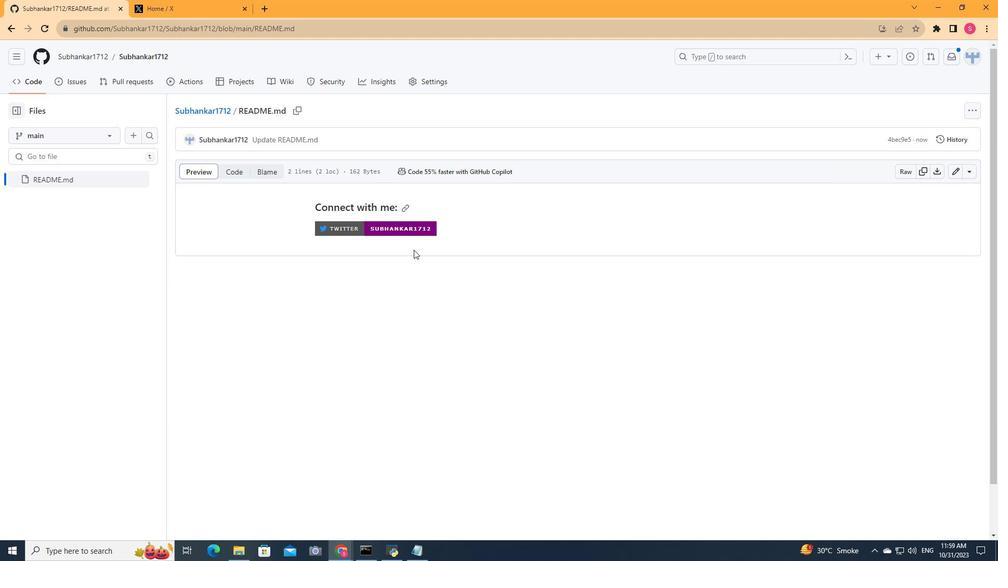 
Action: Mouse scrolled (413, 249) with delta (0, 0)
Screenshot: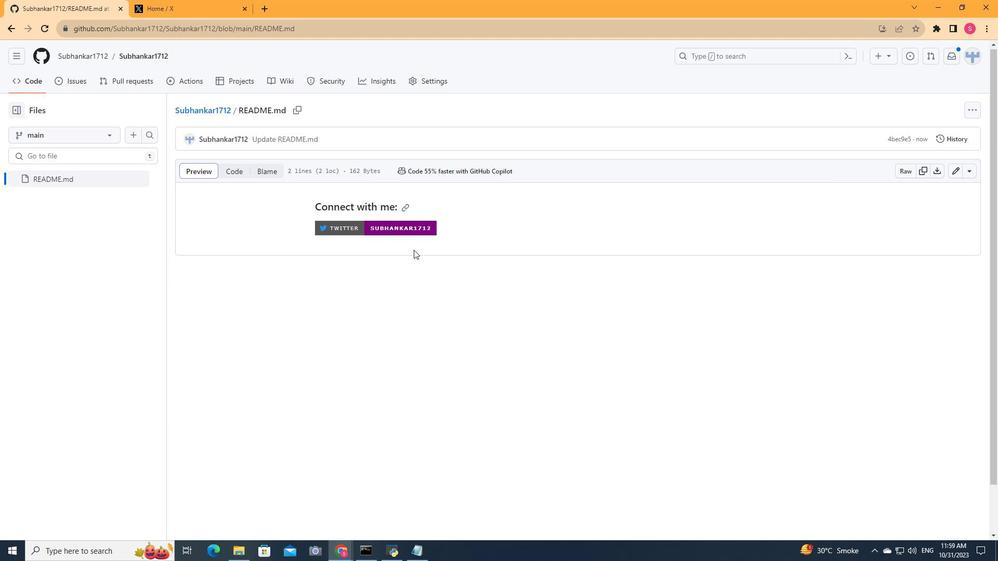 
Action: Mouse scrolled (413, 249) with delta (0, 0)
Screenshot: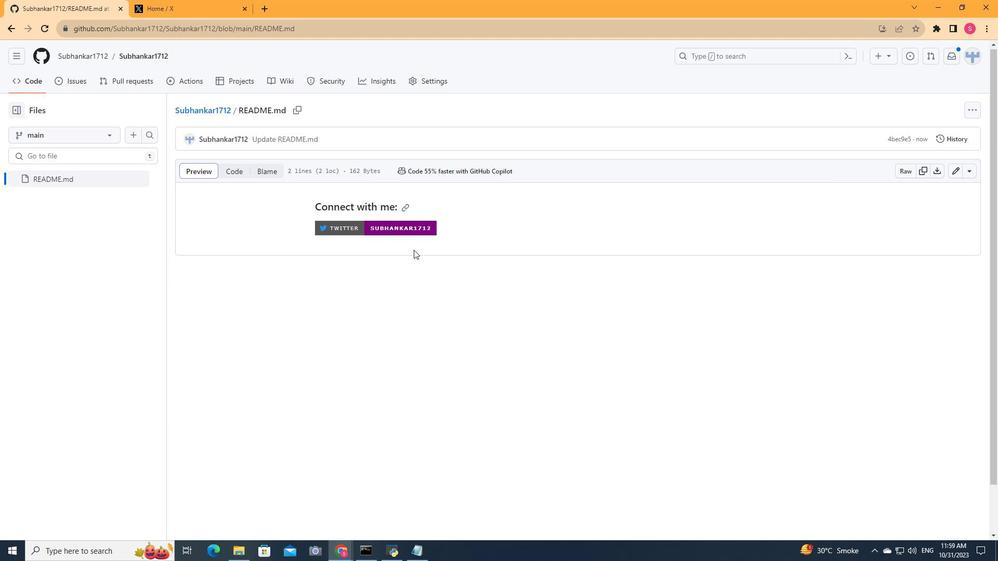 
Action: Mouse scrolled (413, 249) with delta (0, 0)
Screenshot: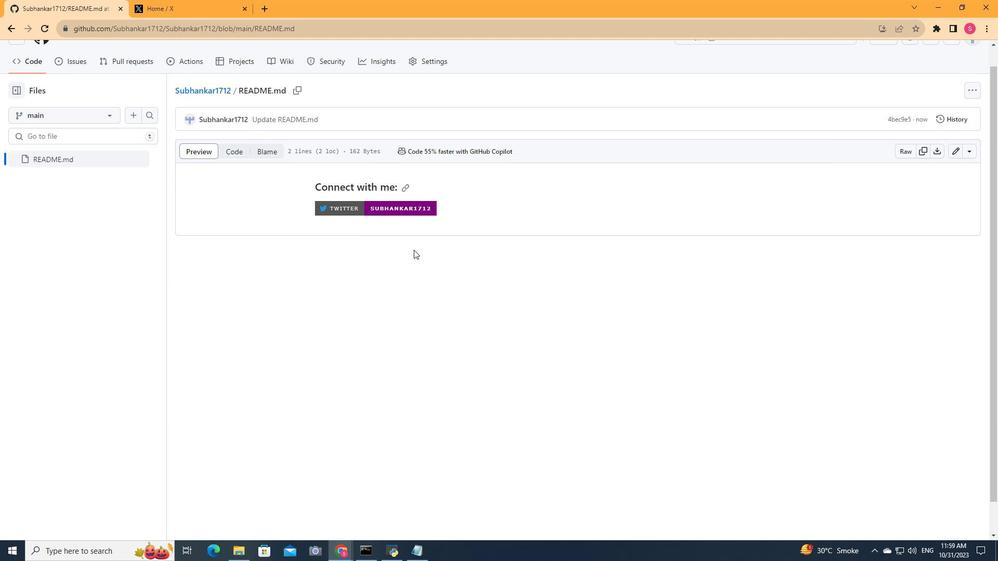 
Action: Mouse scrolled (413, 249) with delta (0, 0)
Screenshot: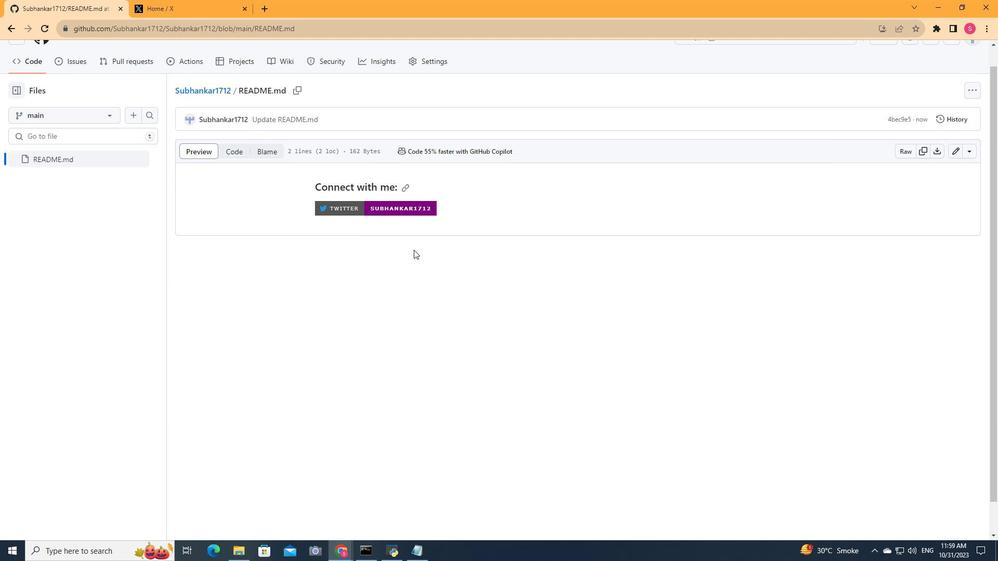 
Action: Mouse scrolled (413, 250) with delta (0, 0)
Screenshot: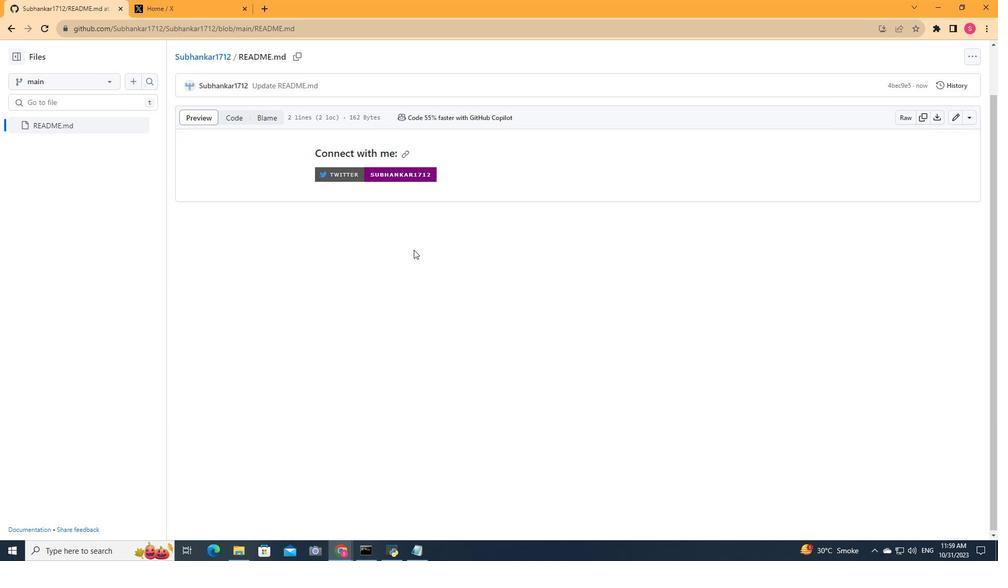 
Action: Mouse scrolled (413, 250) with delta (0, 0)
Screenshot: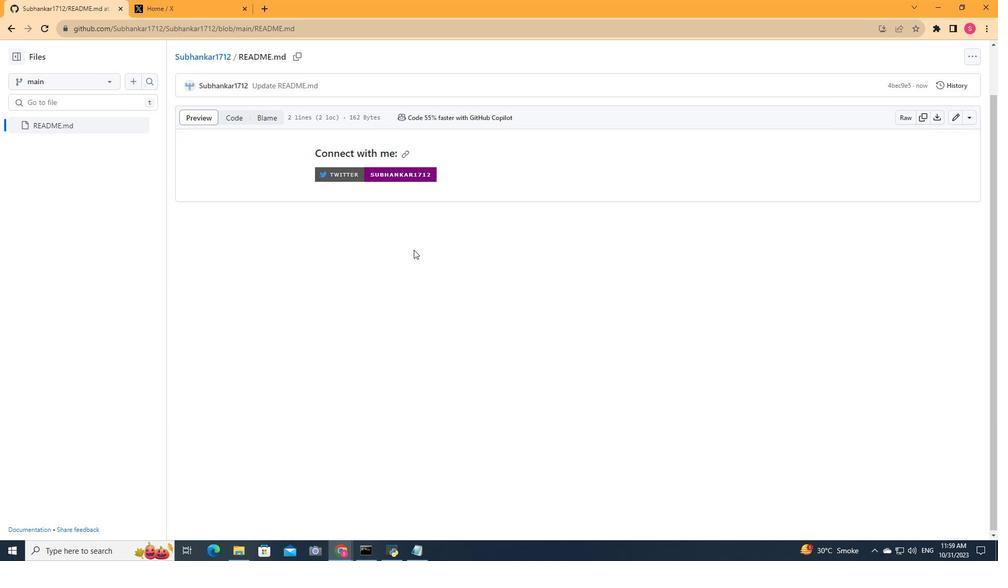 
Action: Mouse scrolled (413, 250) with delta (0, 0)
Screenshot: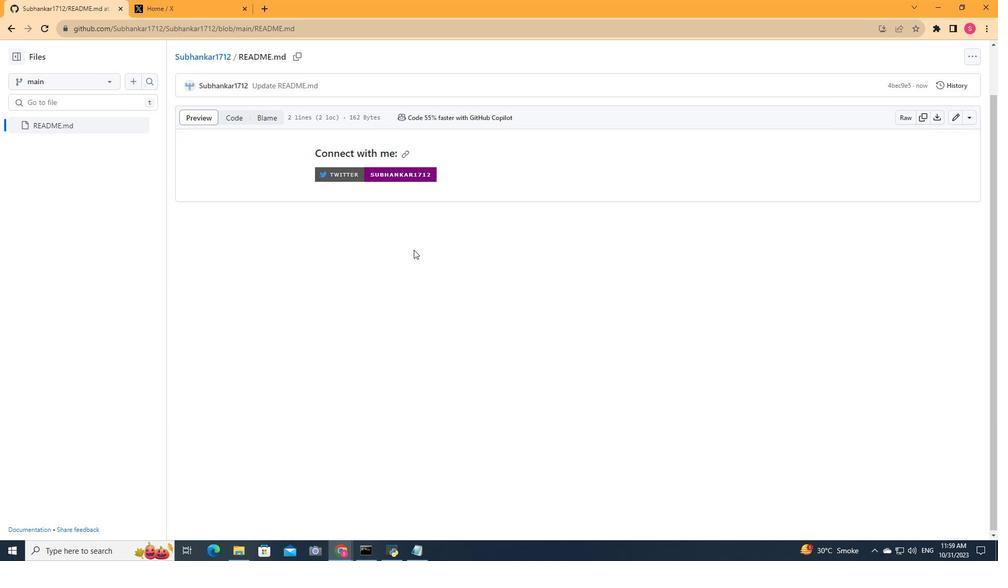 
Action: Mouse scrolled (413, 250) with delta (0, 0)
Screenshot: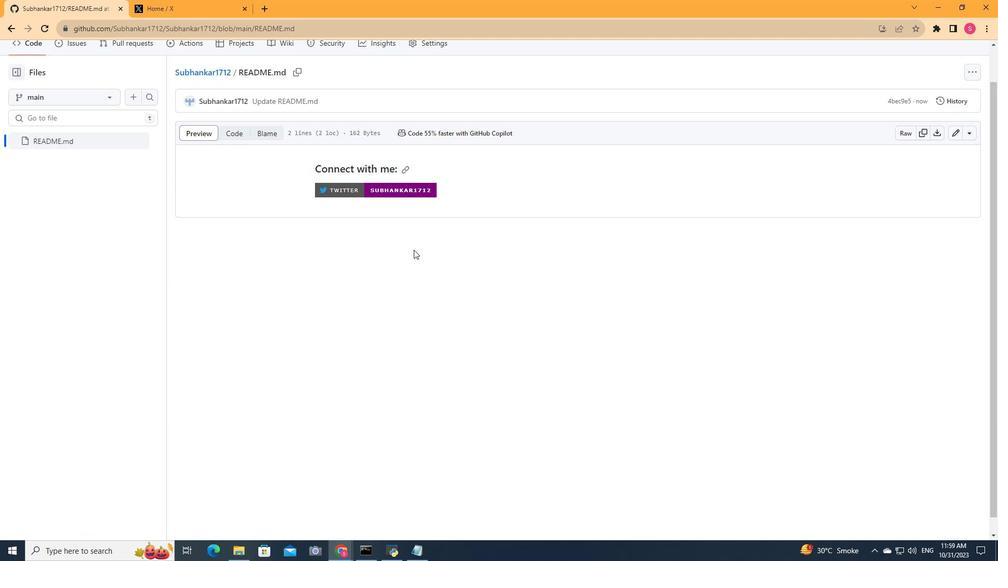 
Action: Mouse scrolled (413, 250) with delta (0, 0)
Screenshot: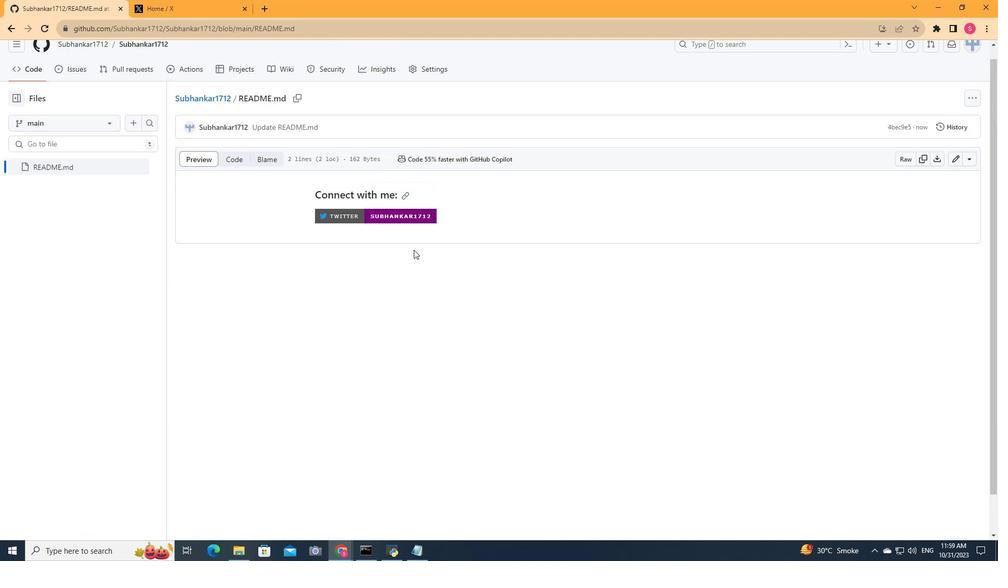 
Action: Mouse scrolled (413, 250) with delta (0, 0)
Screenshot: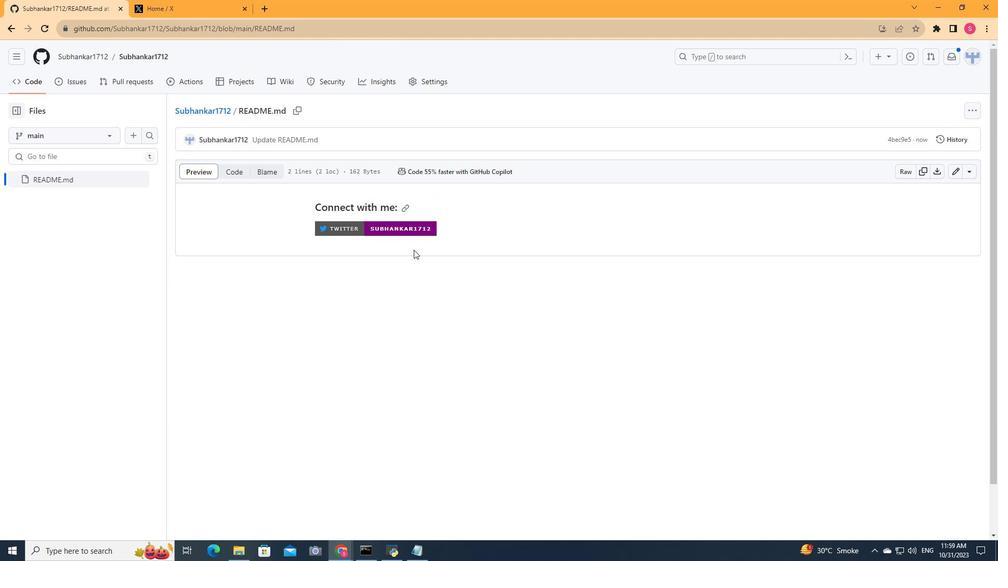 
Action: Mouse scrolled (413, 250) with delta (0, 0)
Screenshot: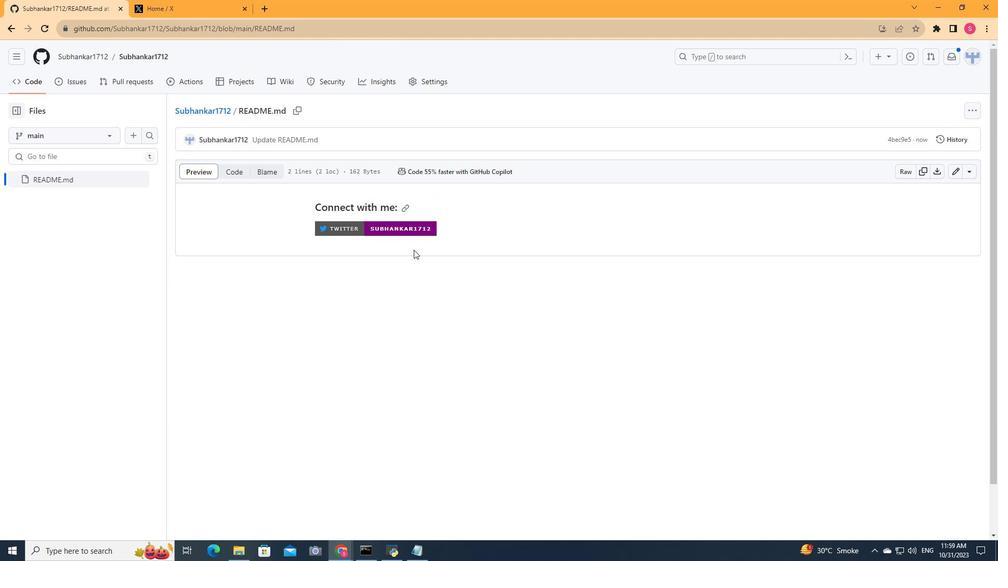 
Action: Mouse scrolled (413, 250) with delta (0, 0)
Screenshot: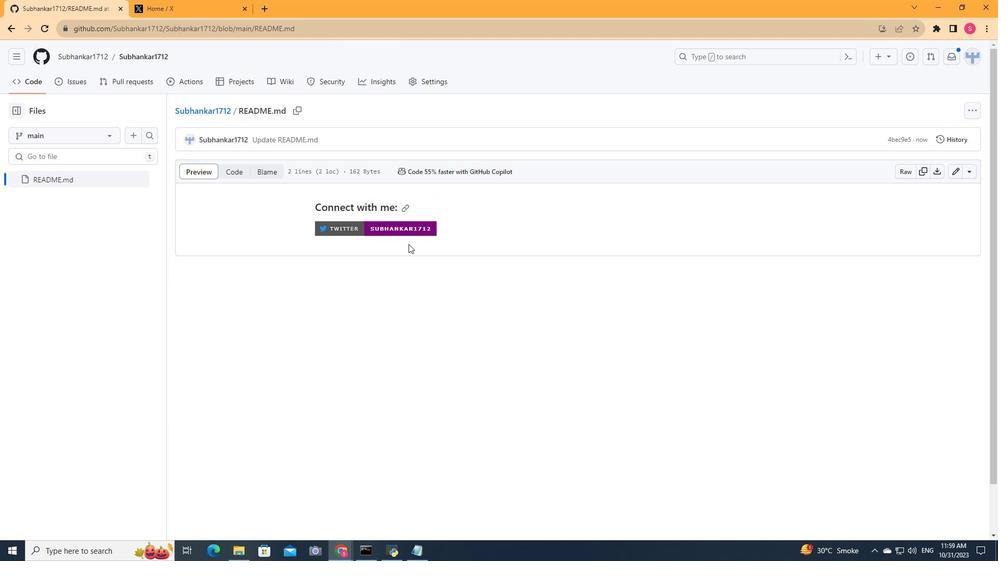 
Action: Mouse scrolled (413, 250) with delta (0, 0)
Screenshot: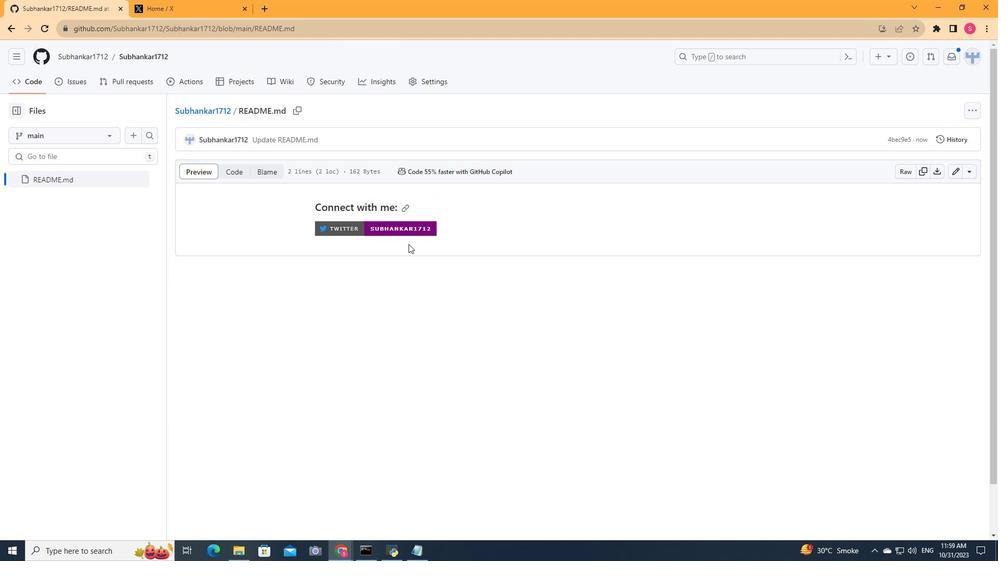 
Action: Mouse moved to (12, 57)
Screenshot: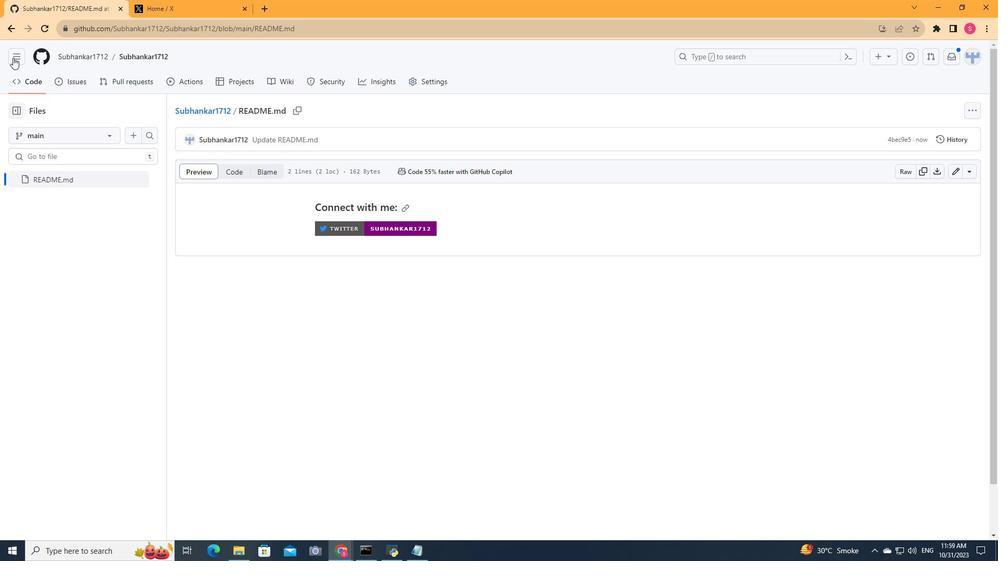 
Action: Mouse pressed left at (12, 57)
Screenshot: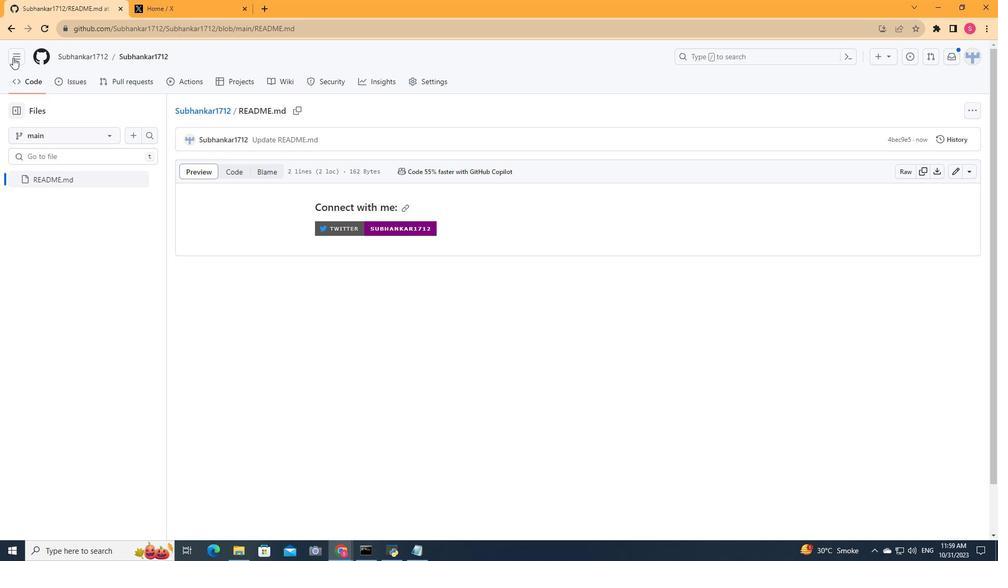 
Action: Mouse moved to (34, 84)
Screenshot: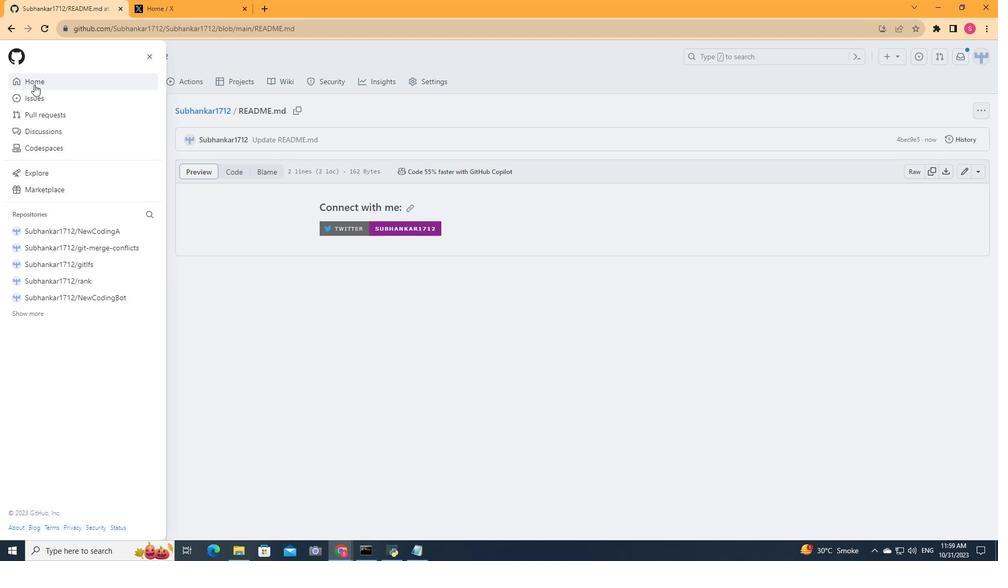 
Action: Mouse pressed left at (34, 84)
Screenshot: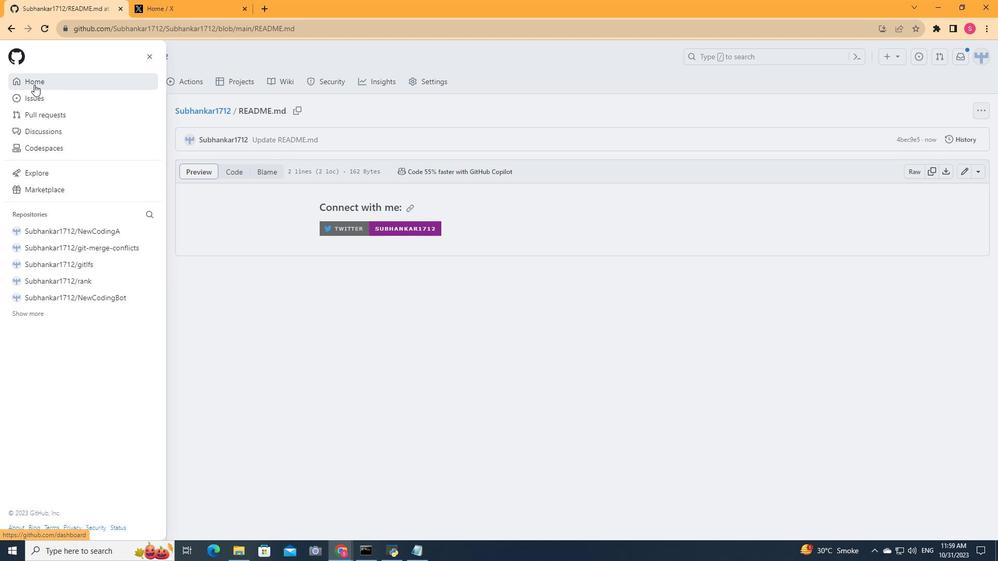 
Action: Mouse moved to (974, 57)
Screenshot: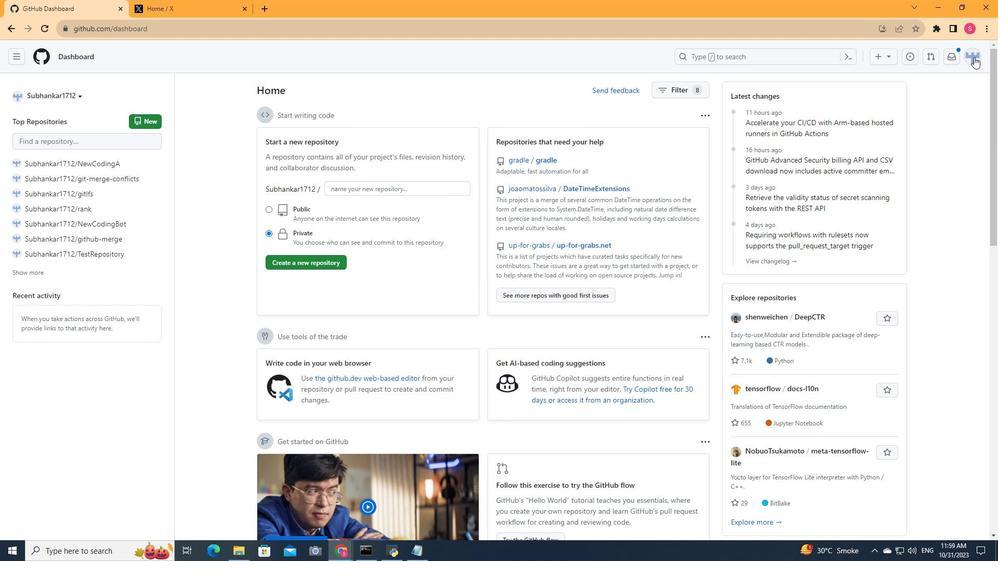 
Action: Mouse pressed left at (974, 57)
Screenshot: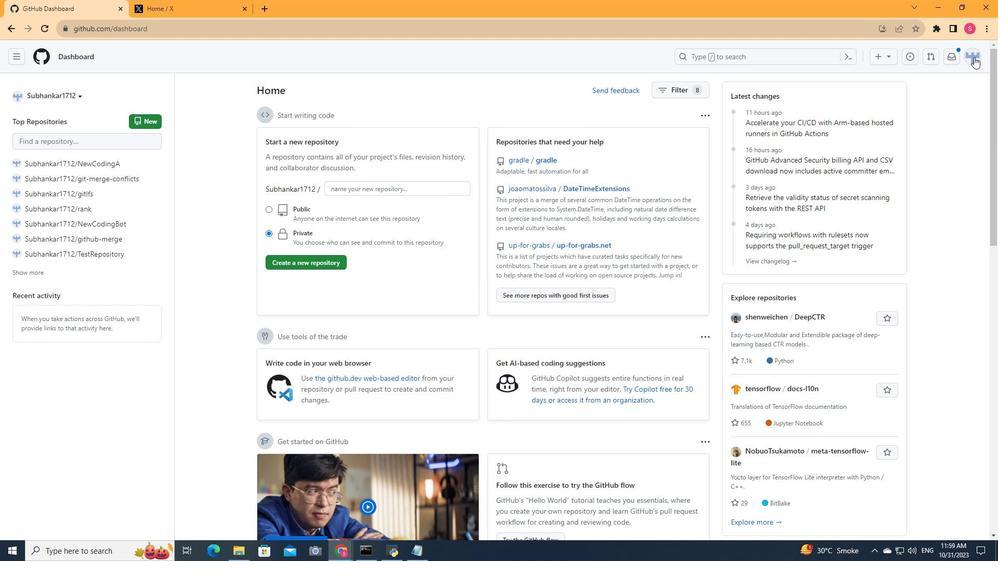 
Action: Mouse moved to (868, 108)
Screenshot: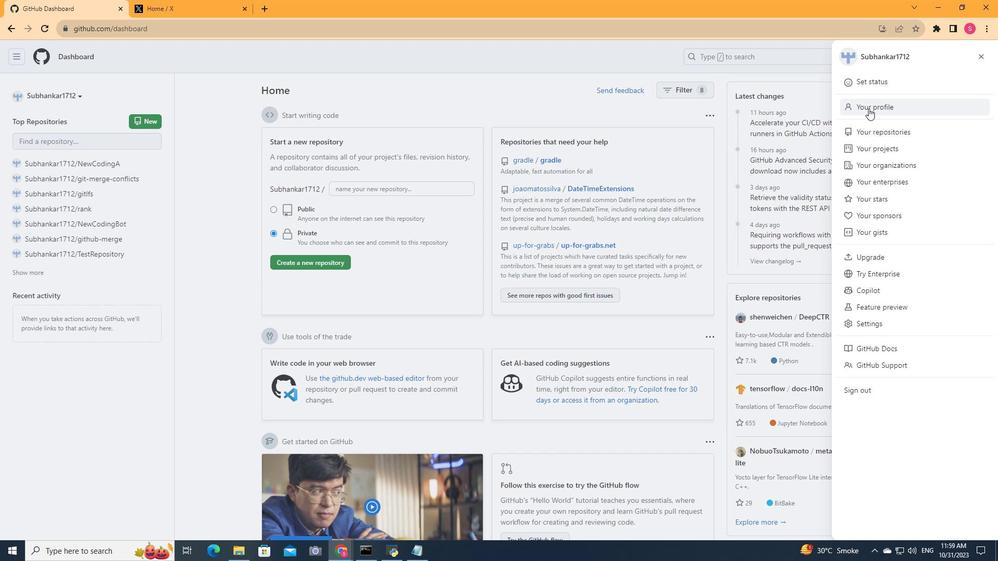 
Action: Mouse pressed left at (868, 108)
Screenshot: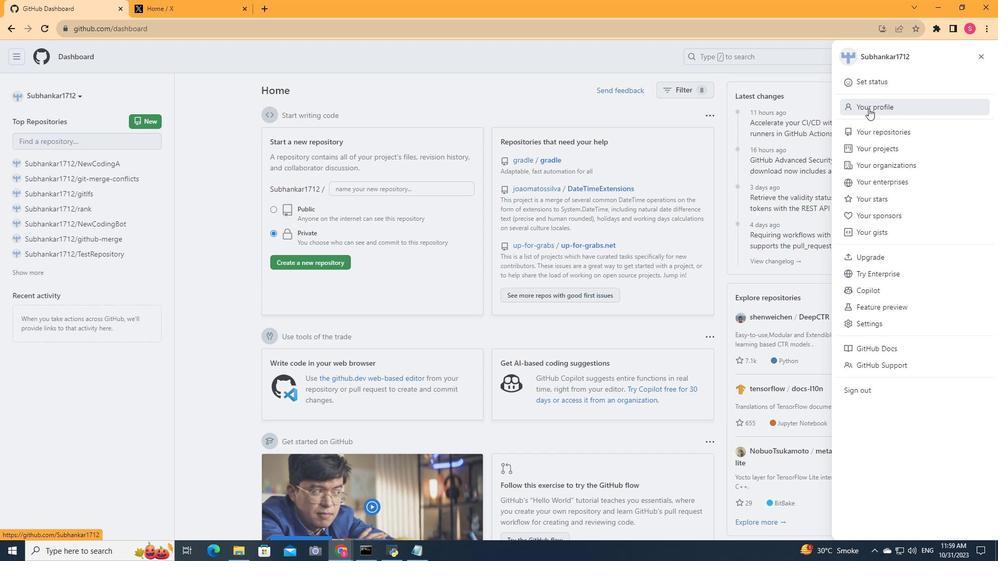
Action: Mouse moved to (565, 165)
Screenshot: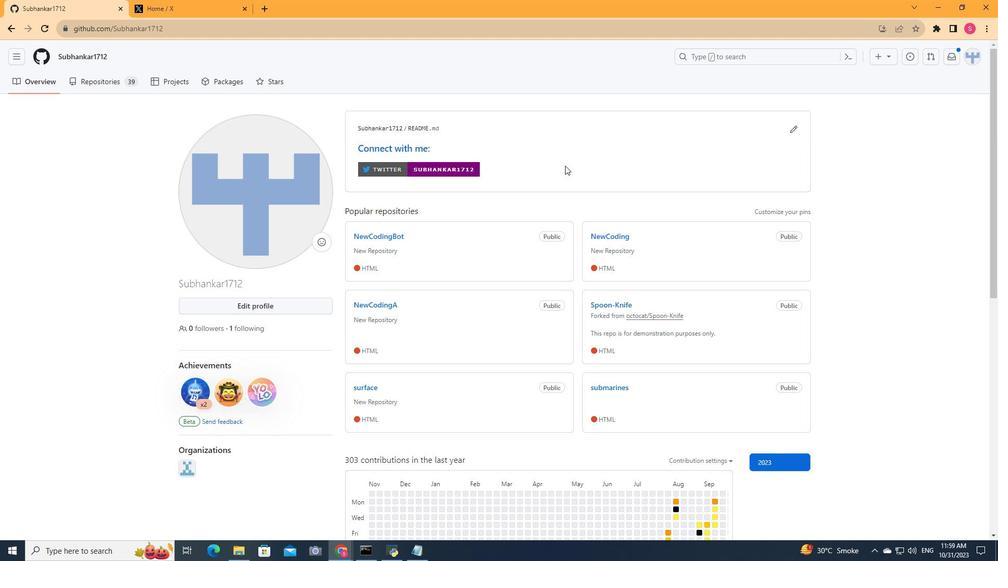 
Action: Mouse scrolled (565, 165) with delta (0, 0)
Screenshot: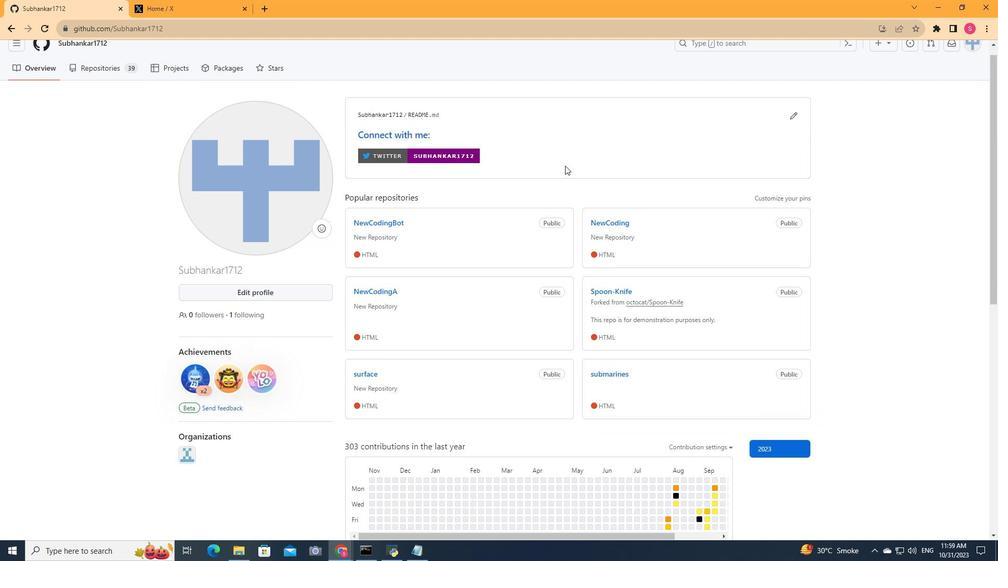 
Action: Mouse scrolled (565, 165) with delta (0, 0)
Screenshot: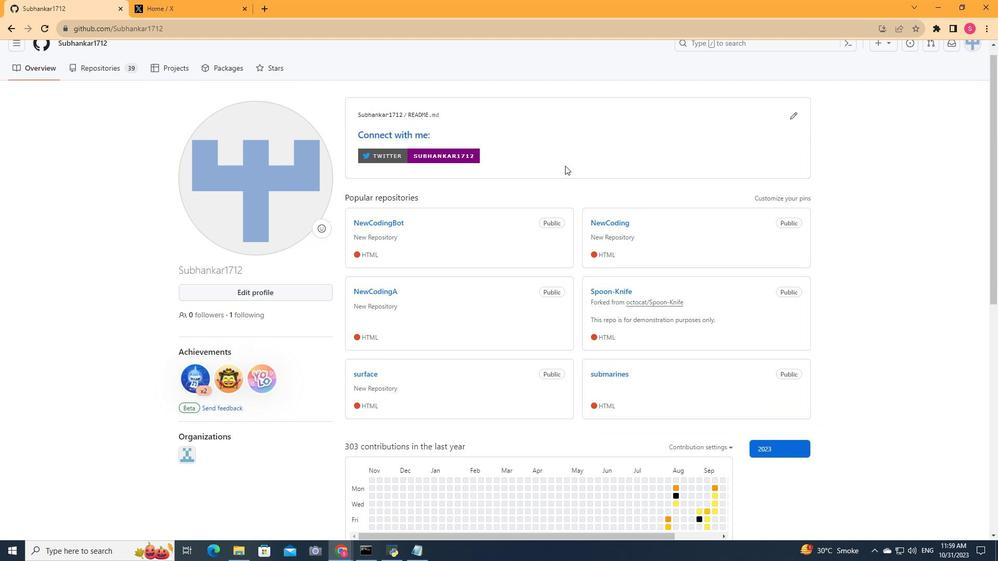 
Action: Mouse scrolled (565, 165) with delta (0, 0)
Screenshot: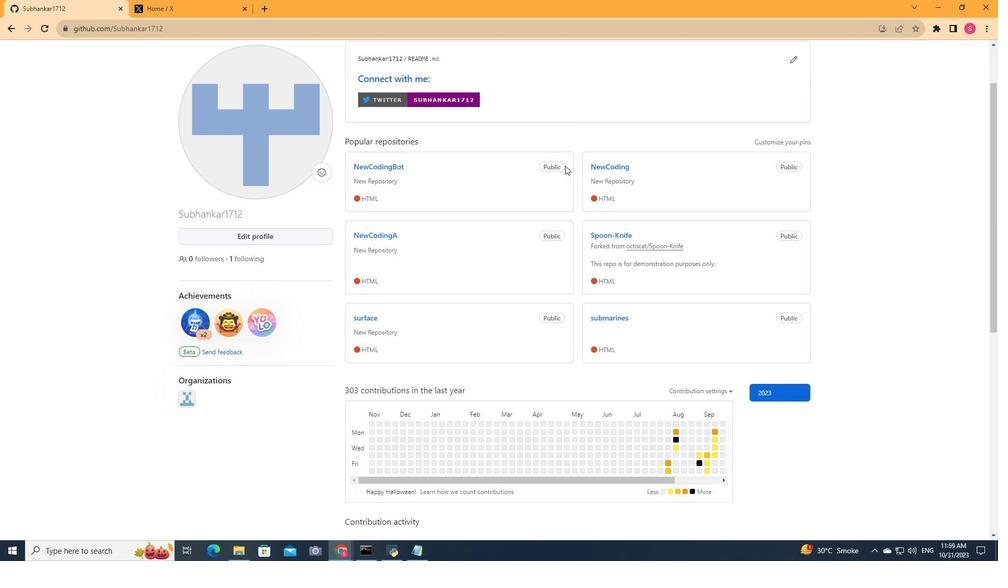 
Action: Mouse scrolled (565, 166) with delta (0, 0)
Screenshot: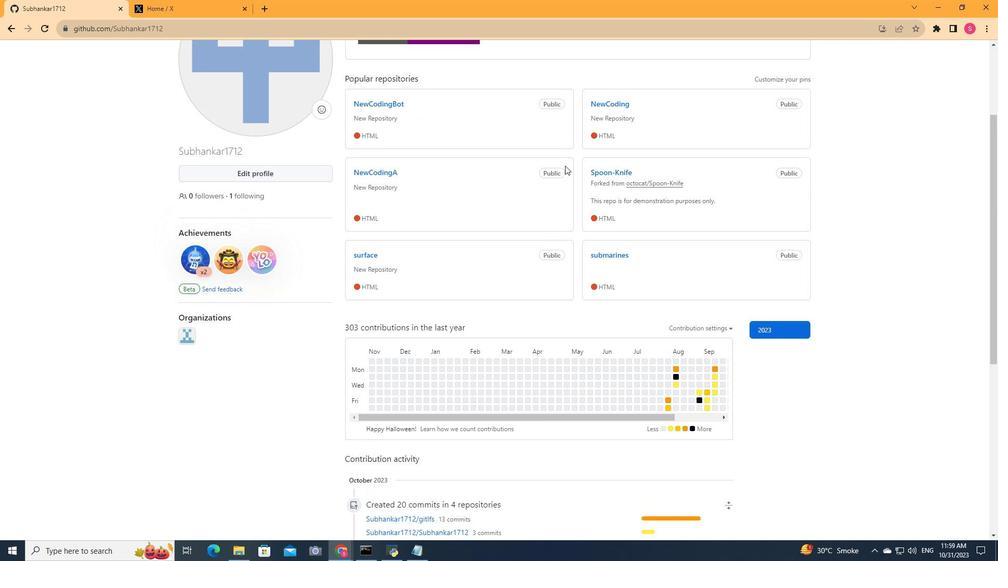 
Action: Mouse scrolled (565, 166) with delta (0, 0)
Screenshot: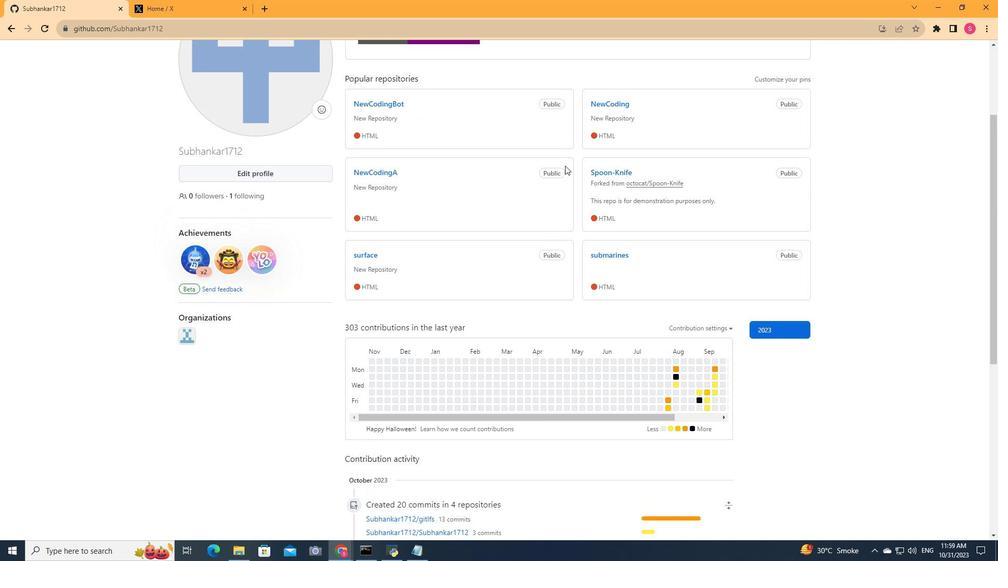 
Action: Mouse scrolled (565, 166) with delta (0, 0)
Screenshot: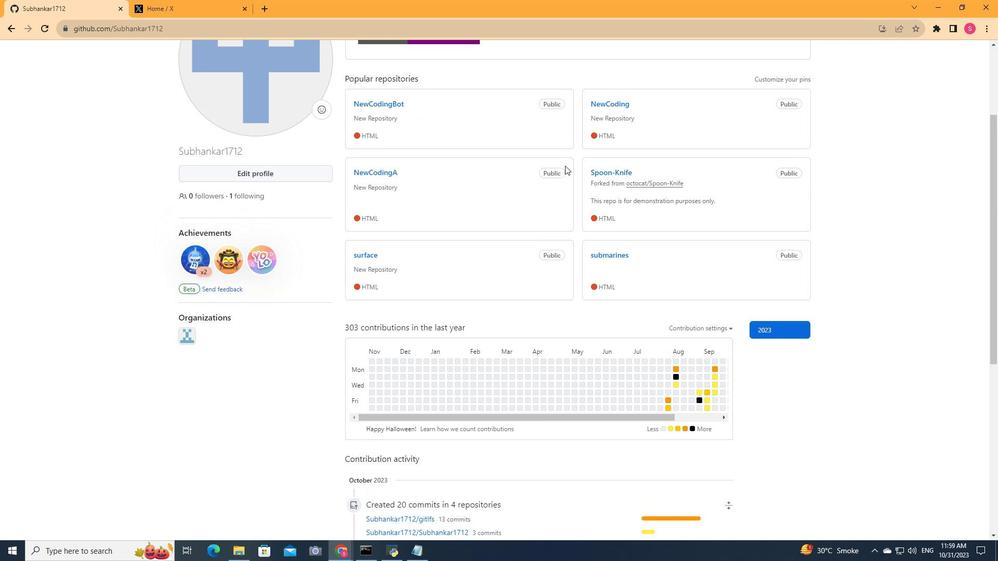 
Action: Mouse scrolled (565, 166) with delta (0, 0)
Screenshot: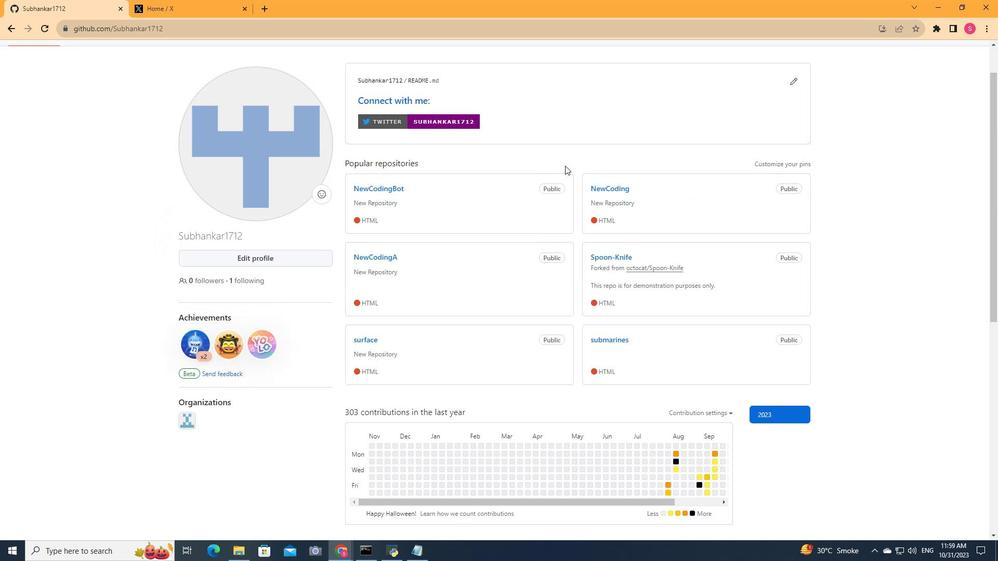 
Action: Mouse scrolled (565, 166) with delta (0, 0)
Screenshot: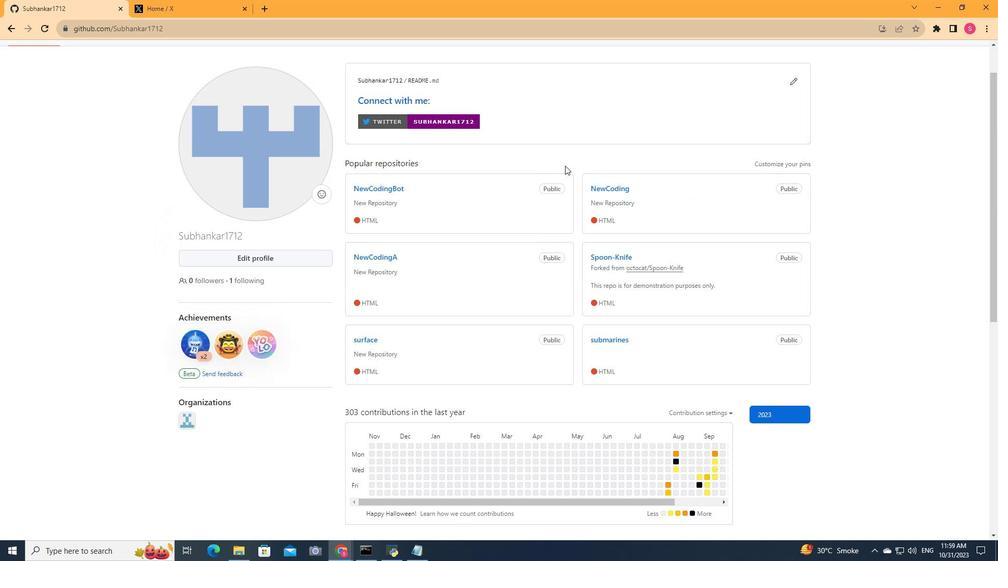 
Action: Mouse scrolled (565, 166) with delta (0, 0)
Screenshot: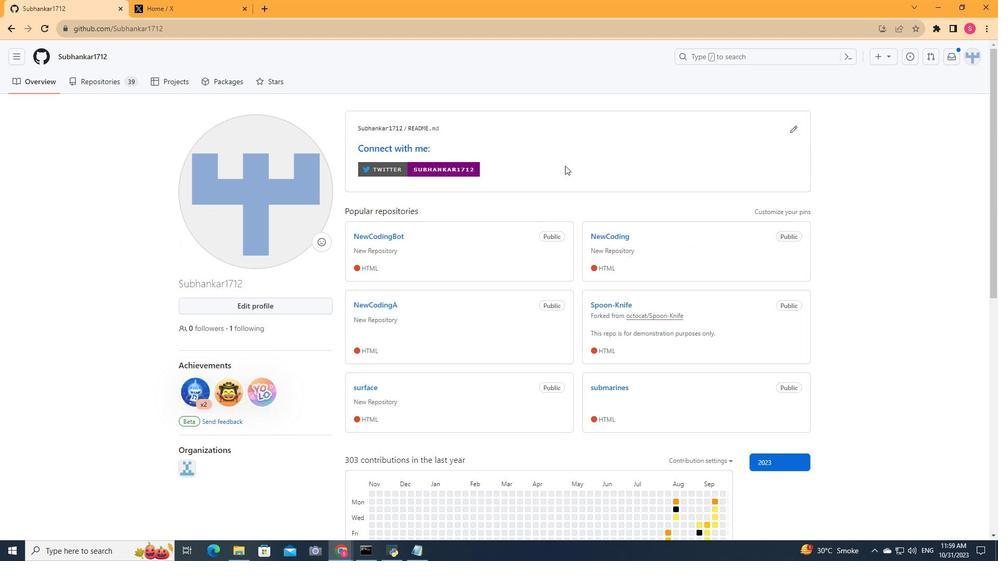 
Action: Mouse scrolled (565, 166) with delta (0, 0)
Screenshot: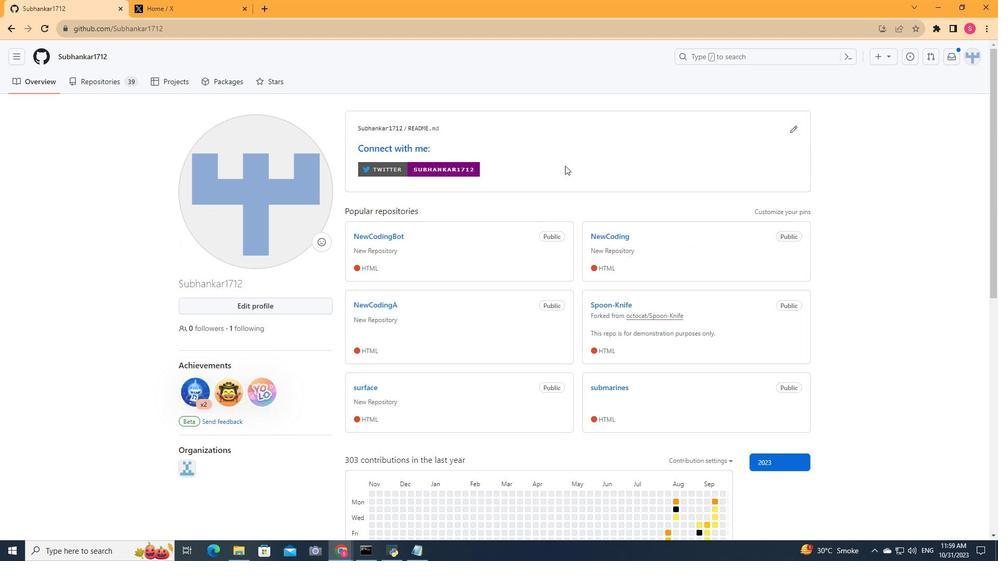 
Action: Mouse scrolled (565, 166) with delta (0, 0)
Screenshot: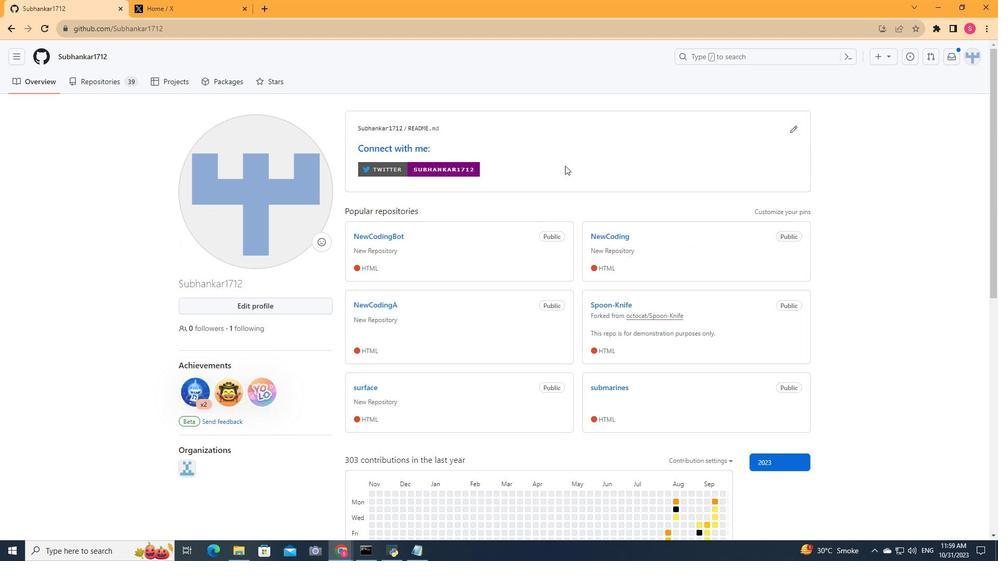 
Action: Mouse moved to (450, 190)
Screenshot: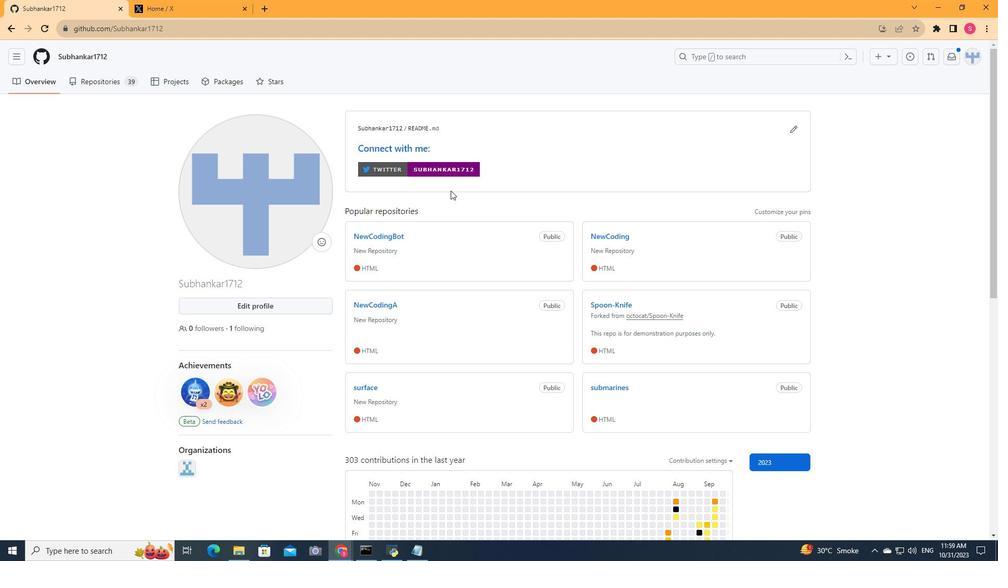 
Action: Mouse scrolled (450, 190) with delta (0, 0)
Screenshot: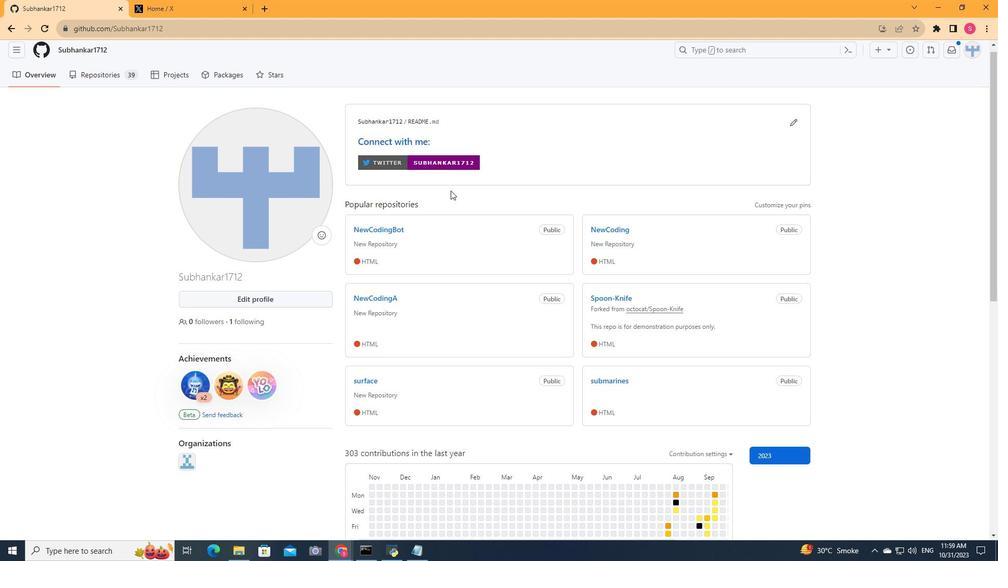 
Action: Mouse scrolled (450, 191) with delta (0, 0)
Screenshot: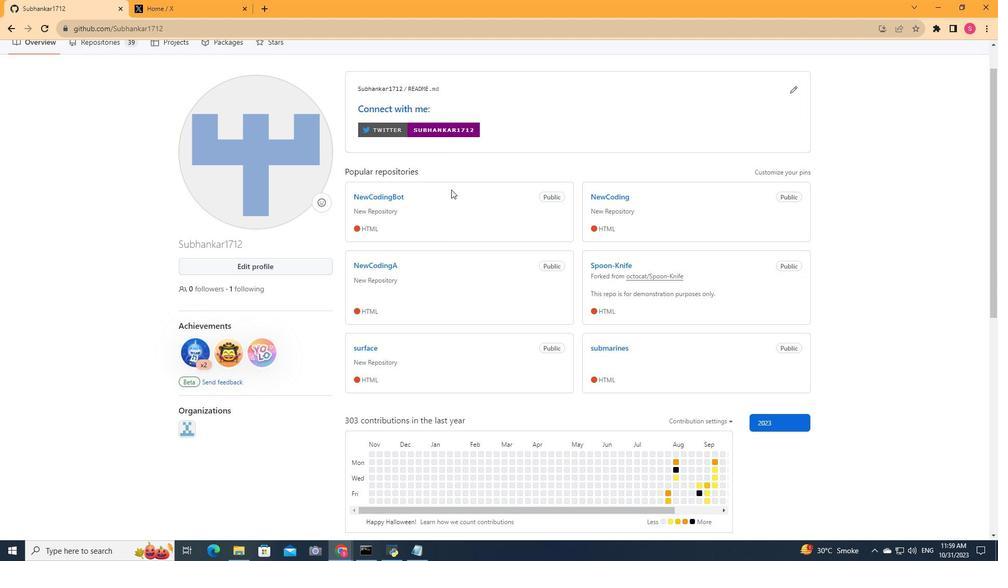 
Action: Mouse scrolled (450, 191) with delta (0, 0)
Screenshot: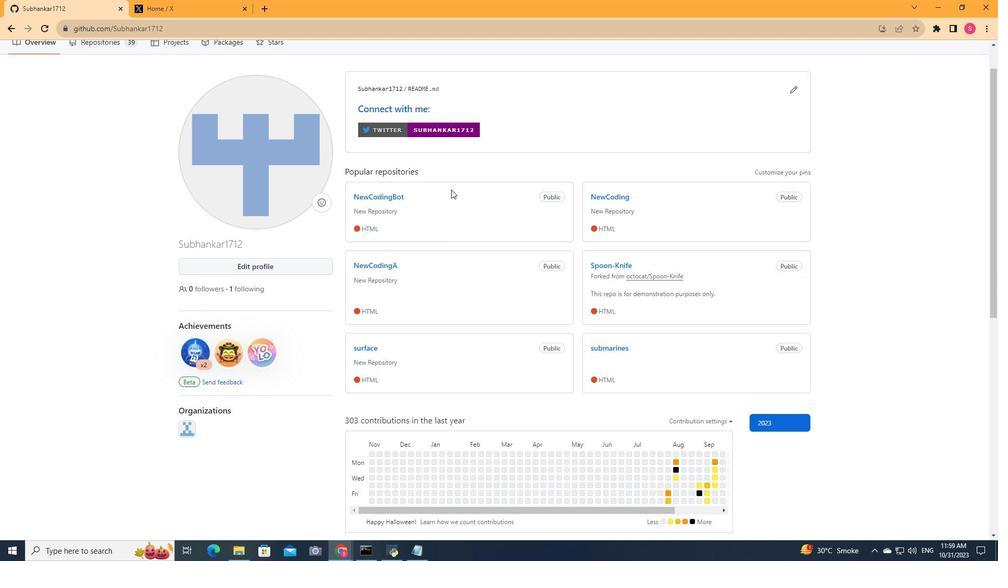 
Action: Mouse moved to (451, 189)
Screenshot: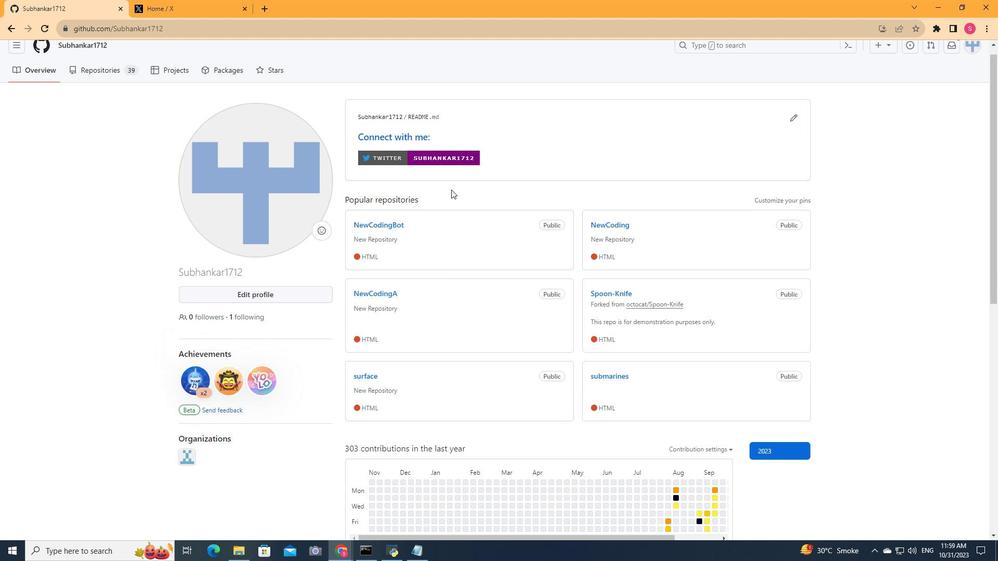 
Action: Mouse scrolled (451, 190) with delta (0, 0)
Screenshot: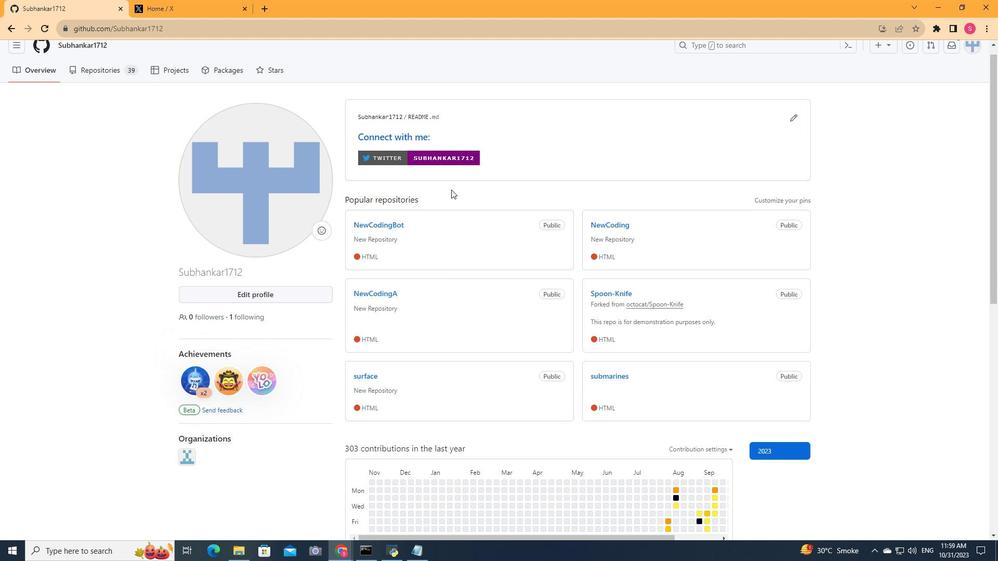 
Action: Mouse scrolled (451, 190) with delta (0, 0)
Screenshot: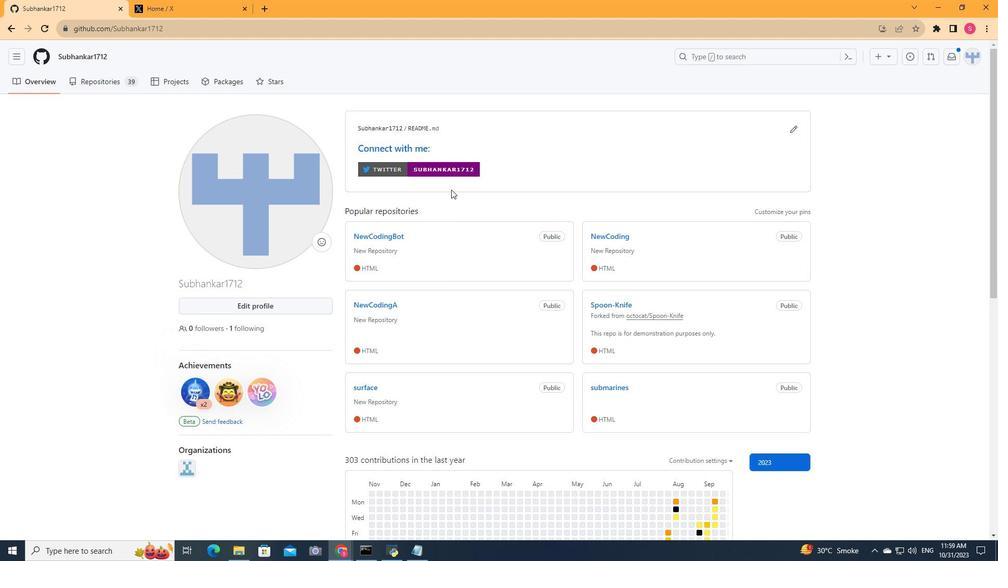 
Action: Mouse moved to (350, 166)
Screenshot: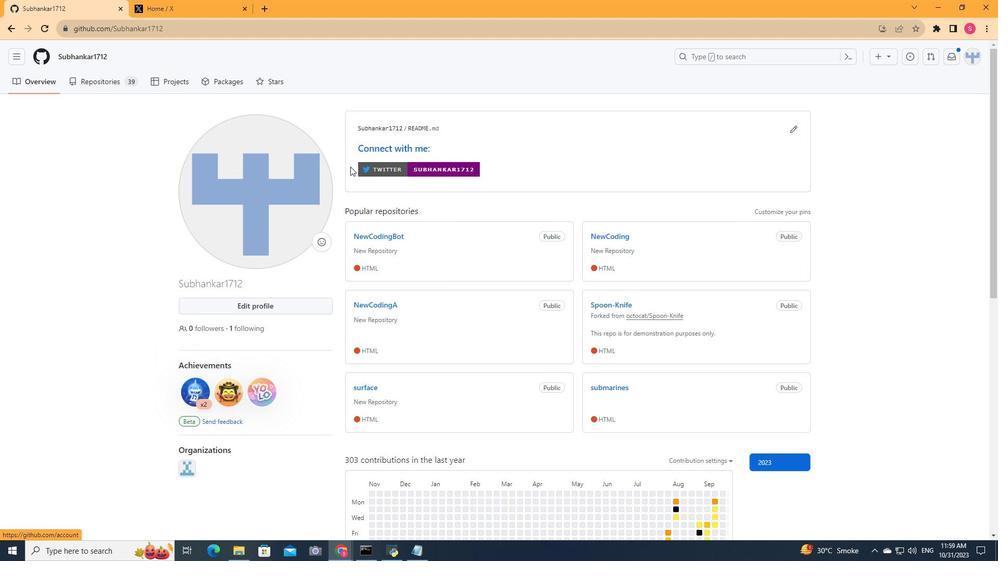 
Action: Mouse scrolled (350, 166) with delta (0, 0)
Screenshot: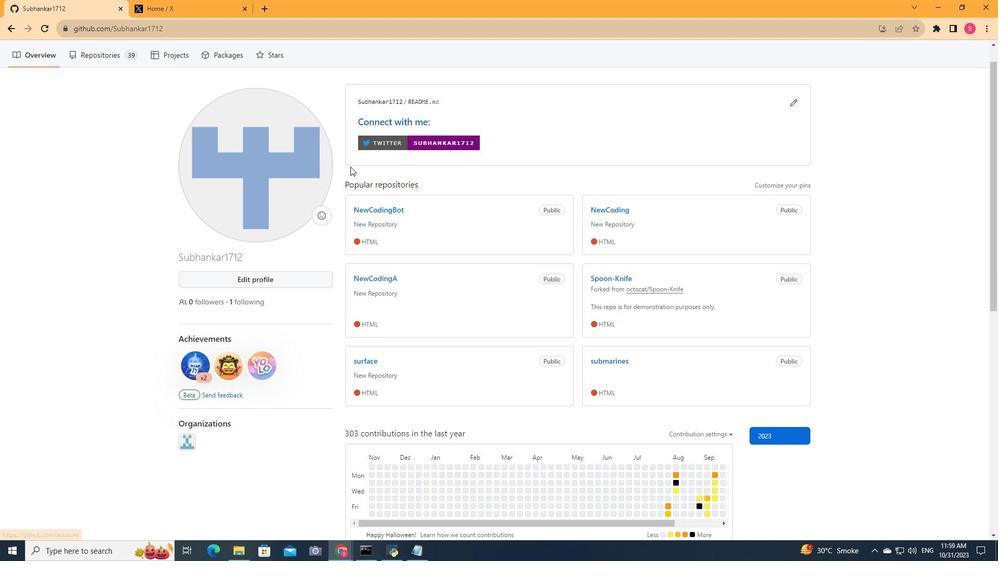 
Action: Mouse scrolled (350, 166) with delta (0, 0)
Screenshot: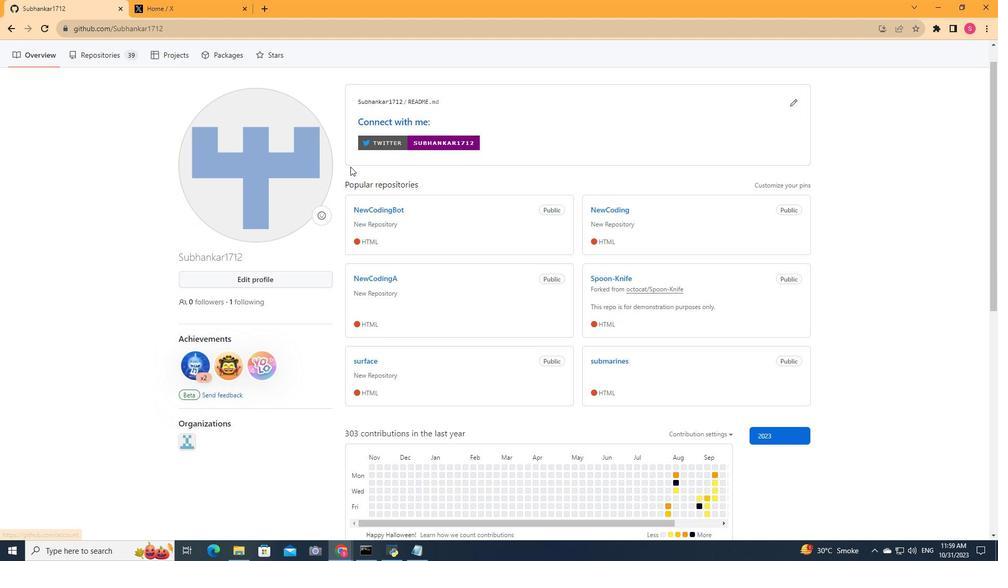 
Action: Mouse scrolled (350, 167) with delta (0, 0)
Screenshot: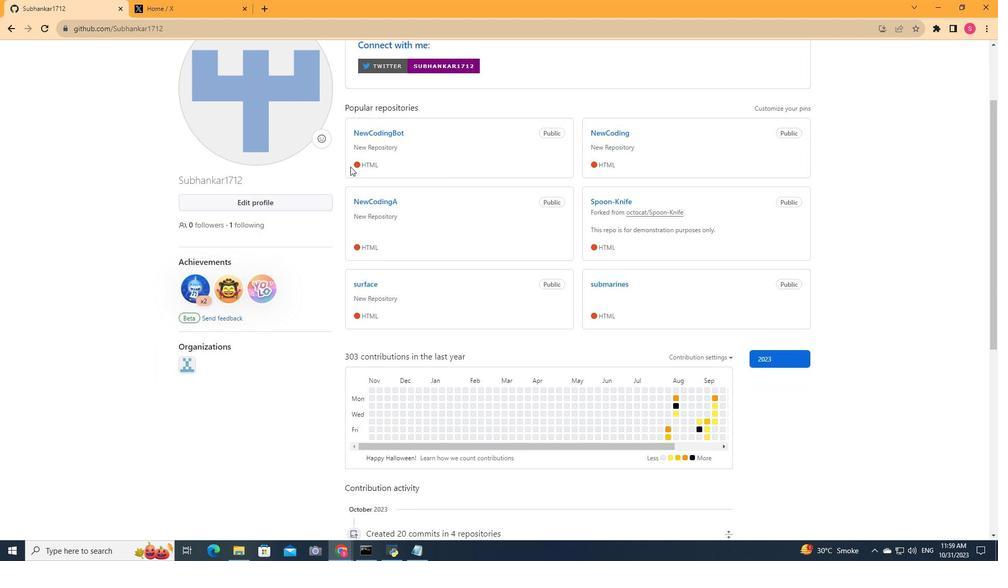 
Action: Mouse scrolled (350, 167) with delta (0, 0)
Screenshot: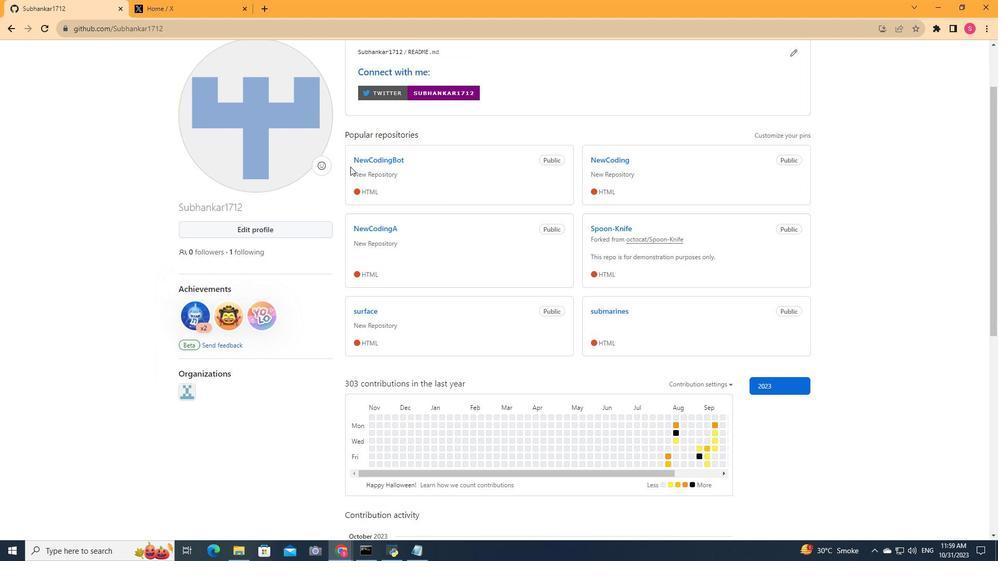 
Action: Mouse scrolled (350, 167) with delta (0, 0)
Screenshot: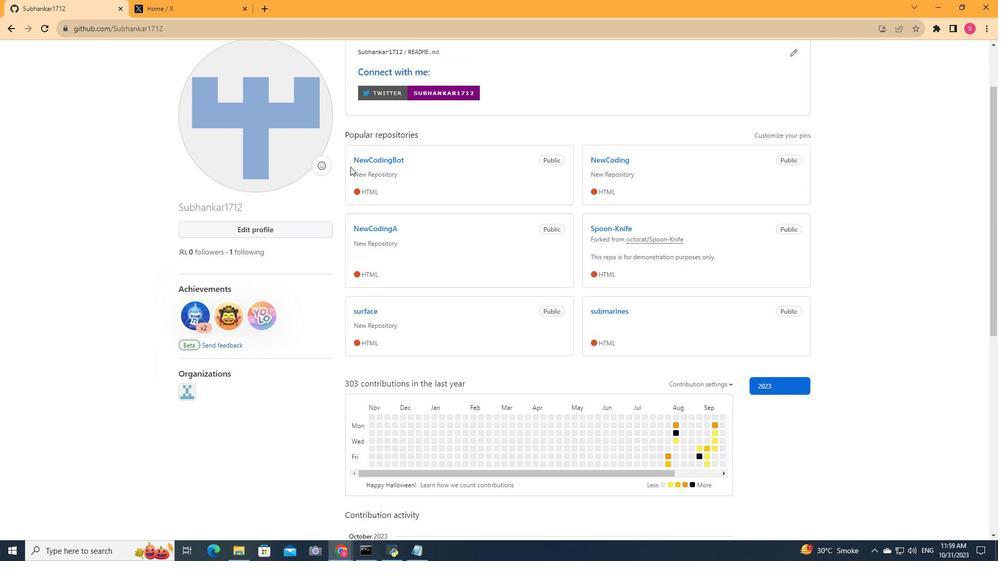 
Action: Mouse moved to (446, 170)
Screenshot: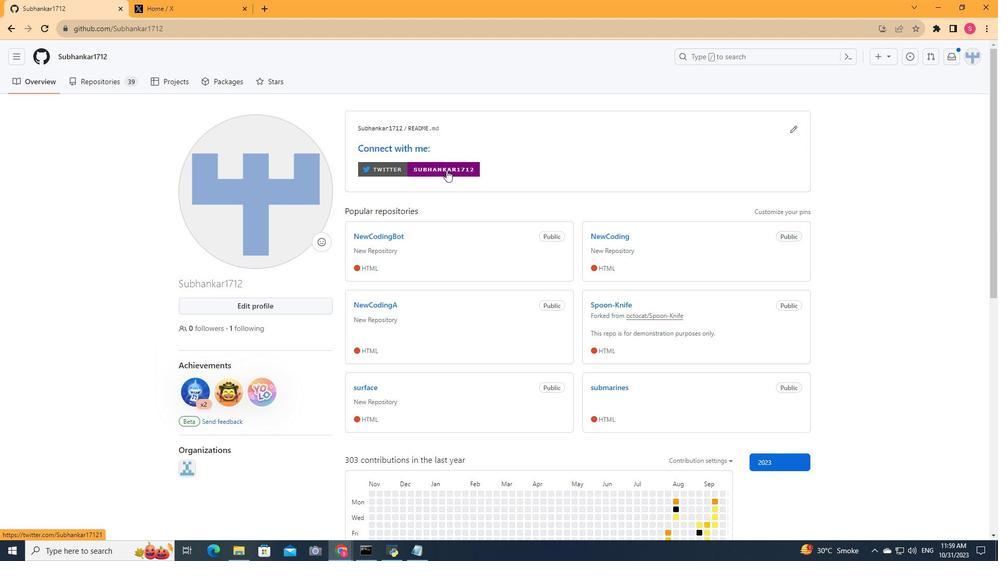 
